 Task: Find connections with filter location Sepatan with filter topic #Interviewingwith filter profile language French with filter current company Urban Company with filter school Jesus & Mary College of Education with filter industry Motor Vehicle Manufacturing with filter service category Financial Accounting with filter keywords title Valet
Action: Mouse moved to (654, 80)
Screenshot: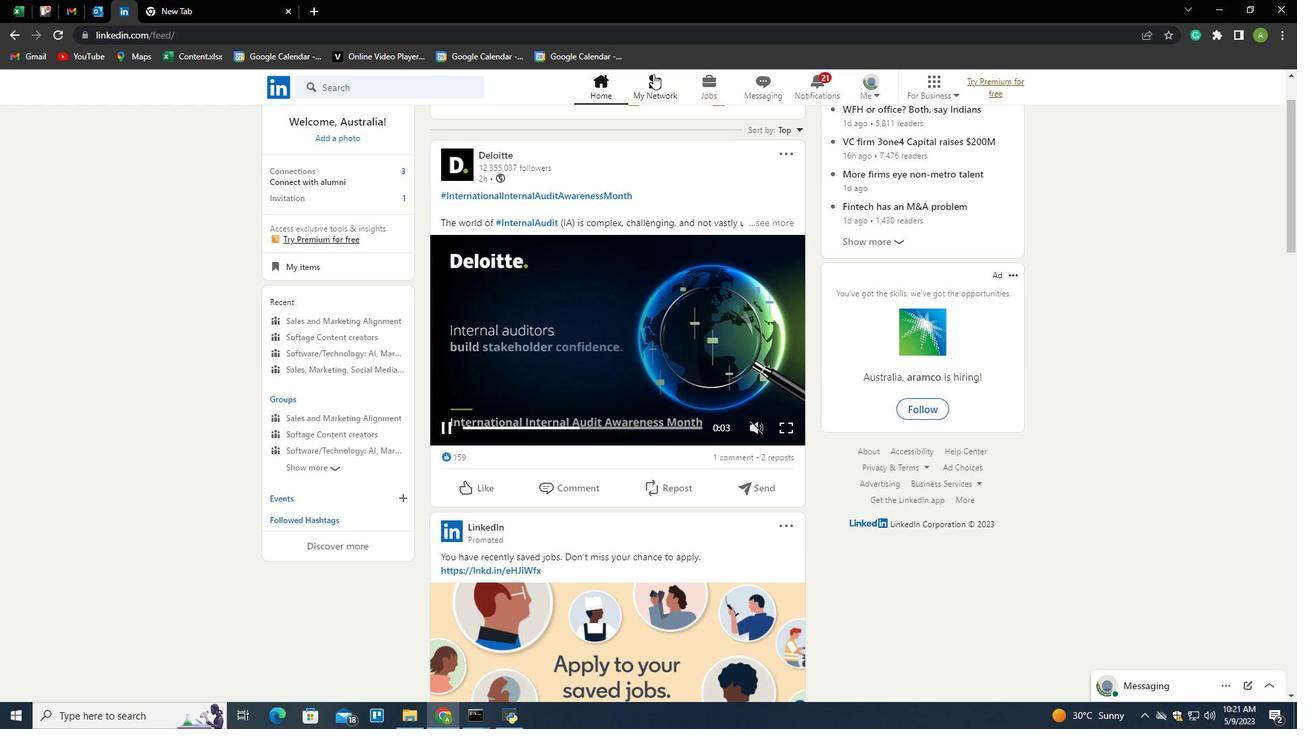 
Action: Mouse pressed left at (654, 80)
Screenshot: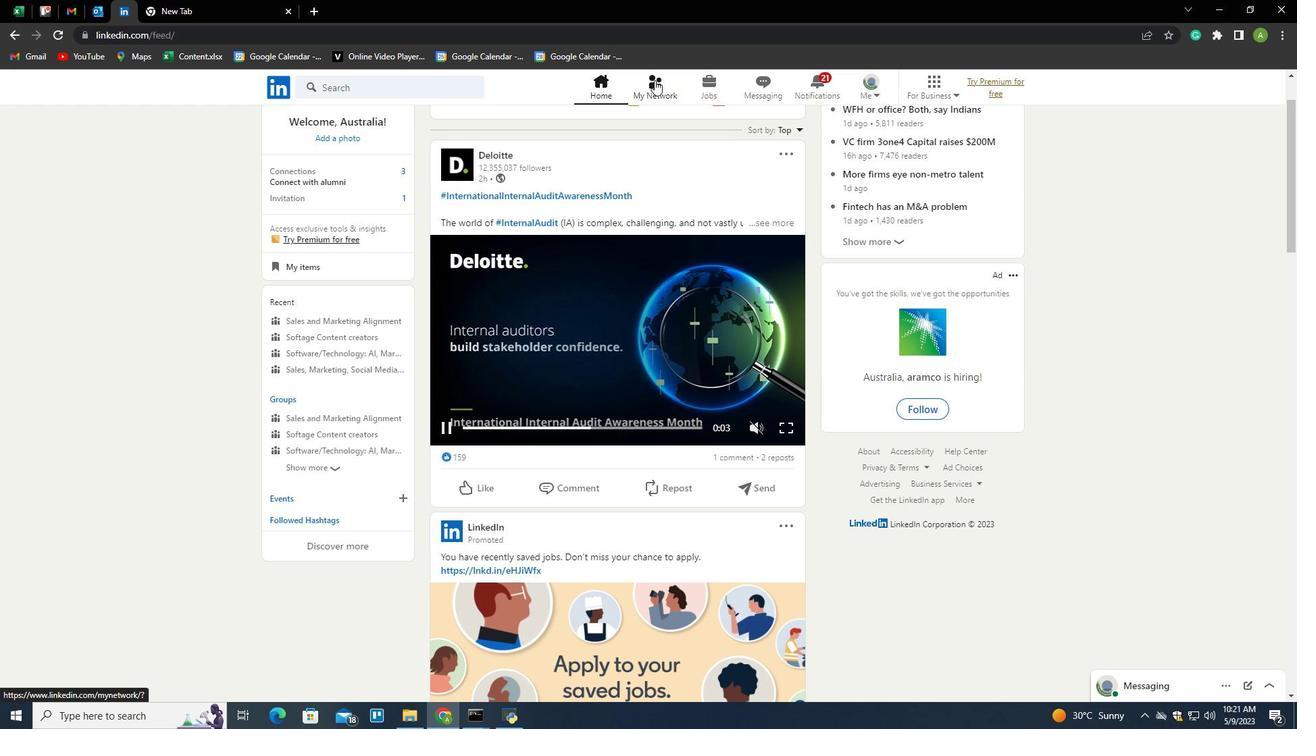 
Action: Mouse moved to (327, 161)
Screenshot: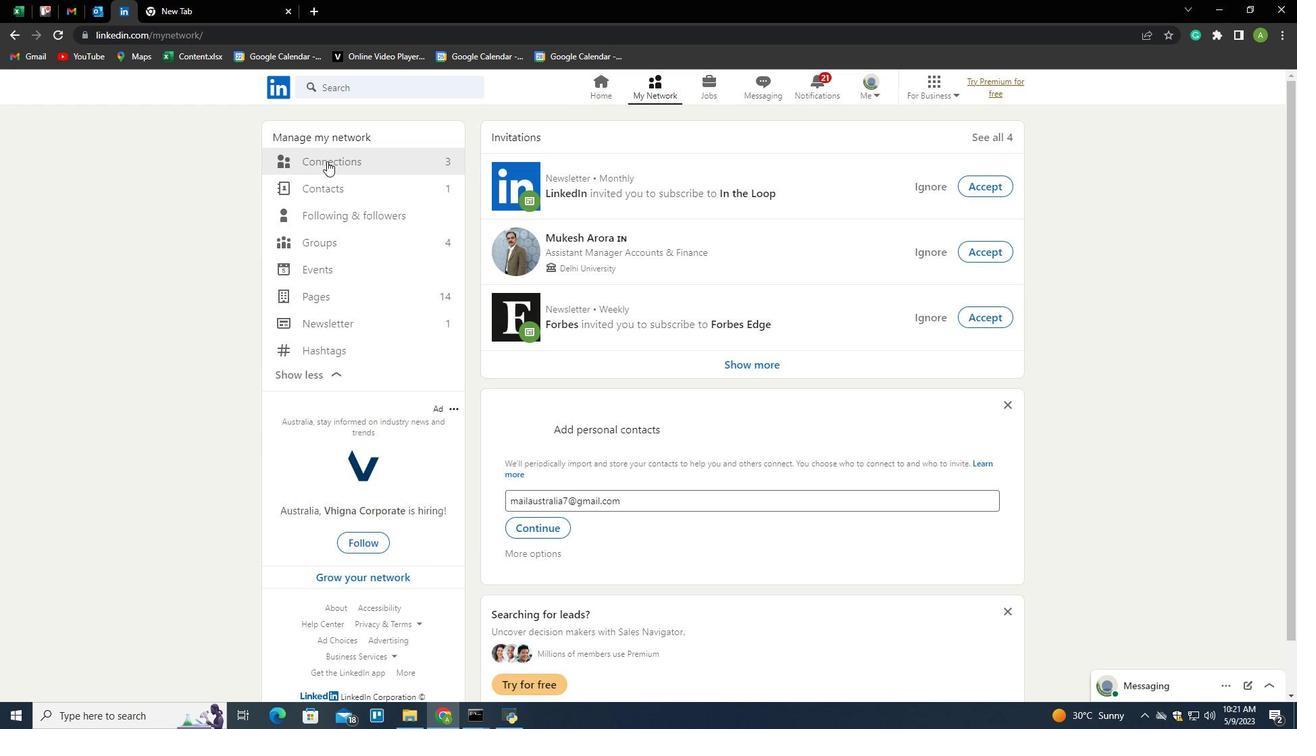 
Action: Mouse pressed left at (327, 161)
Screenshot: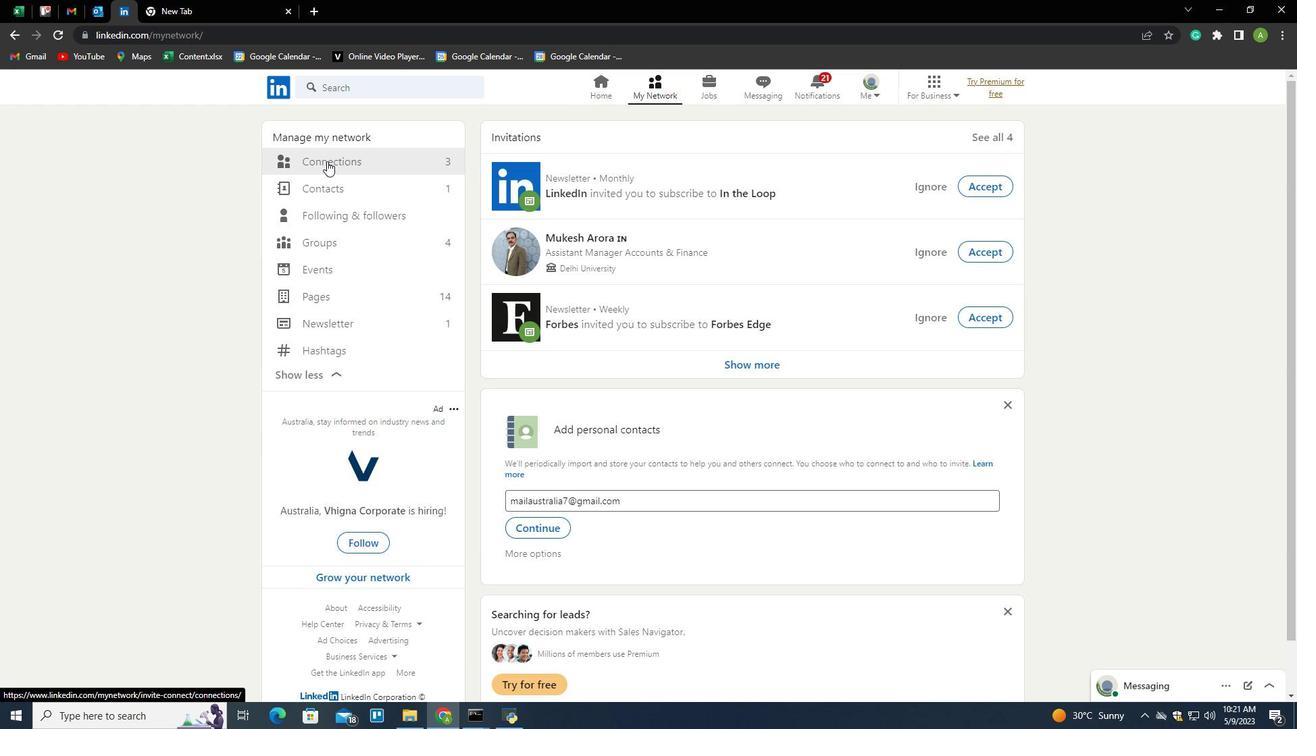 
Action: Mouse moved to (733, 162)
Screenshot: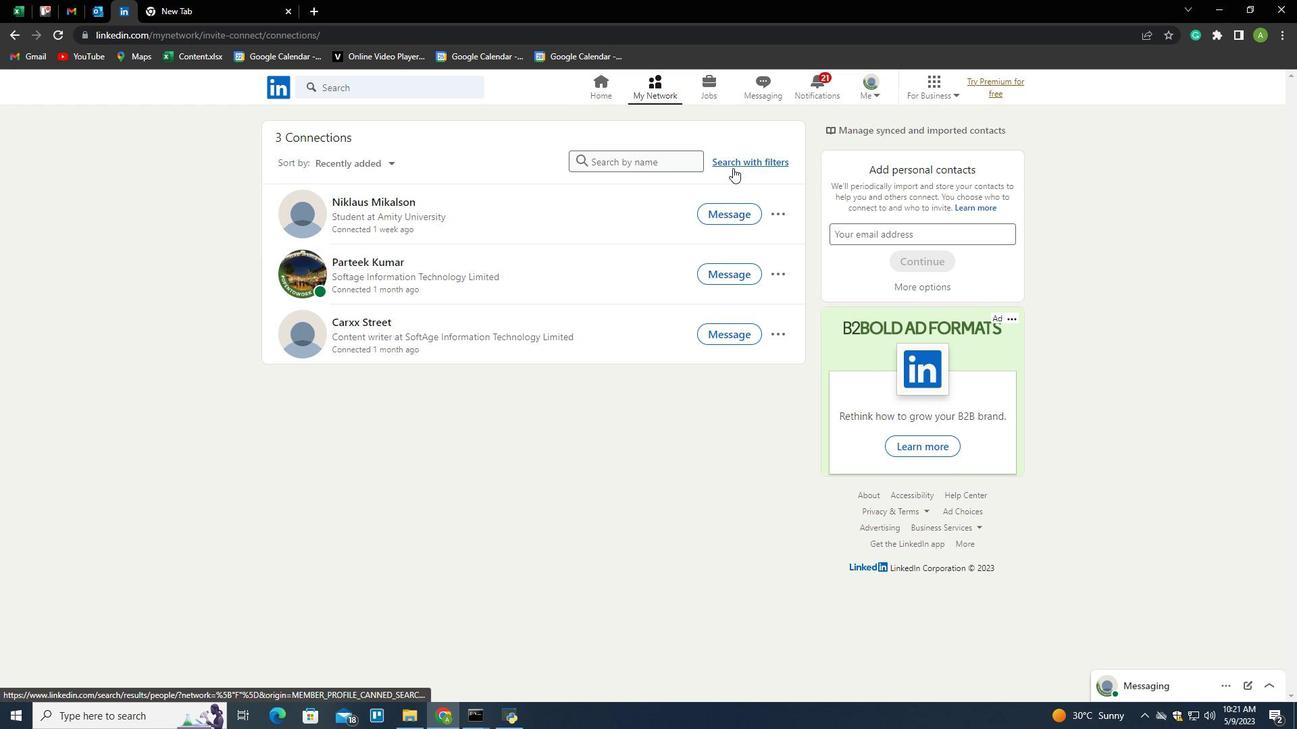 
Action: Mouse pressed left at (733, 162)
Screenshot: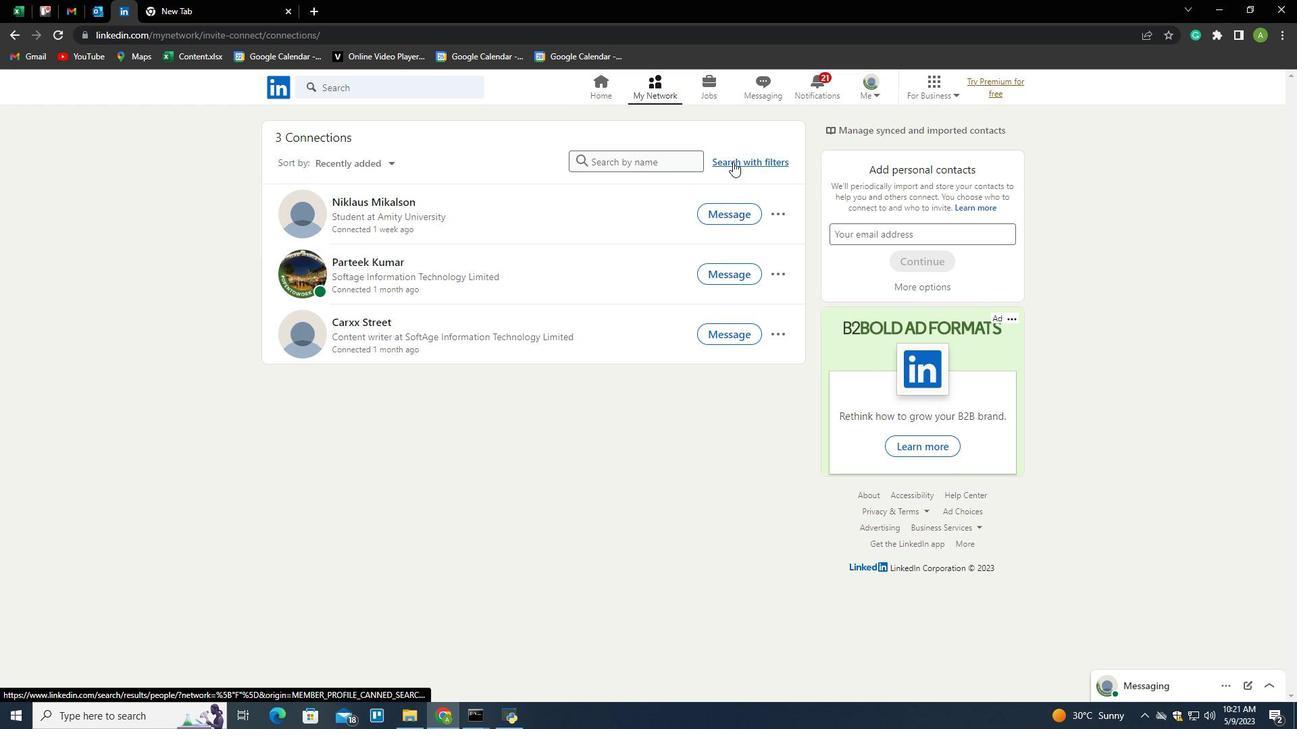 
Action: Mouse moved to (691, 123)
Screenshot: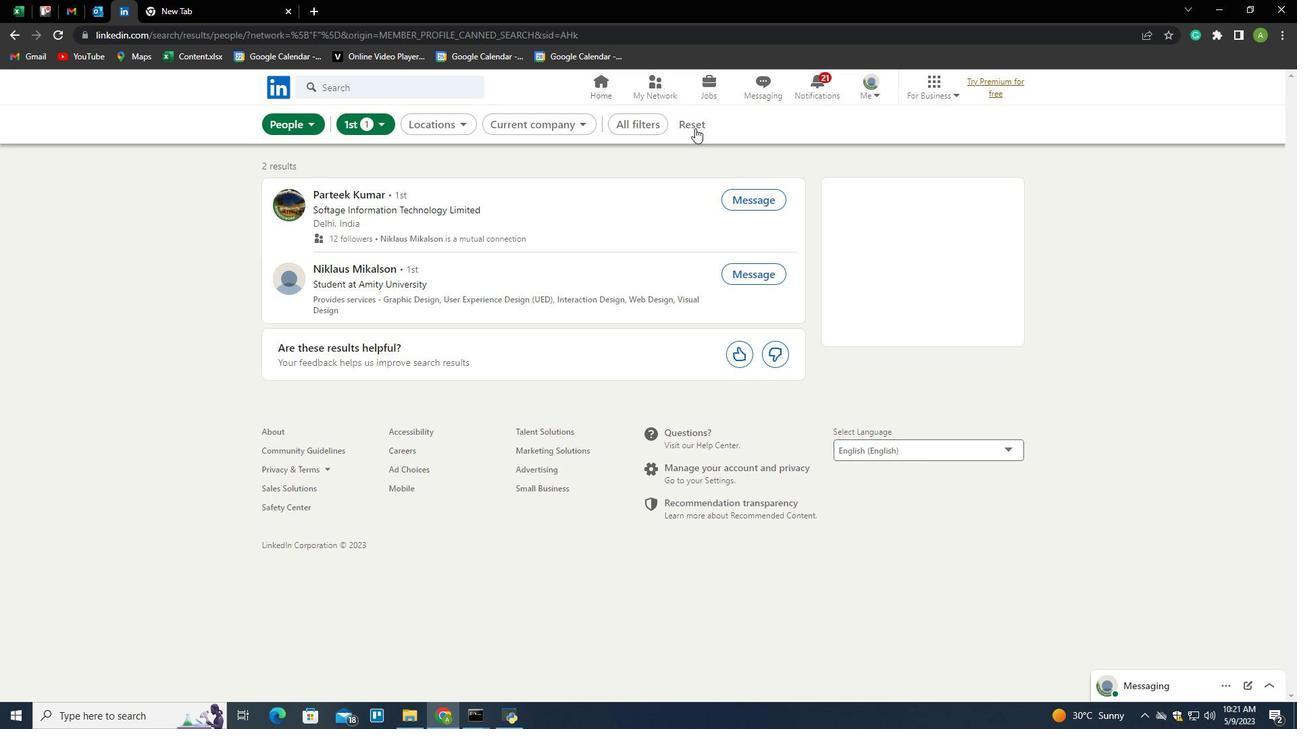 
Action: Mouse pressed left at (691, 123)
Screenshot: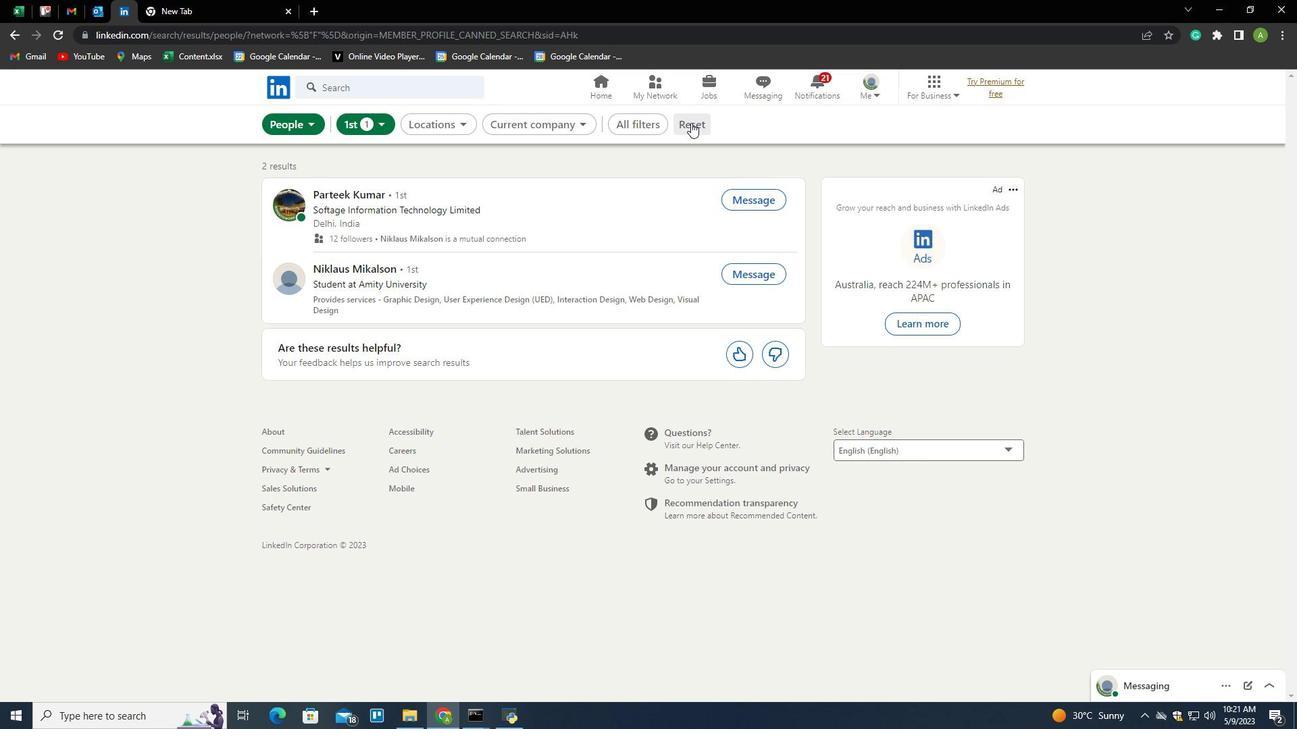 
Action: Mouse moved to (665, 120)
Screenshot: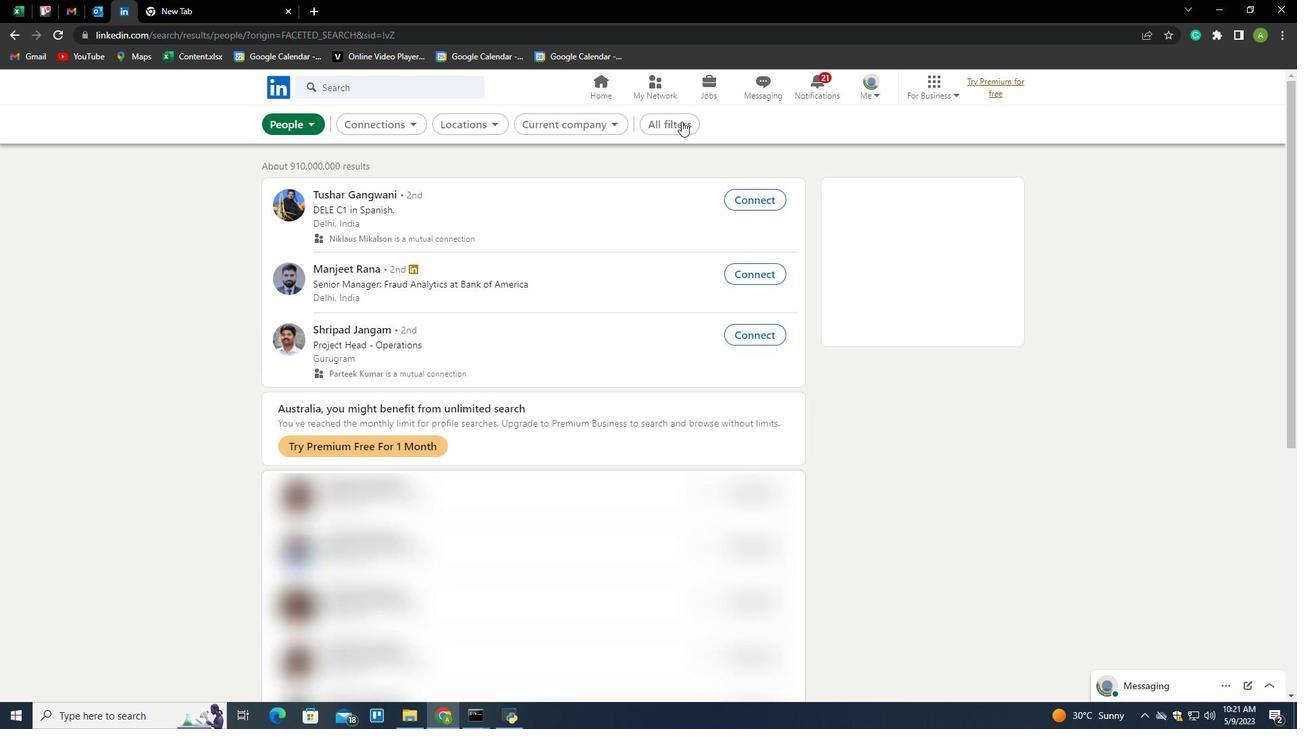 
Action: Mouse pressed left at (665, 120)
Screenshot: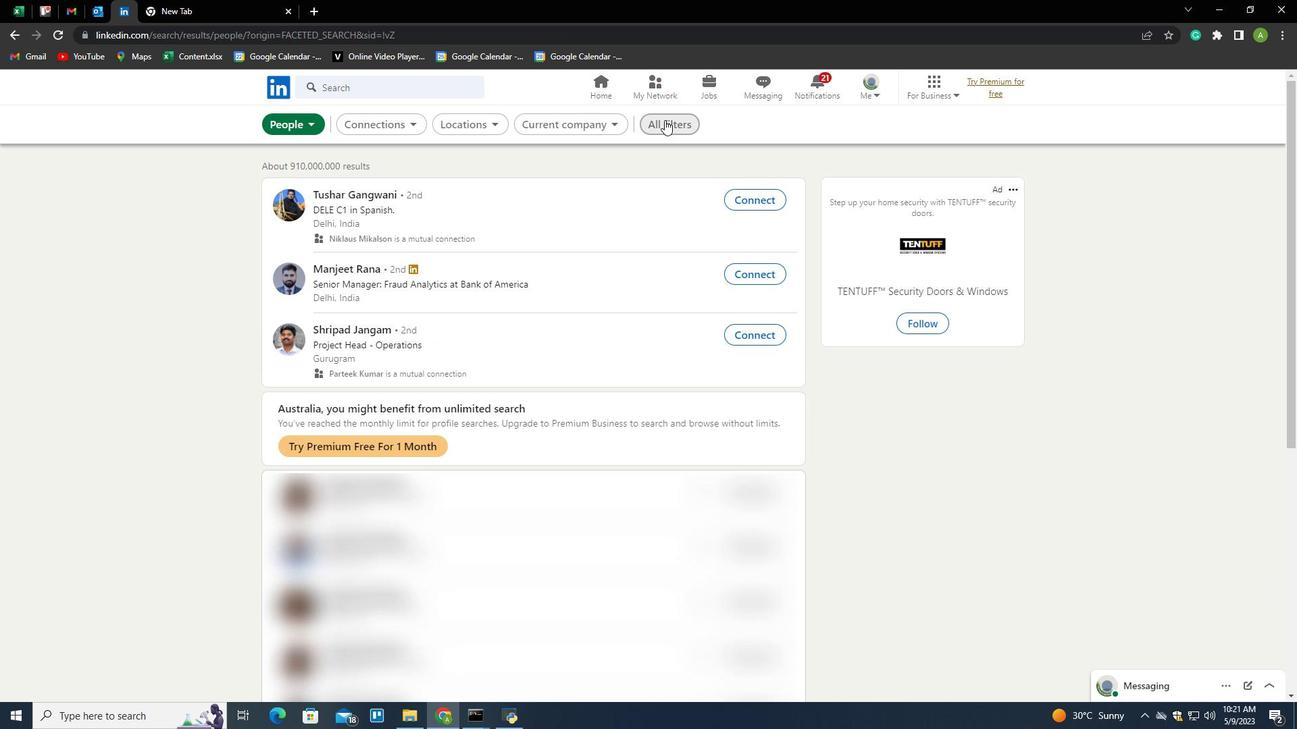 
Action: Mouse moved to (1178, 412)
Screenshot: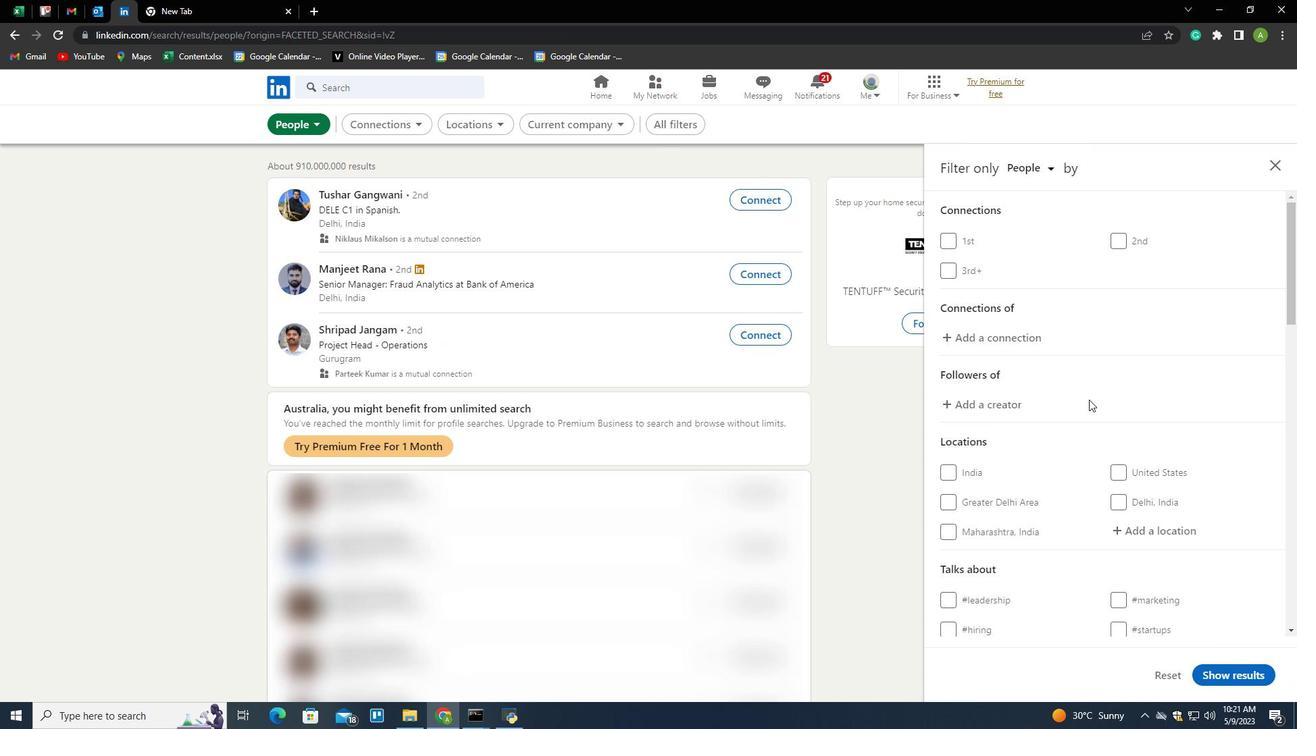 
Action: Mouse scrolled (1178, 411) with delta (0, 0)
Screenshot: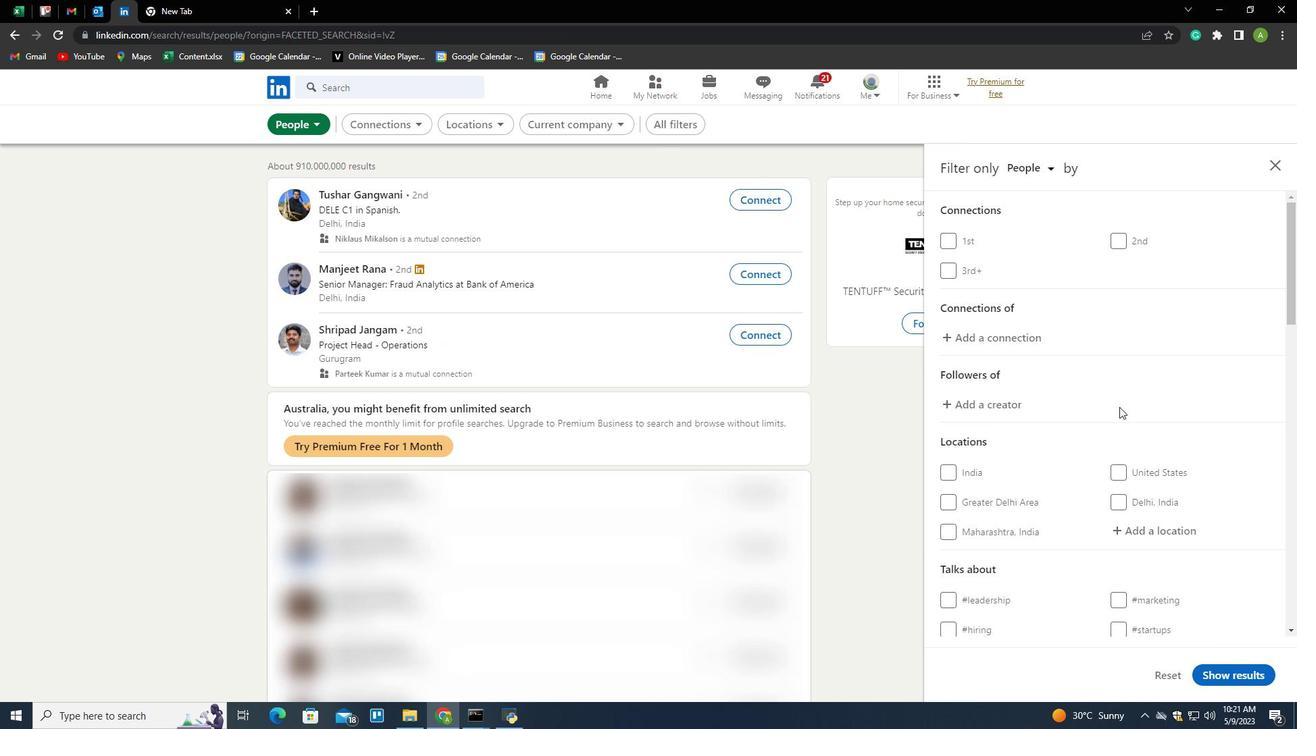 
Action: Mouse scrolled (1178, 411) with delta (0, 0)
Screenshot: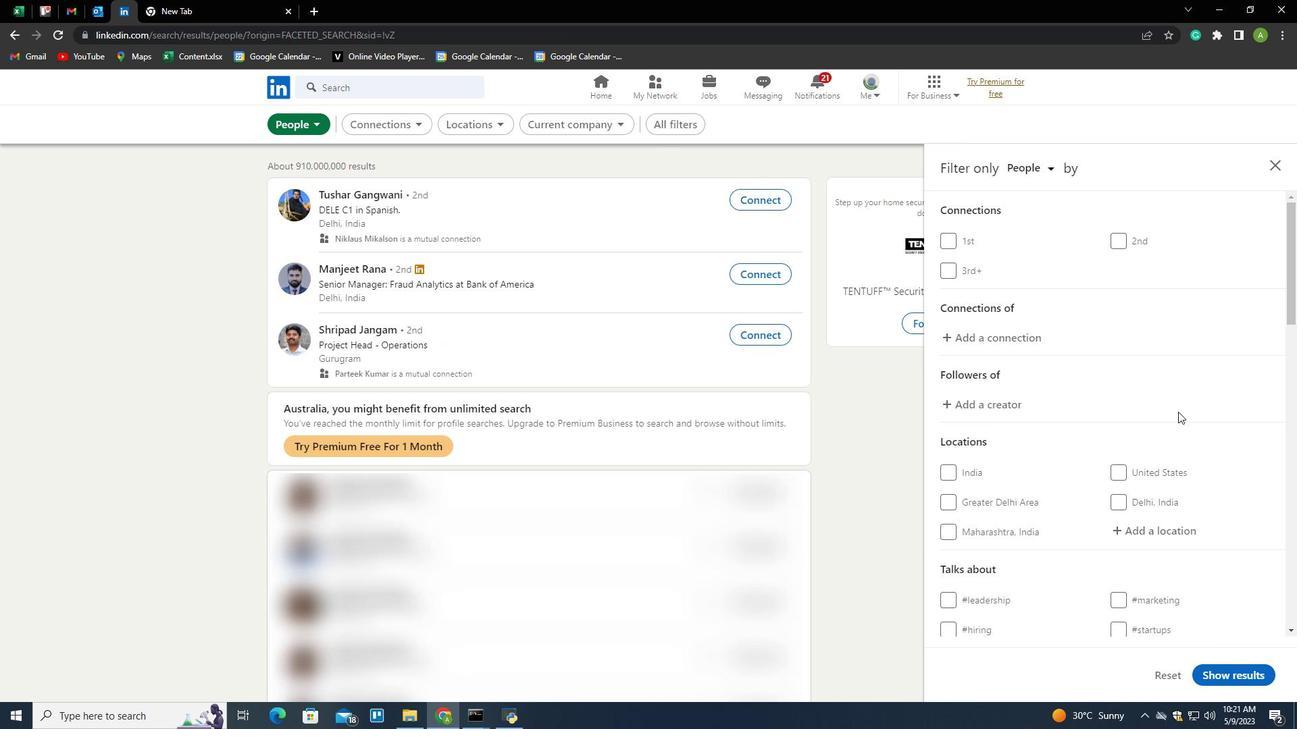 
Action: Mouse scrolled (1178, 411) with delta (0, 0)
Screenshot: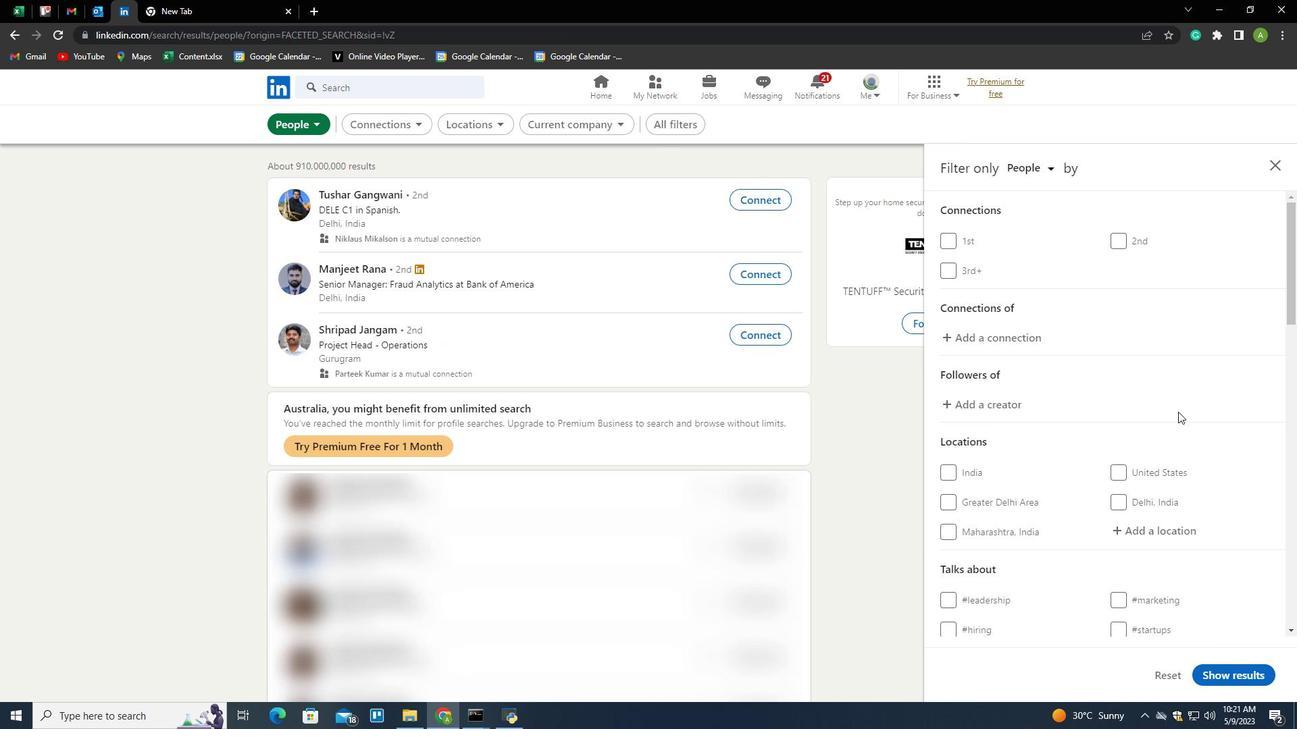 
Action: Mouse moved to (1144, 329)
Screenshot: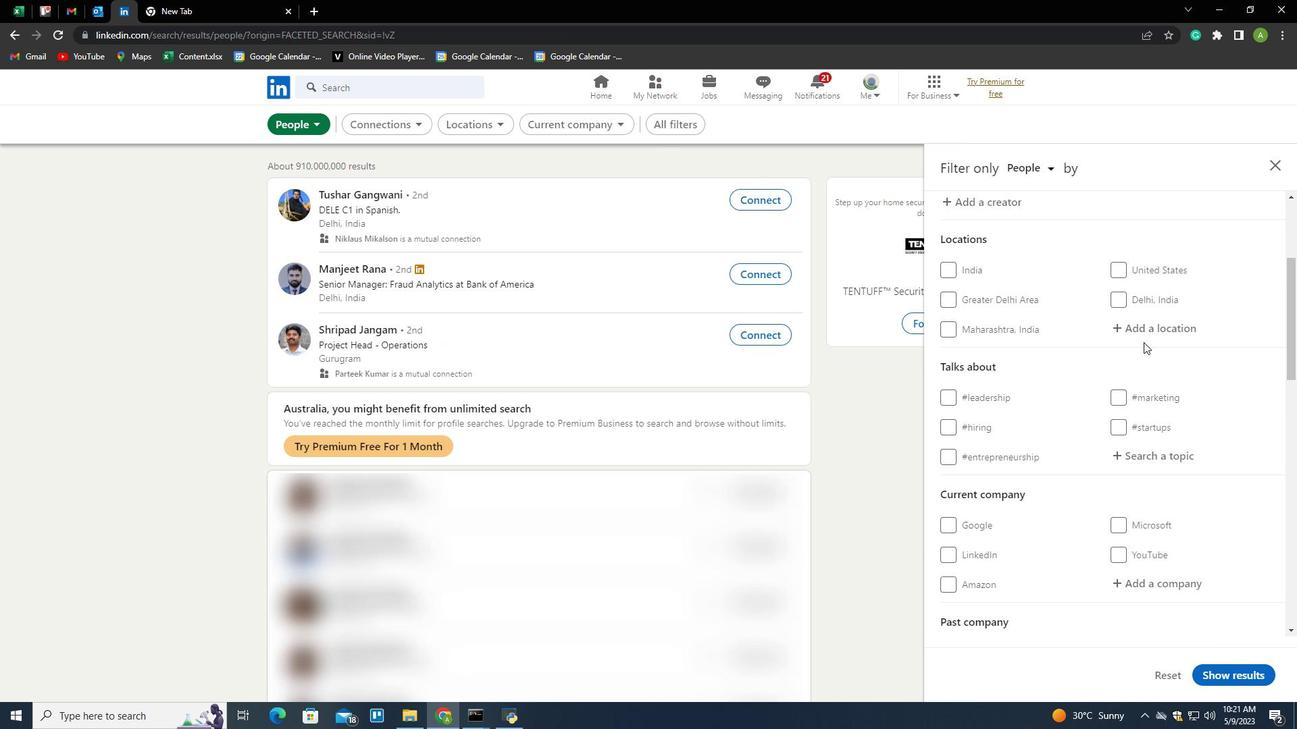
Action: Mouse pressed left at (1144, 329)
Screenshot: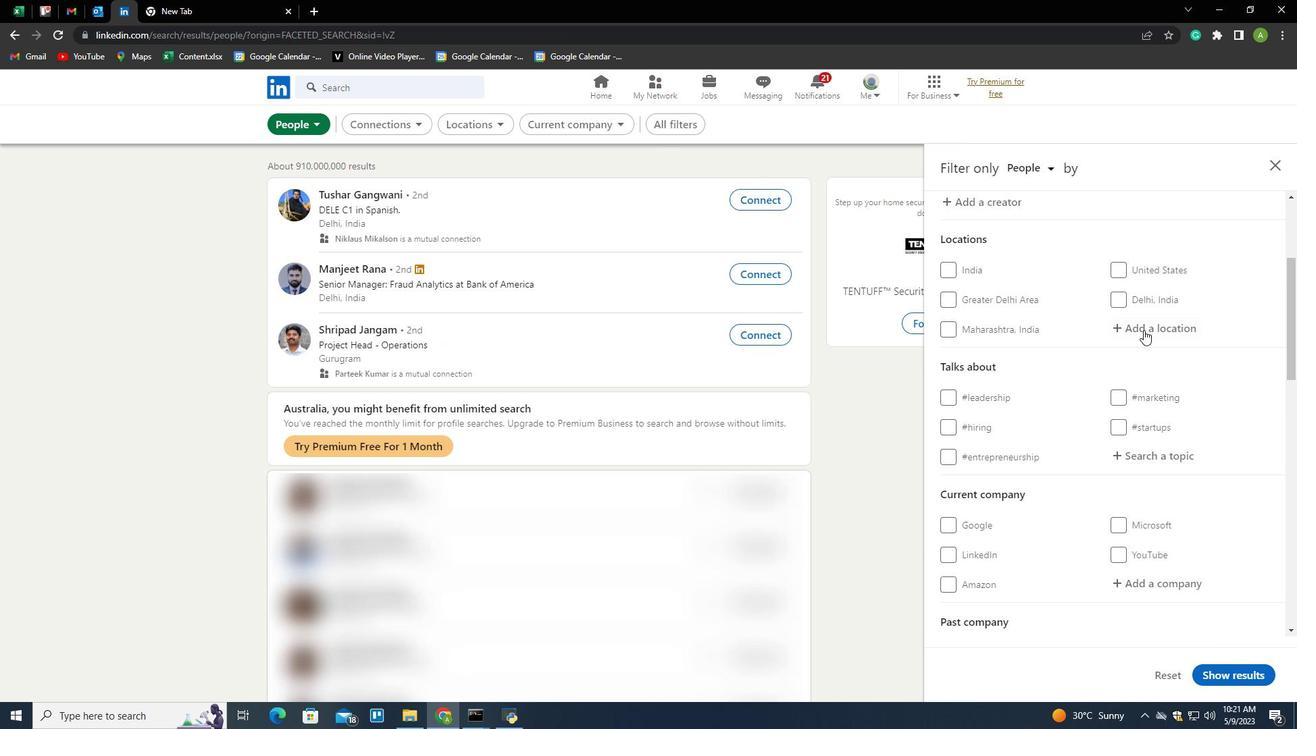
Action: Key pressed <Key.shift>Seoat<Key.backspace><Key.backspace><Key.backspace>patan<Key.down><Key.enter>
Screenshot: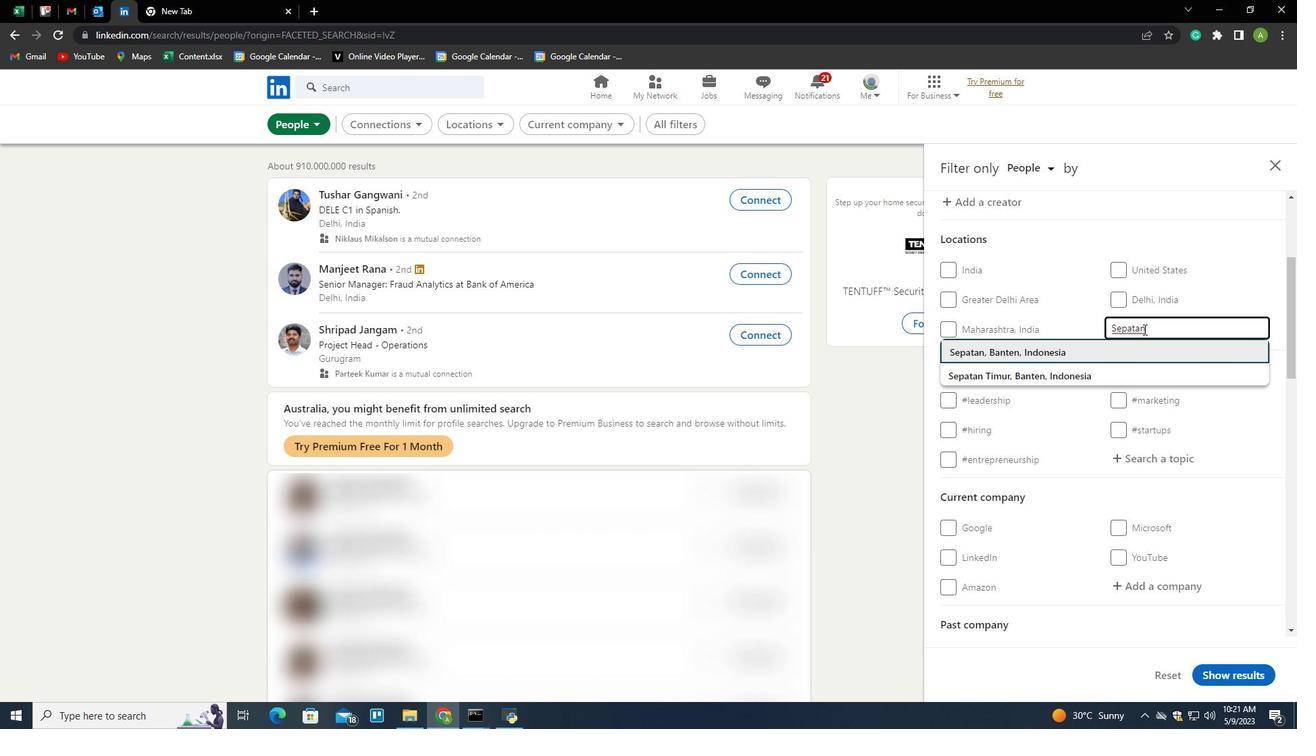 
Action: Mouse scrolled (1144, 329) with delta (0, 0)
Screenshot: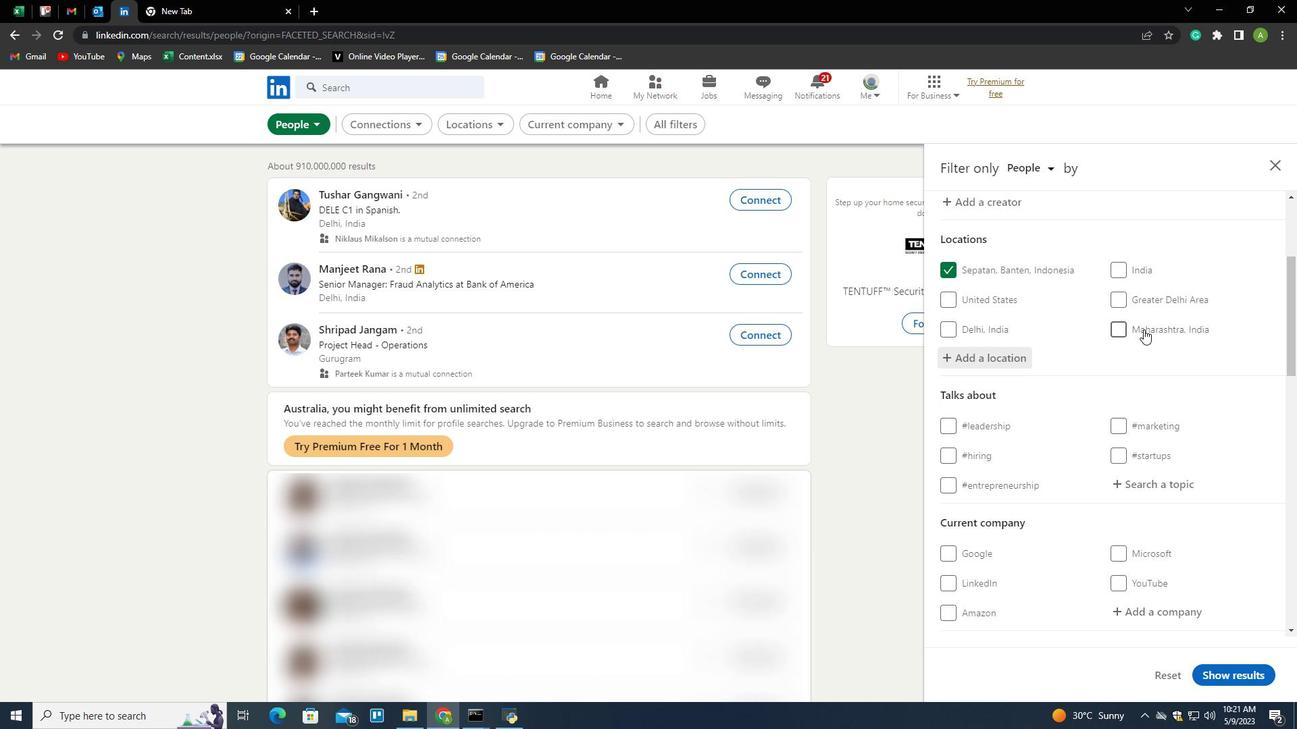 
Action: Mouse scrolled (1144, 329) with delta (0, 0)
Screenshot: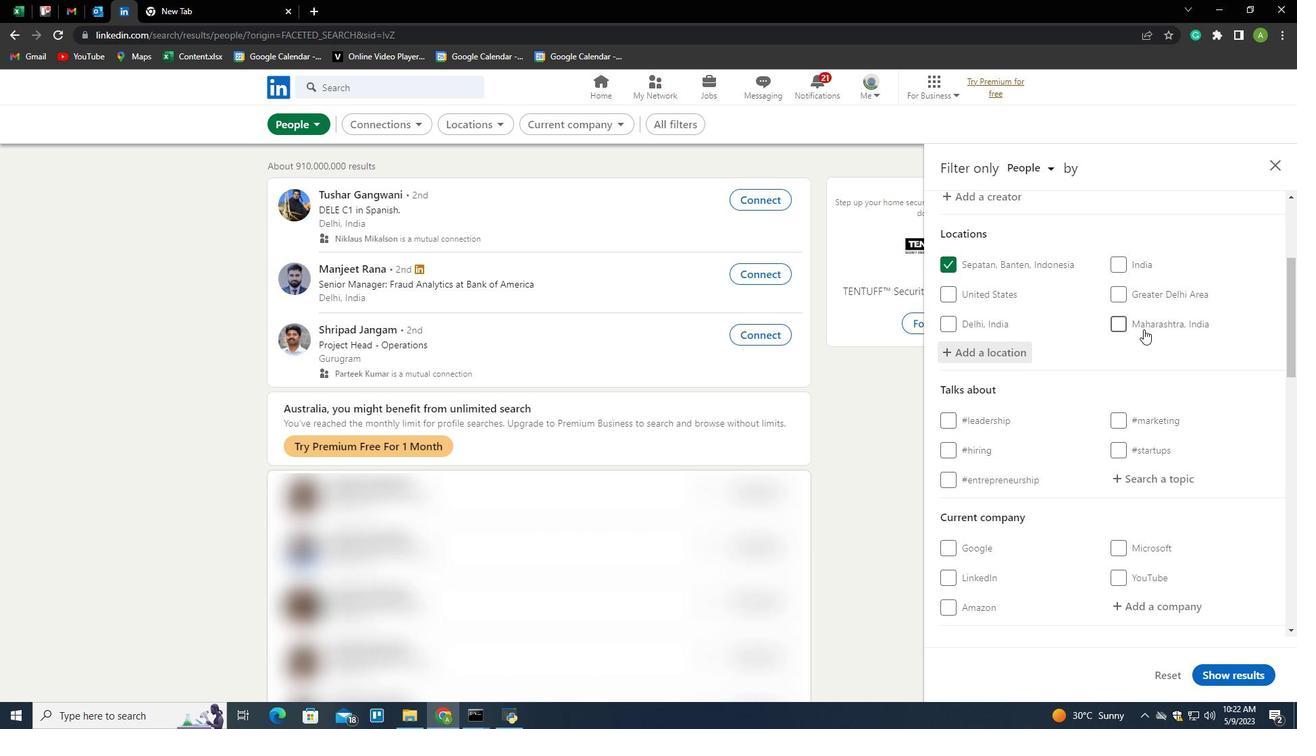 
Action: Mouse scrolled (1144, 329) with delta (0, 0)
Screenshot: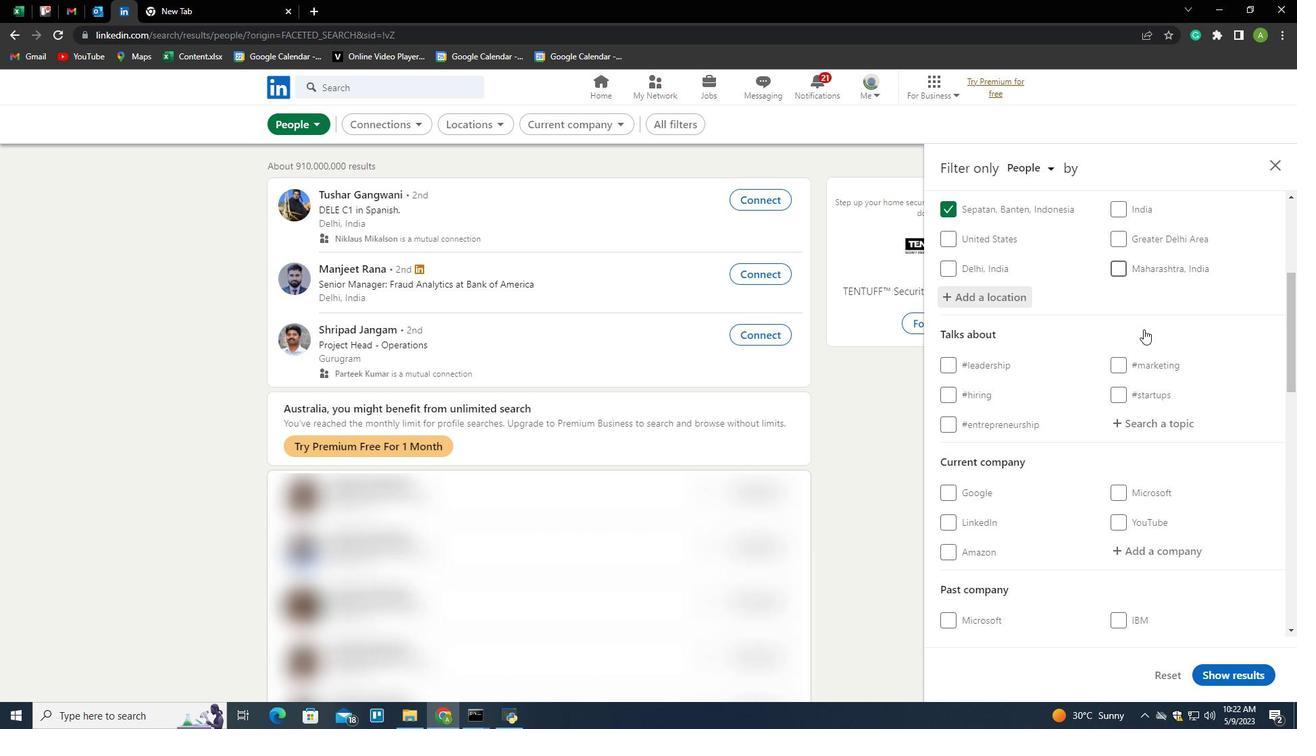
Action: Mouse moved to (1134, 285)
Screenshot: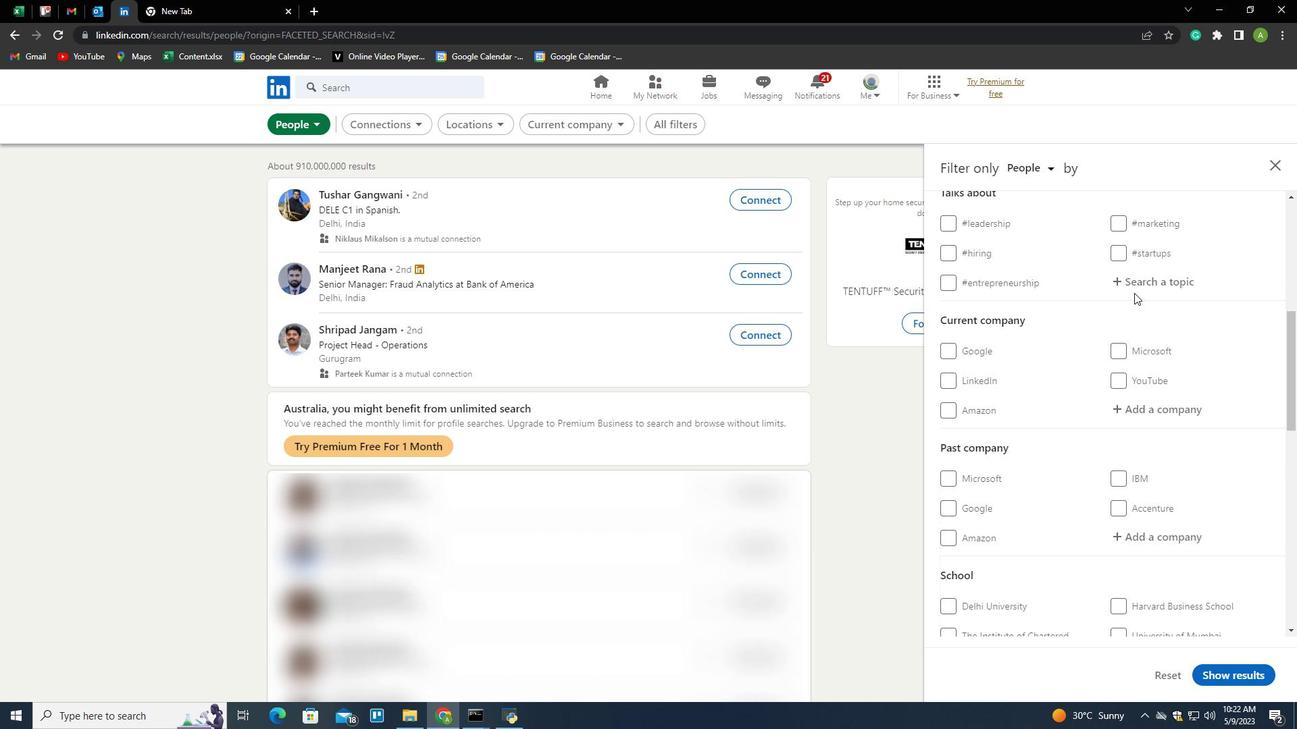 
Action: Mouse pressed left at (1134, 285)
Screenshot: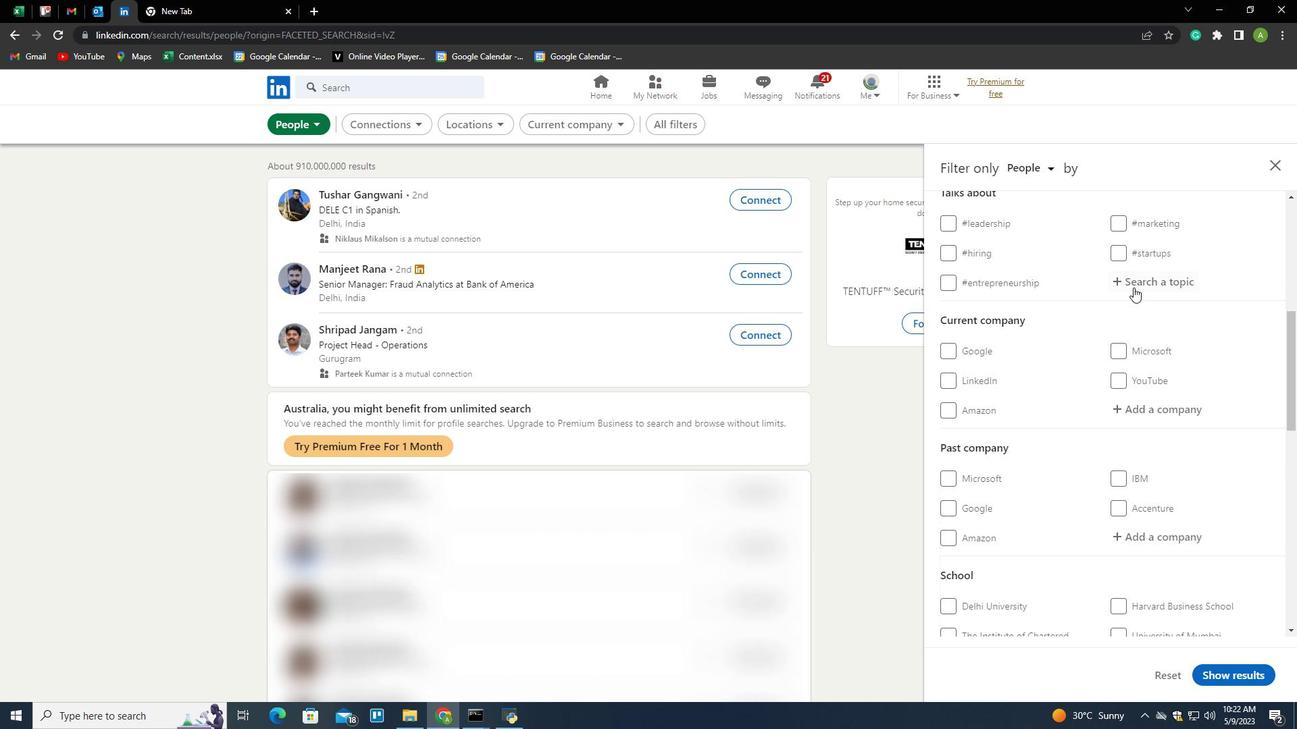 
Action: Key pressed <Key.shift><Key.shift><Key.shift><Key.shift><Key.shift><Key.shift><Key.shift><Key.shift><Key.shift><Key.shift><Key.shift><Key.shift><Key.shift><Key.shift><Key.shift>Interview<Key.down><Key.enter>
Screenshot: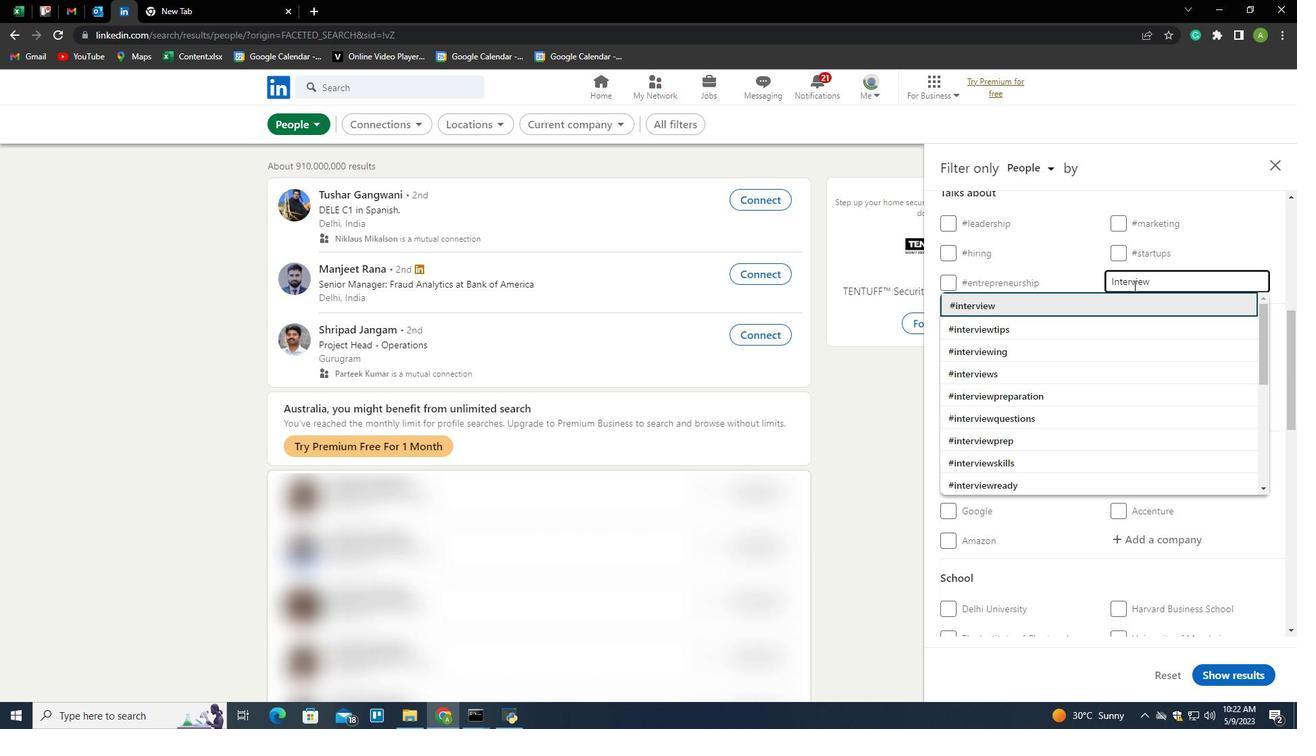 
Action: Mouse scrolled (1134, 285) with delta (0, 0)
Screenshot: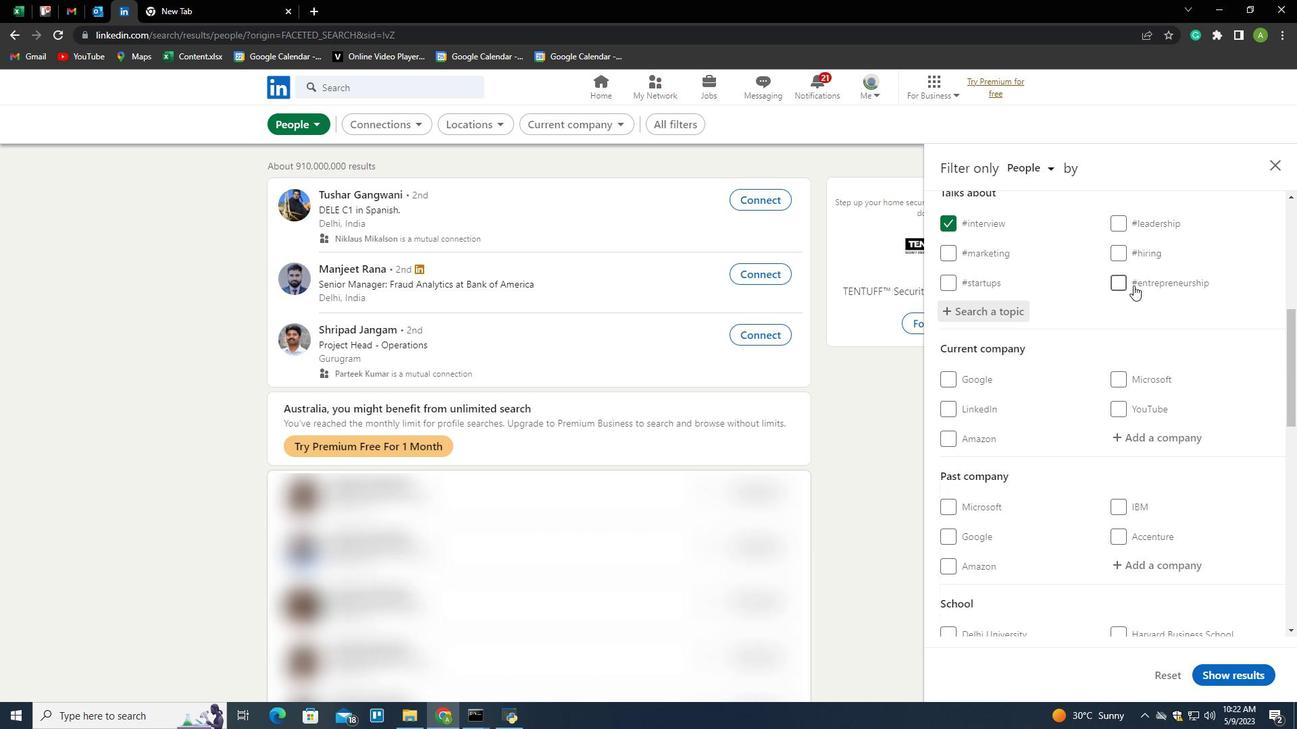 
Action: Mouse scrolled (1134, 285) with delta (0, 0)
Screenshot: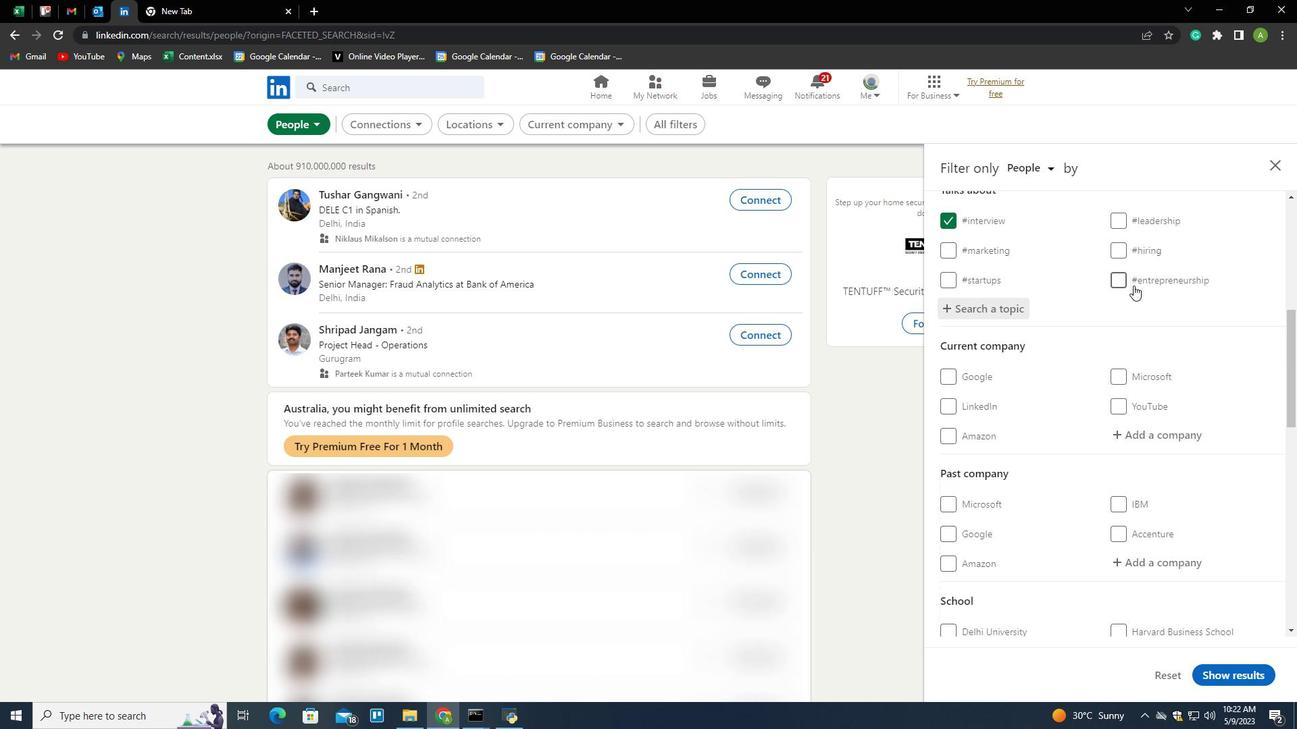 
Action: Mouse scrolled (1134, 285) with delta (0, 0)
Screenshot: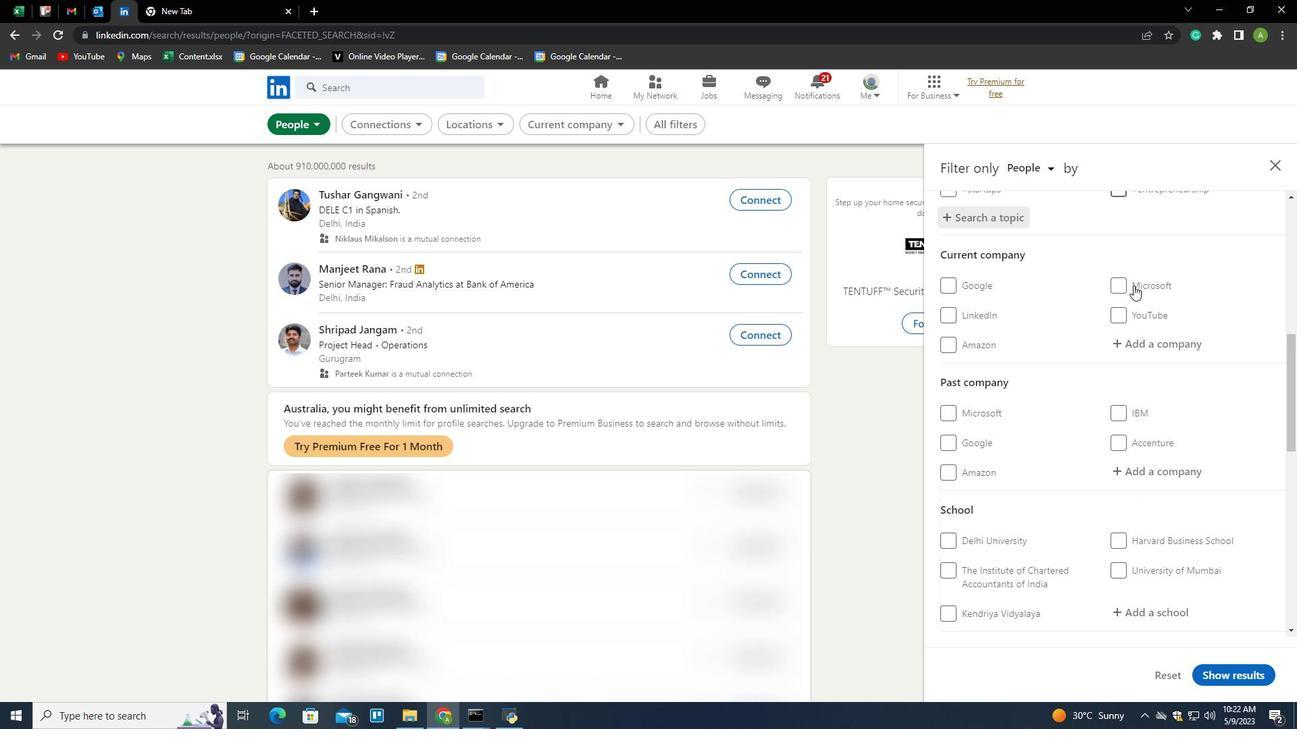 
Action: Mouse scrolled (1134, 285) with delta (0, 0)
Screenshot: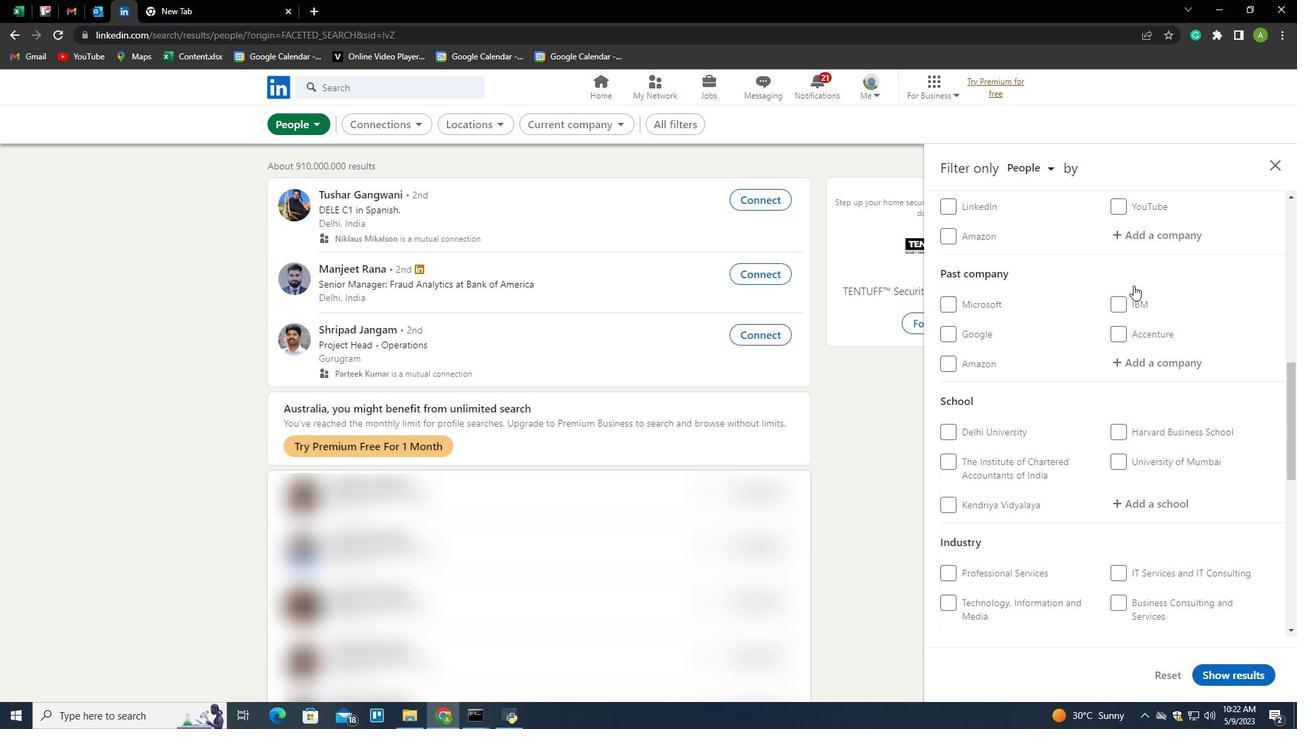 
Action: Mouse scrolled (1134, 285) with delta (0, 0)
Screenshot: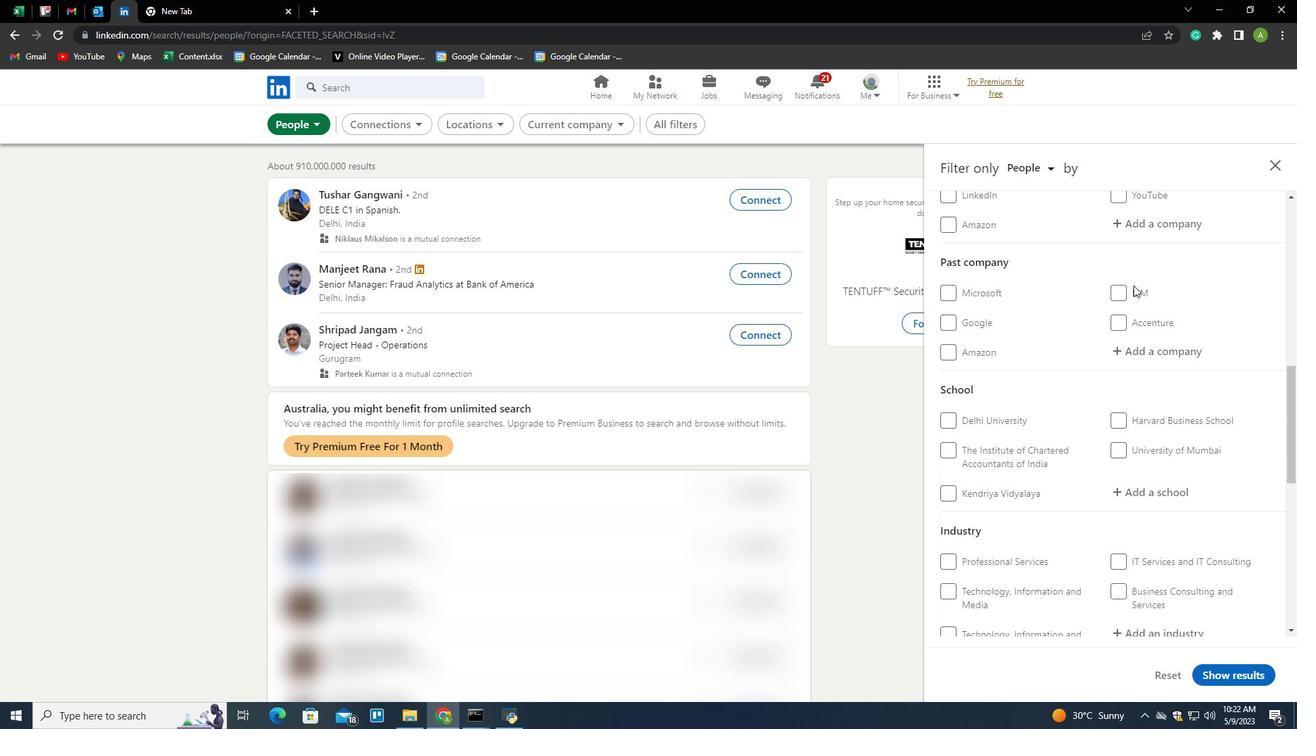 
Action: Mouse scrolled (1134, 285) with delta (0, 0)
Screenshot: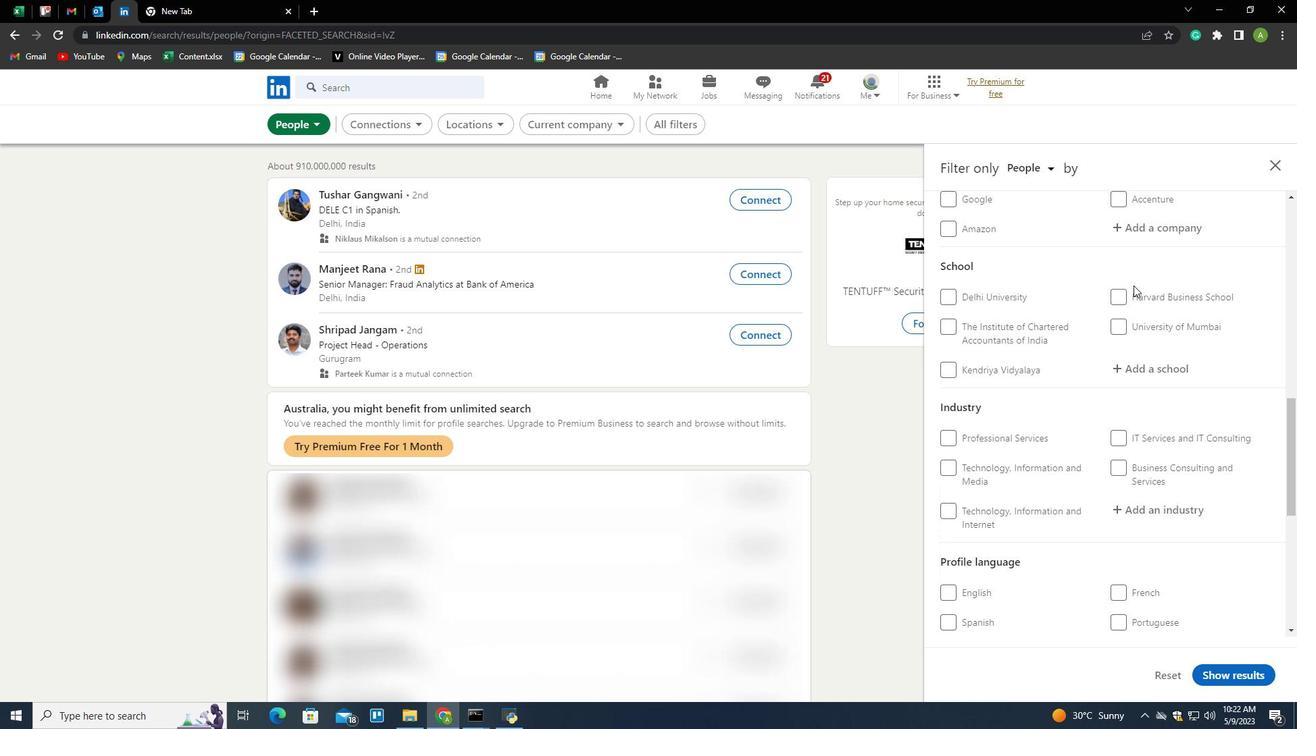
Action: Mouse scrolled (1134, 285) with delta (0, 0)
Screenshot: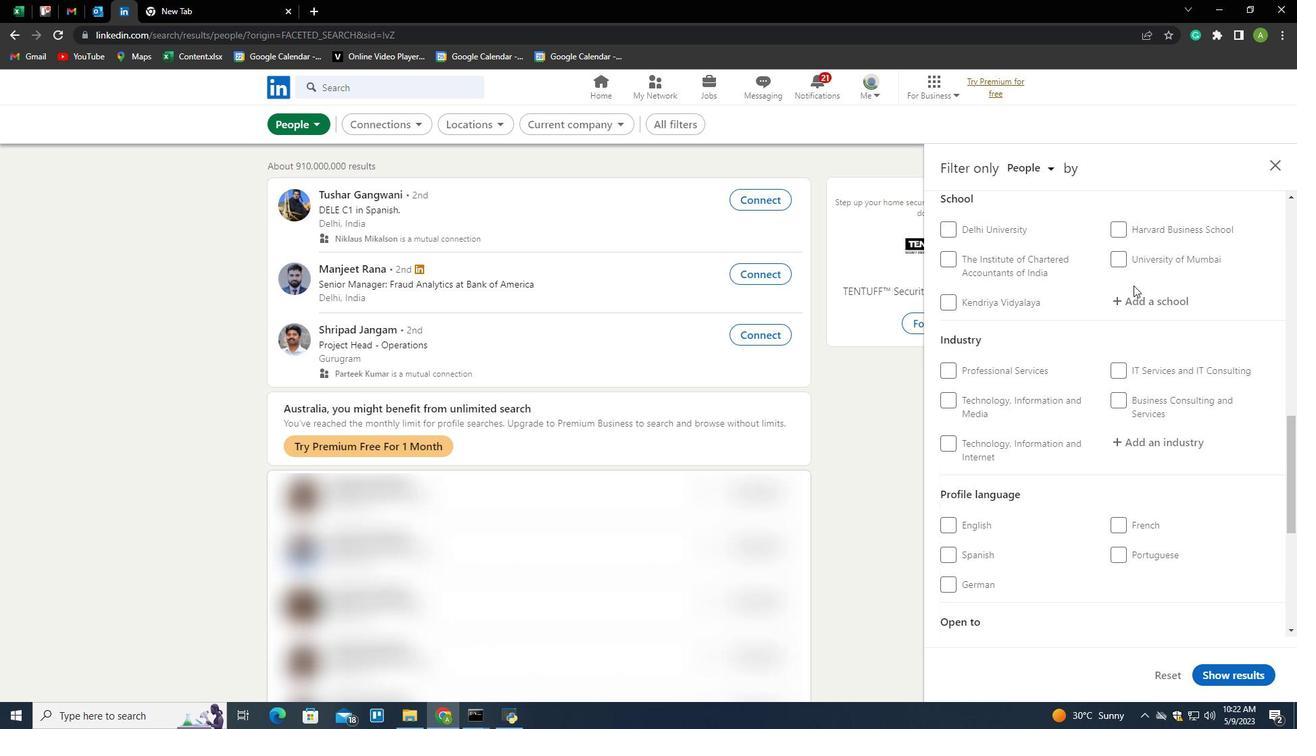 
Action: Mouse scrolled (1134, 285) with delta (0, 0)
Screenshot: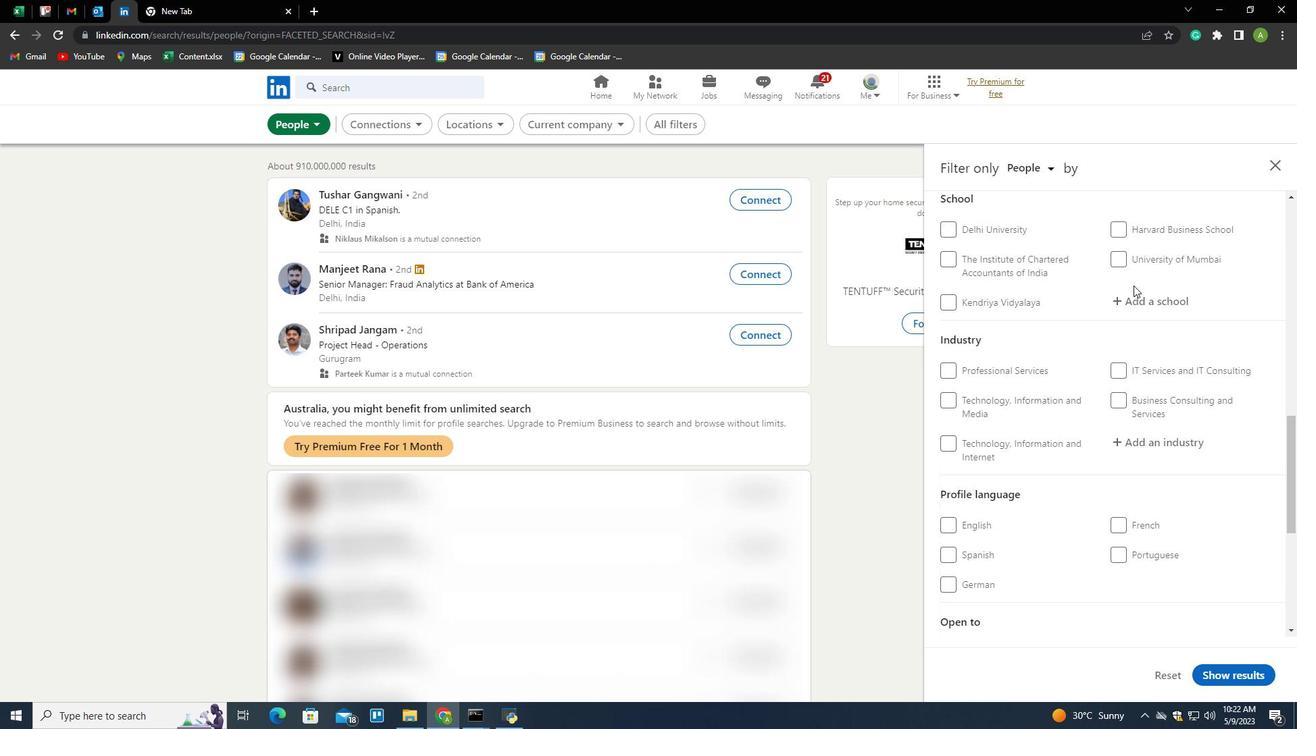 
Action: Mouse scrolled (1134, 285) with delta (0, 0)
Screenshot: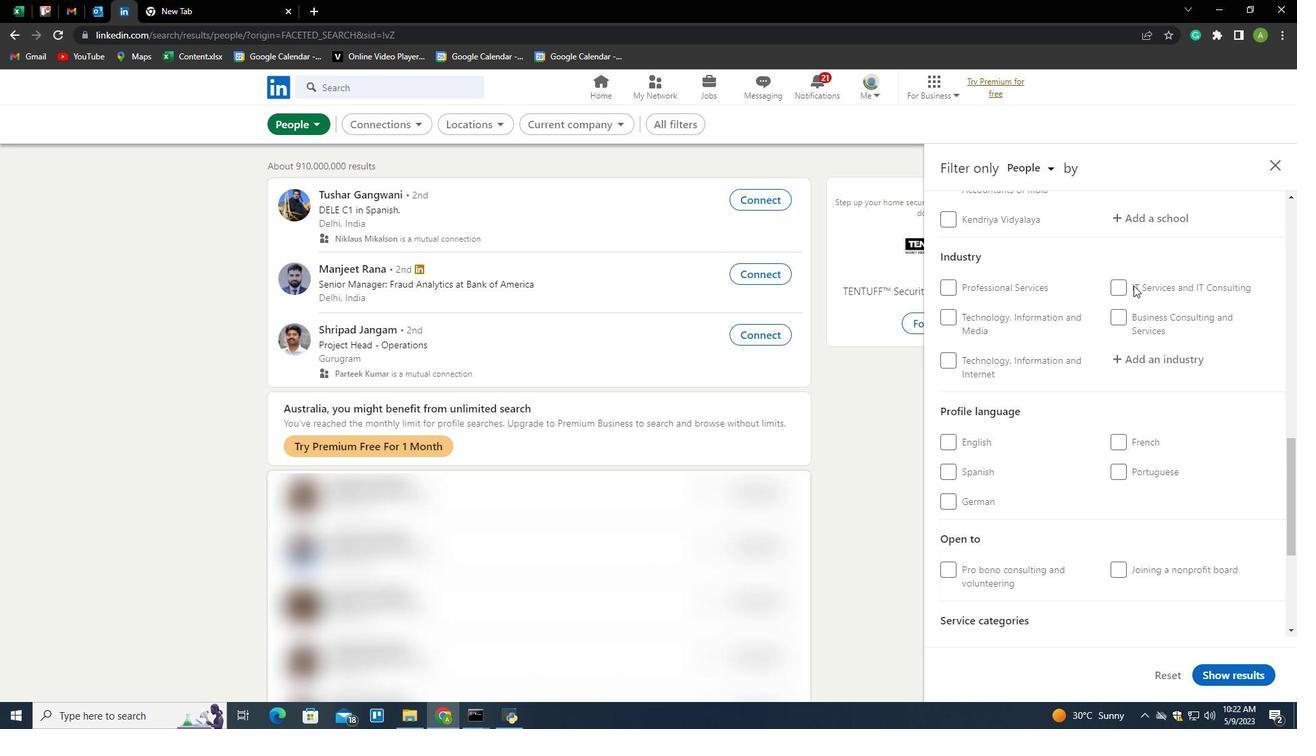 
Action: Mouse moved to (1121, 321)
Screenshot: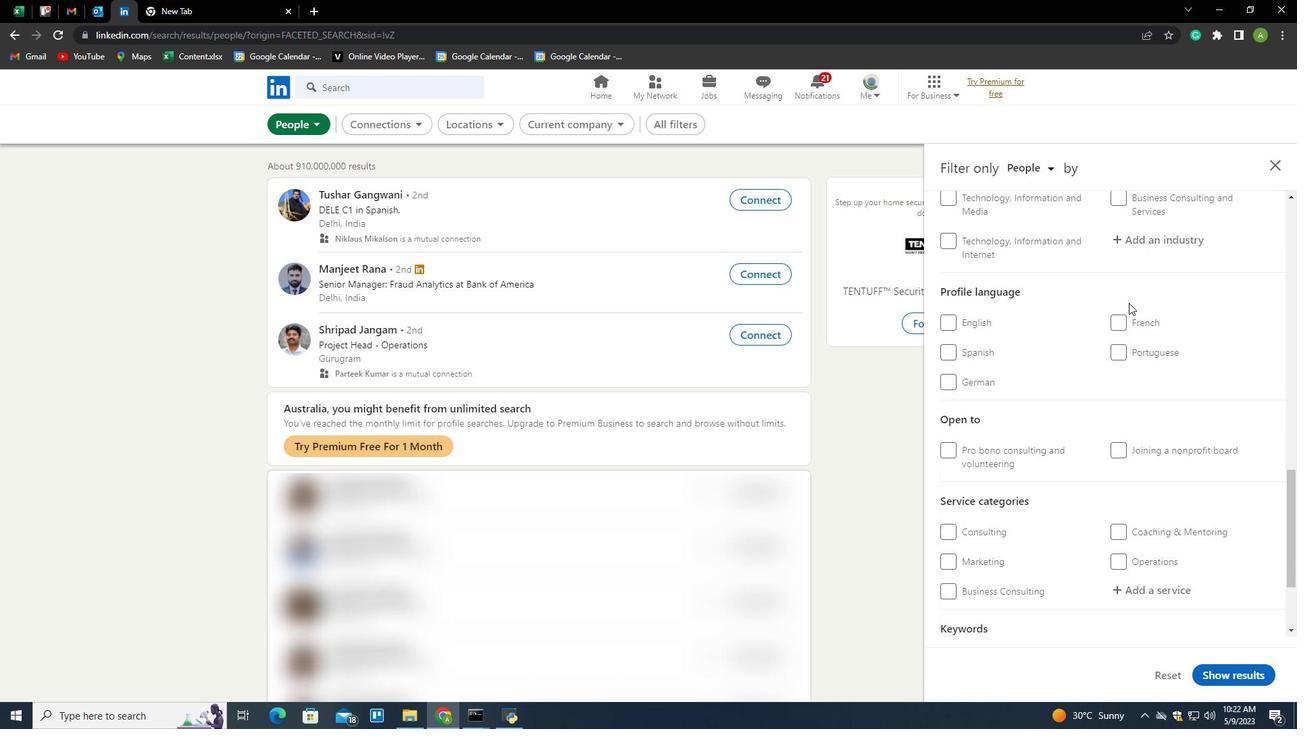 
Action: Mouse pressed left at (1121, 321)
Screenshot: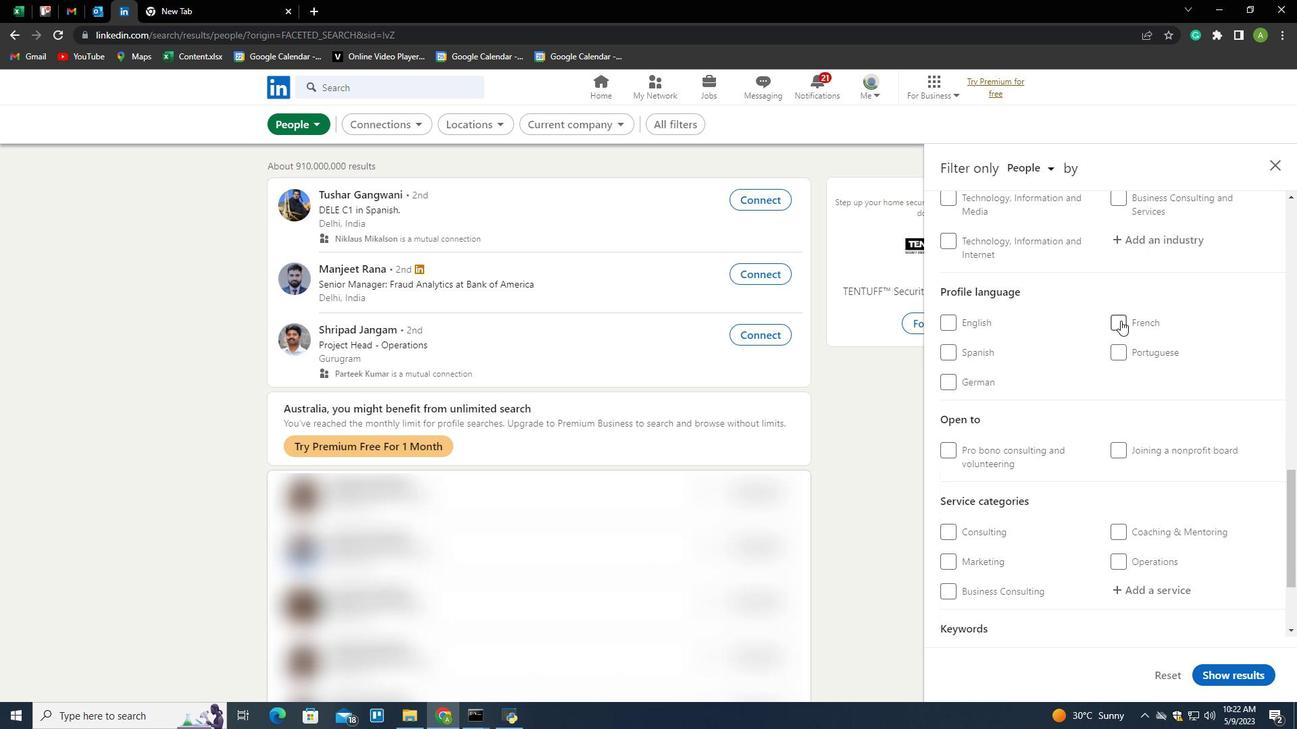 
Action: Mouse moved to (1149, 291)
Screenshot: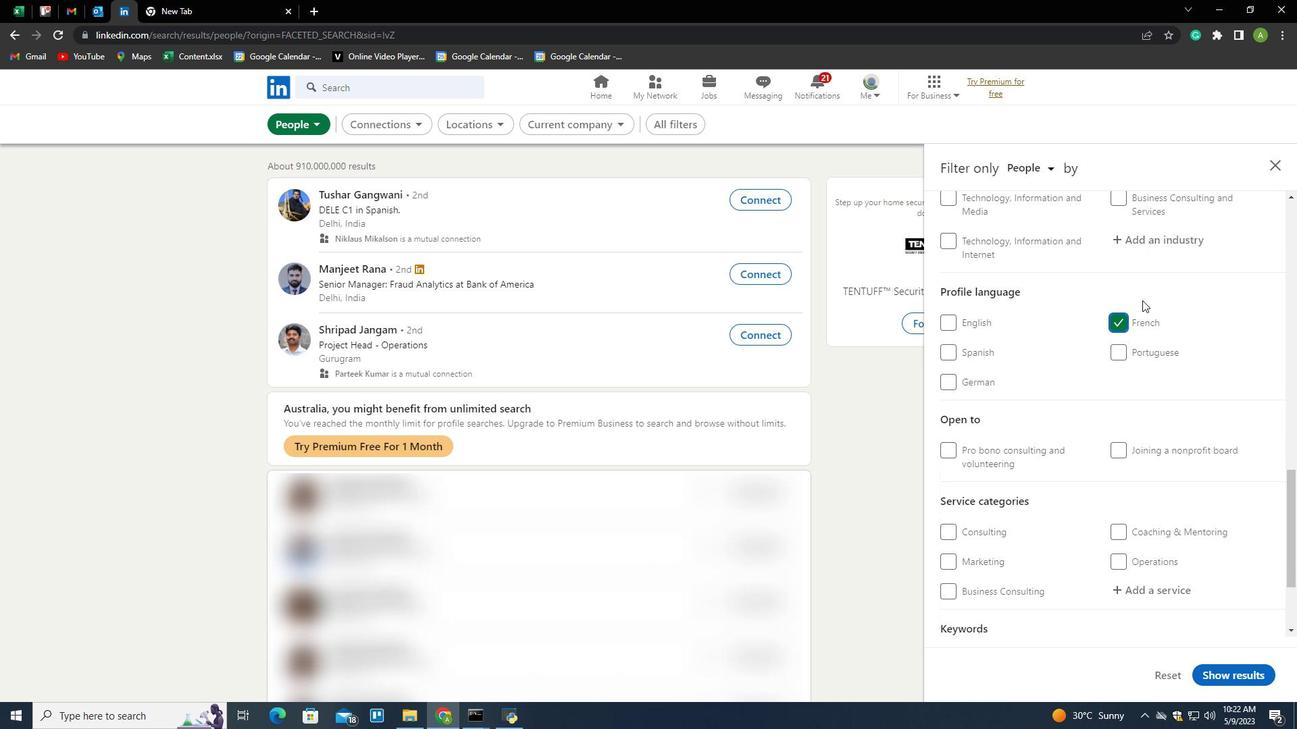 
Action: Mouse scrolled (1149, 292) with delta (0, 0)
Screenshot: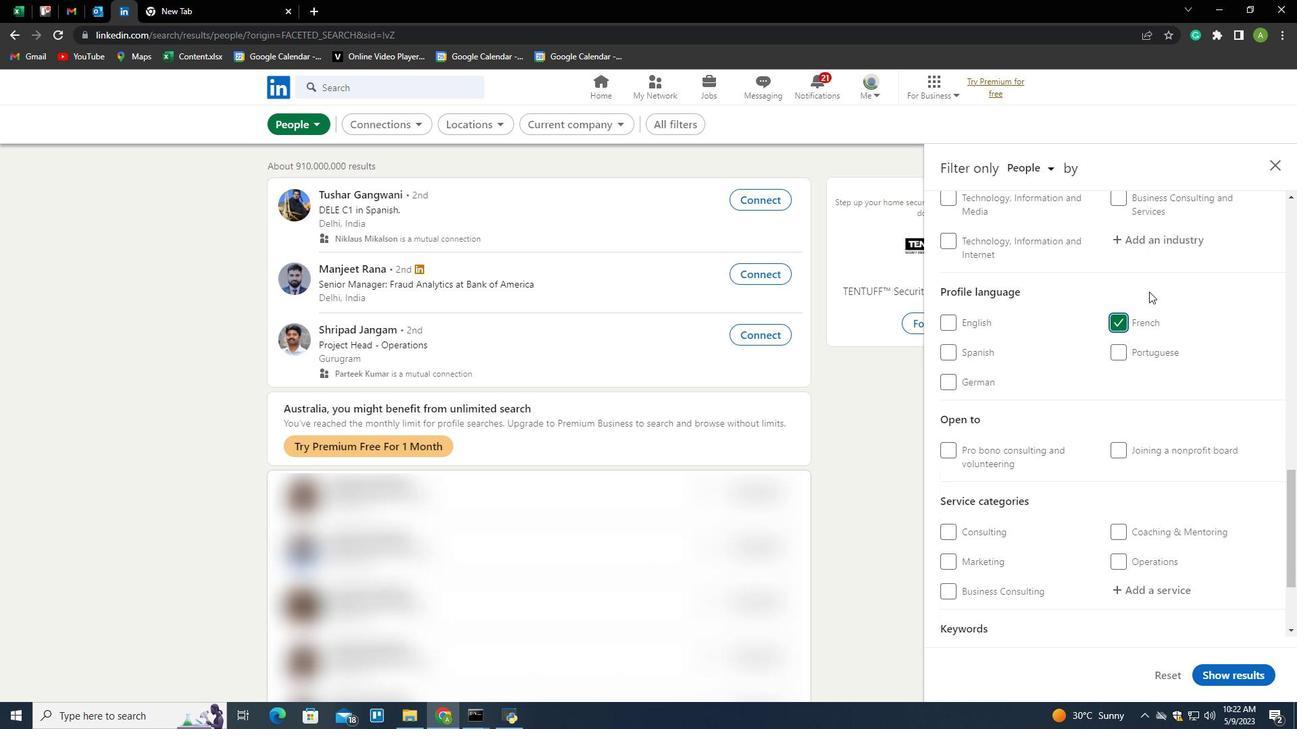 
Action: Mouse scrolled (1149, 292) with delta (0, 0)
Screenshot: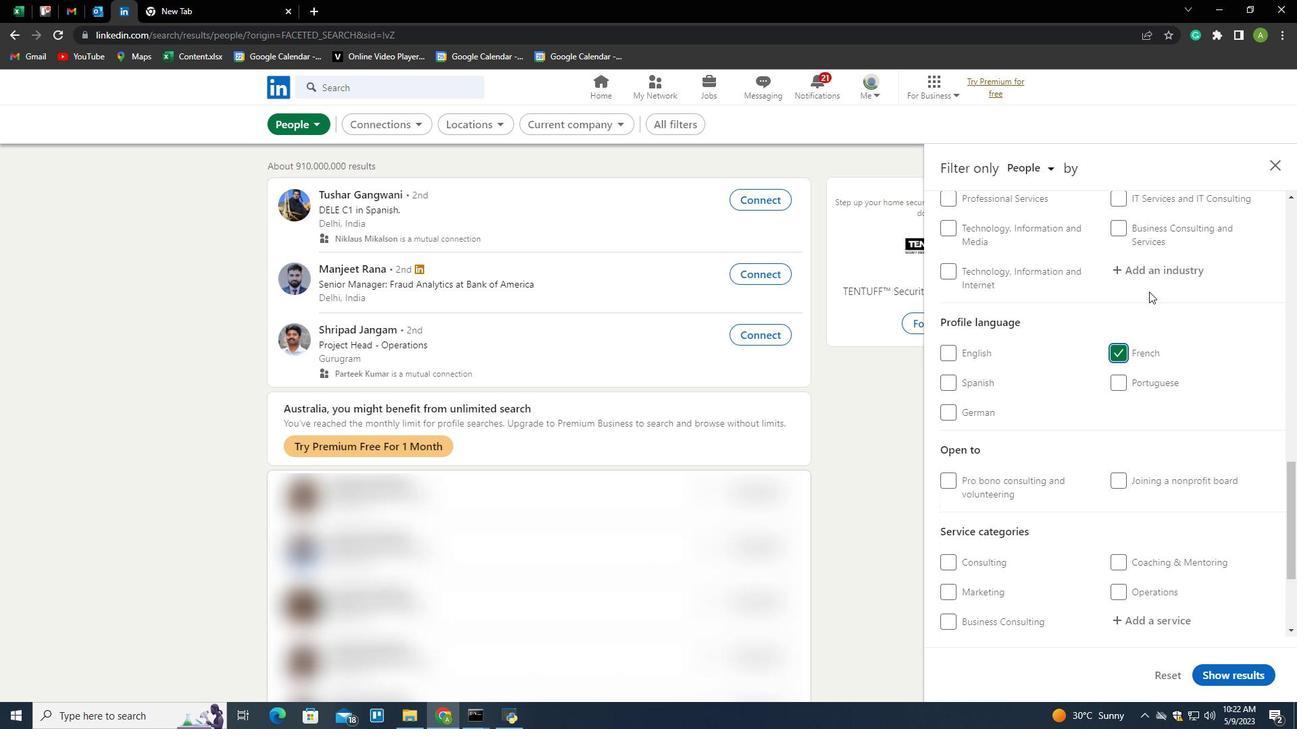 
Action: Mouse scrolled (1149, 292) with delta (0, 0)
Screenshot: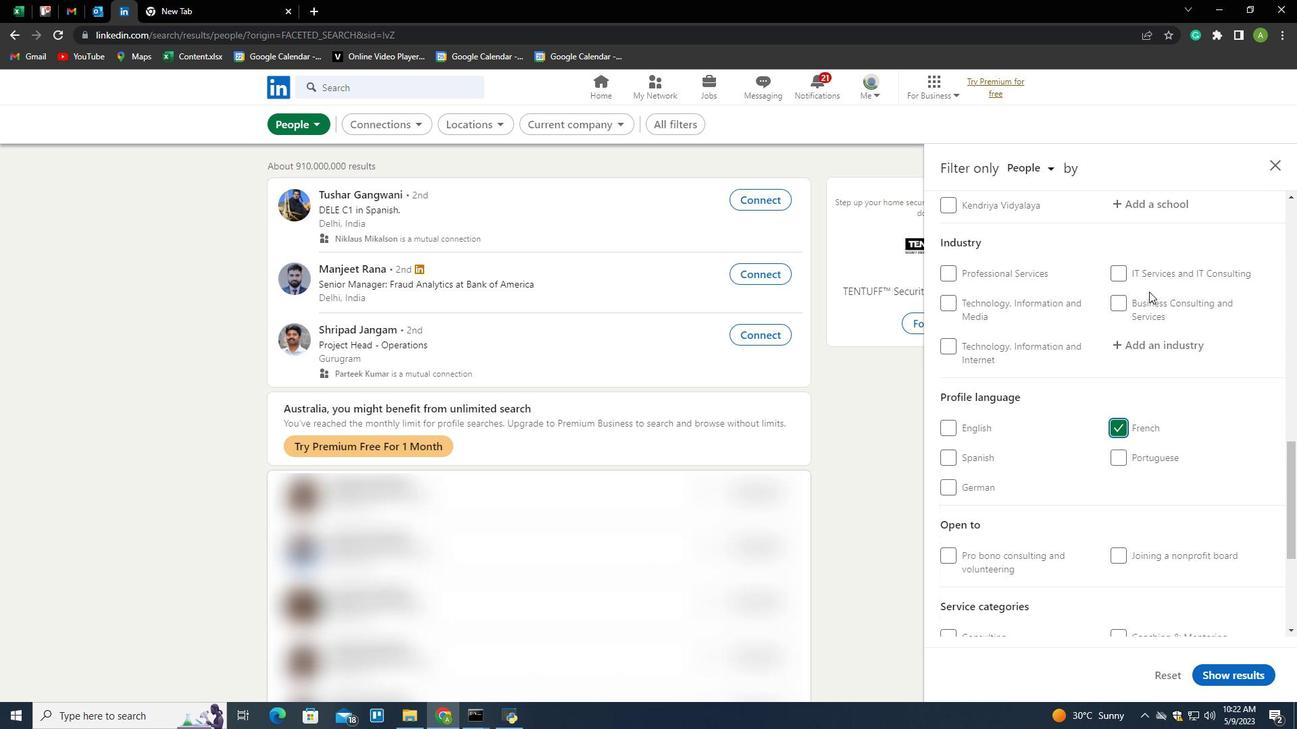 
Action: Mouse scrolled (1149, 292) with delta (0, 0)
Screenshot: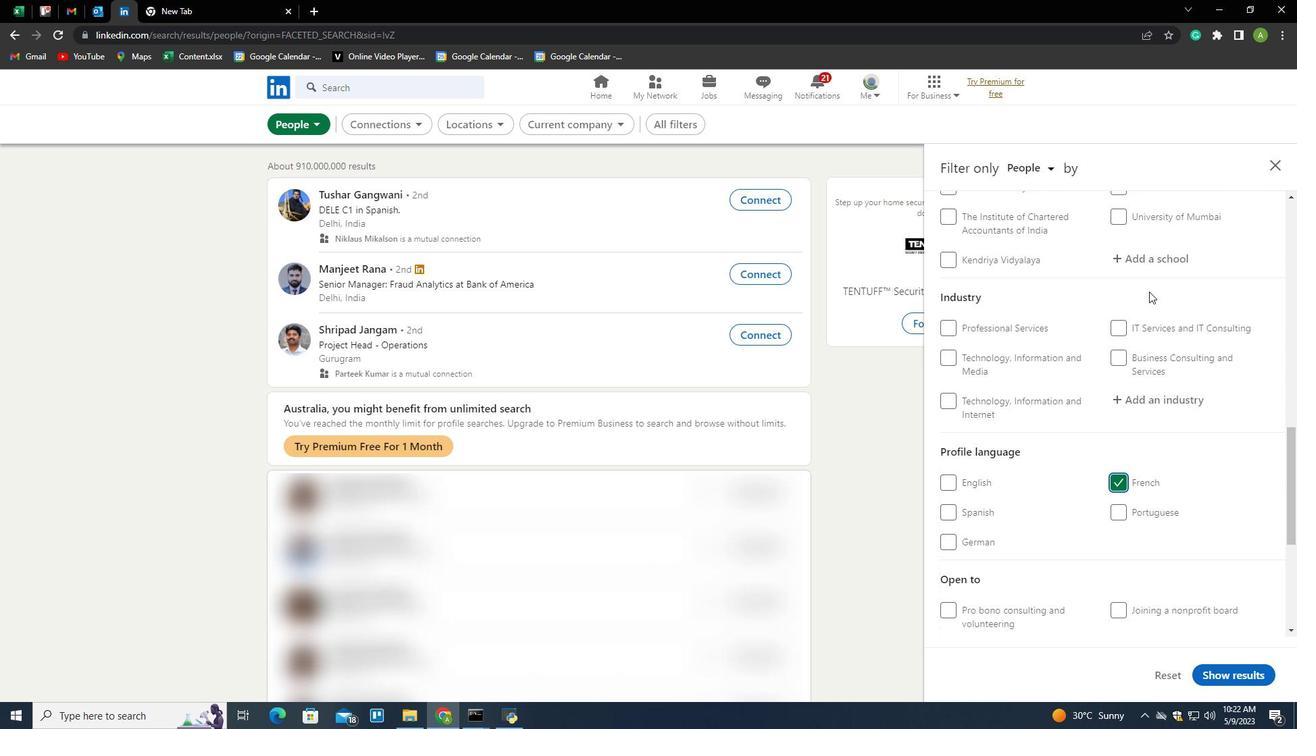 
Action: Mouse scrolled (1149, 292) with delta (0, 0)
Screenshot: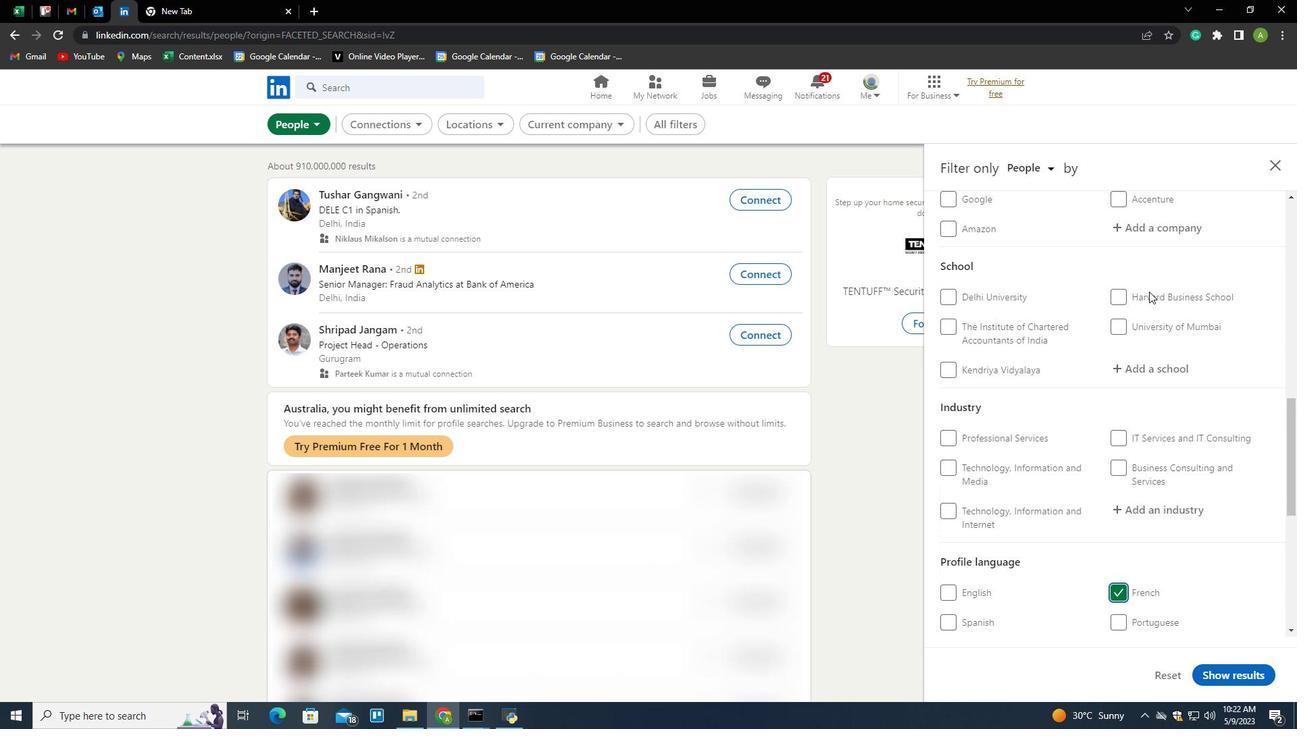 
Action: Mouse moved to (1138, 435)
Screenshot: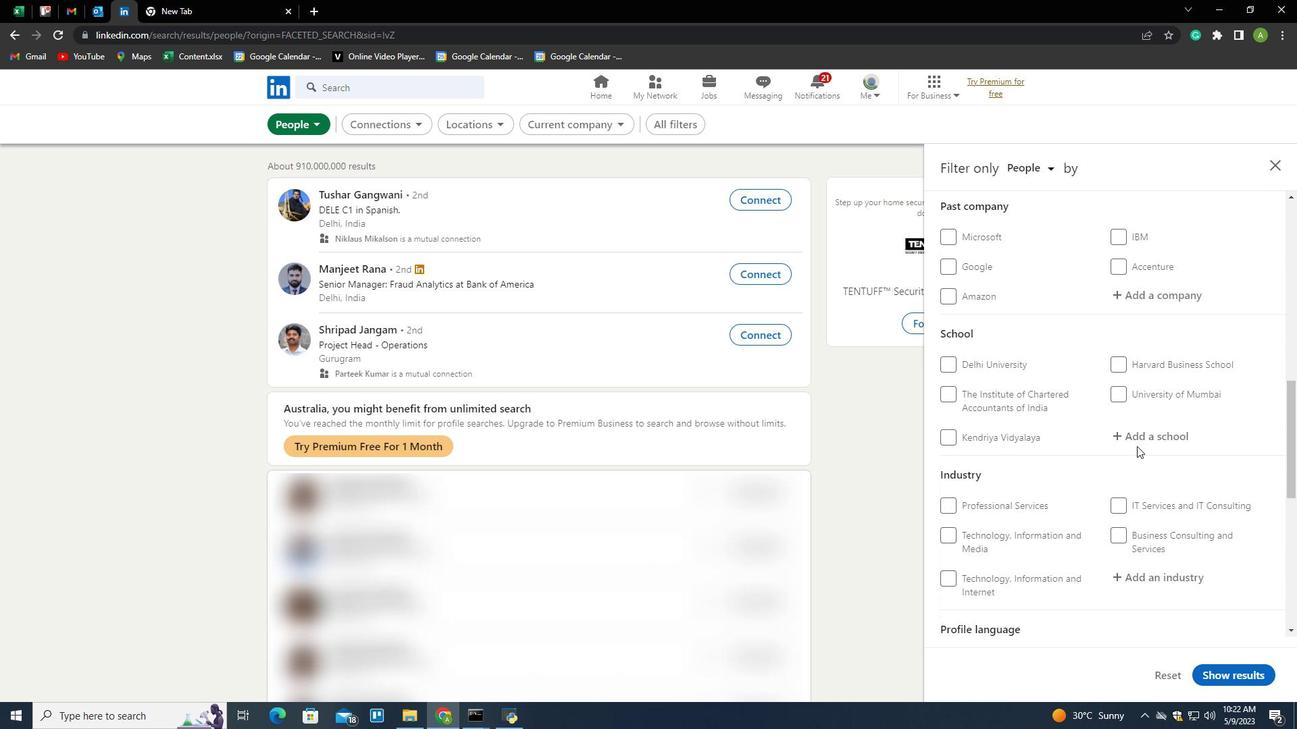 
Action: Mouse pressed left at (1138, 435)
Screenshot: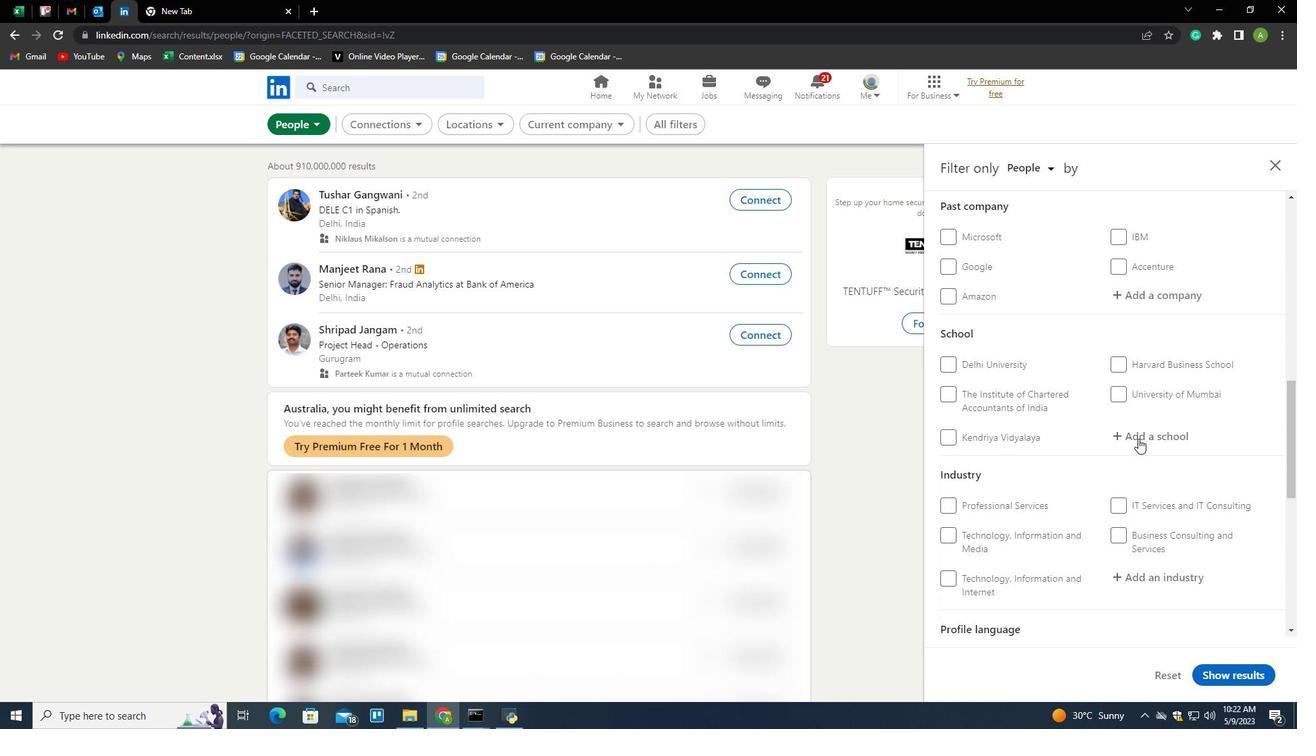 
Action: Key pressed <Key.shift>Jesus<Key.space><Key.shift>&<Key.space><Key.shift>Mary<Key.space><Key.shift>College<Key.space>of<Key.space><Key.shift>Education<Key.down><Key.enter>
Screenshot: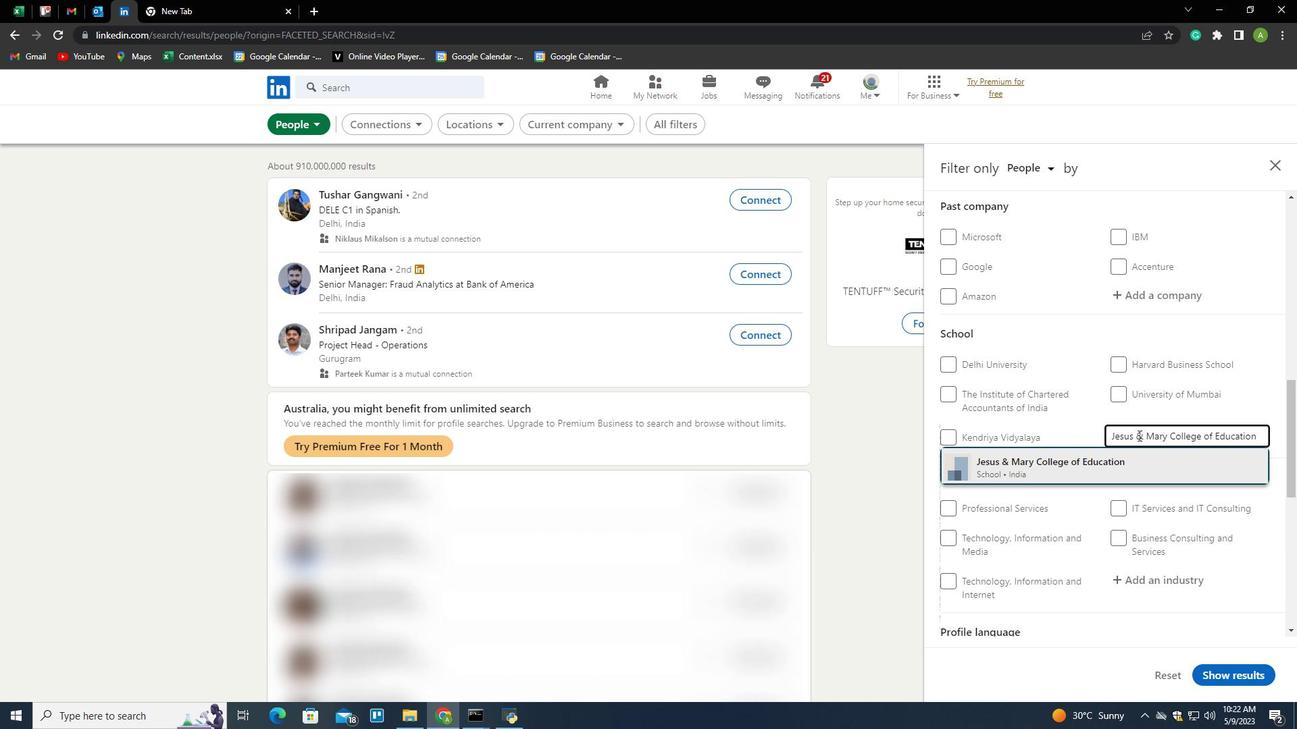 
Action: Mouse moved to (1138, 433)
Screenshot: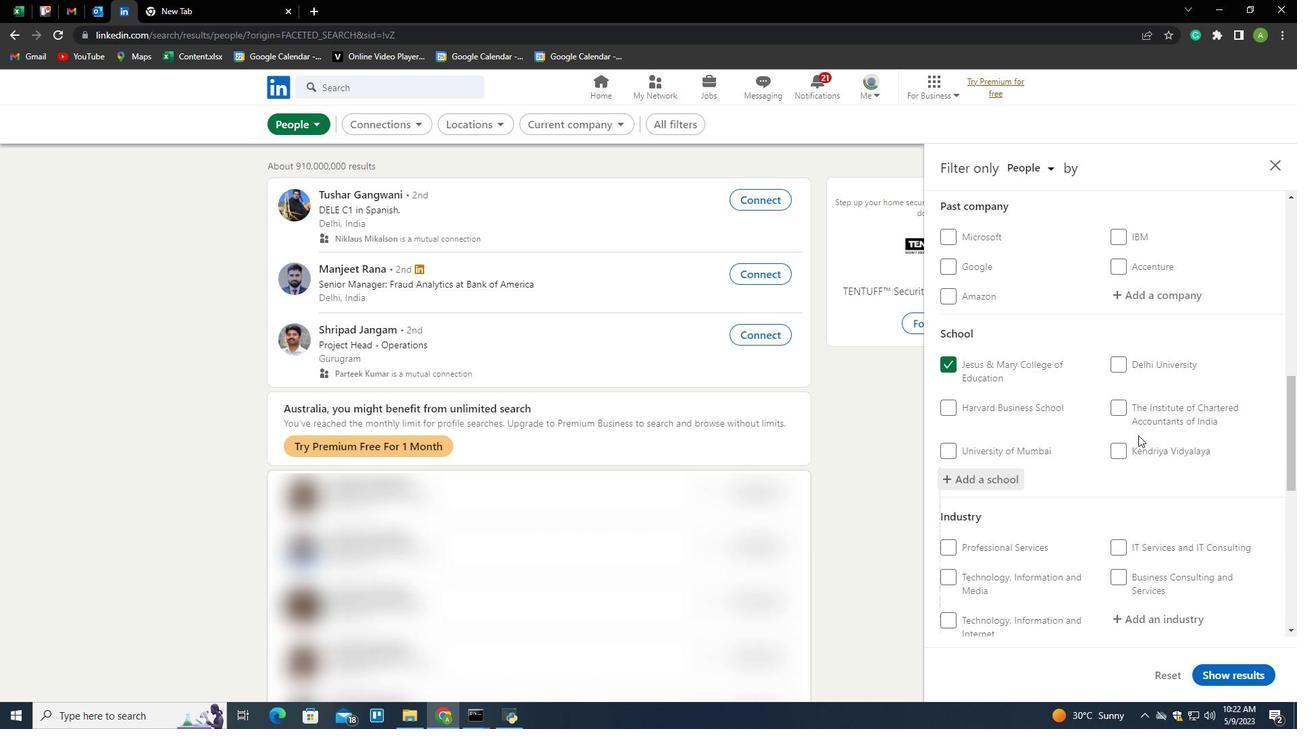 
Action: Mouse scrolled (1138, 432) with delta (0, 0)
Screenshot: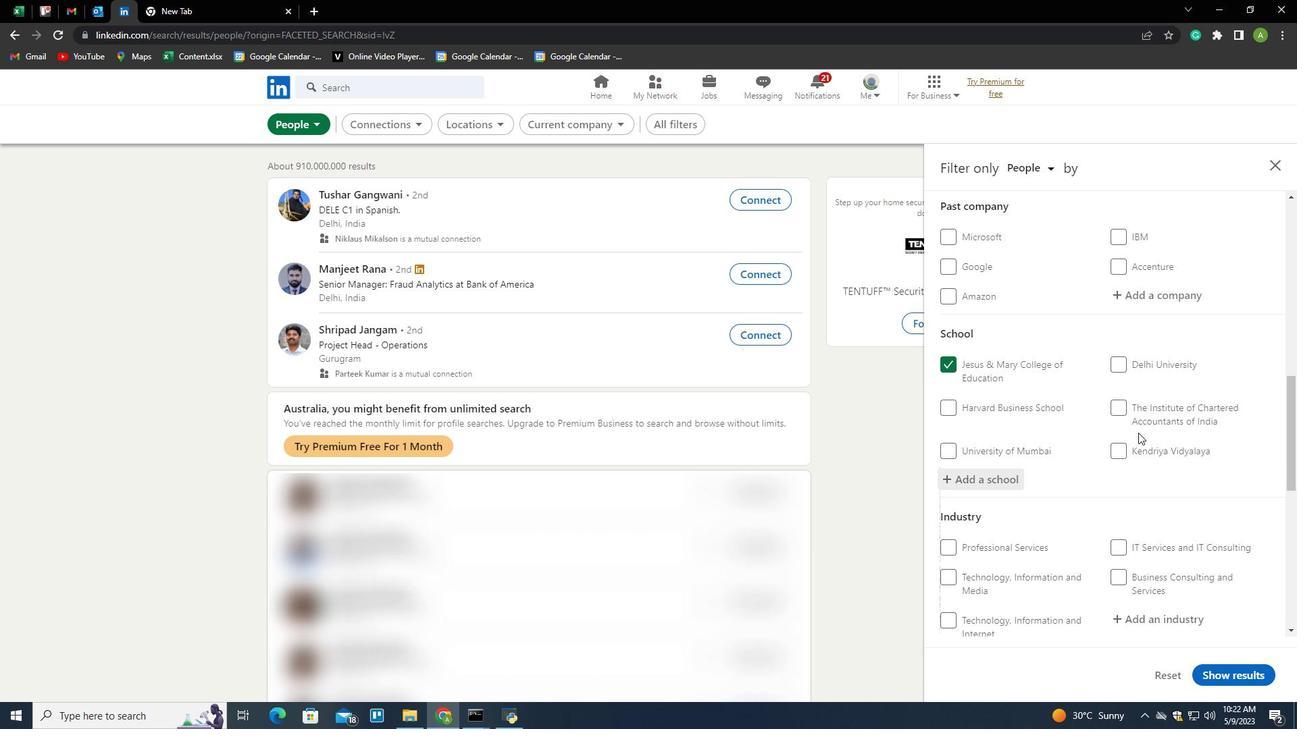 
Action: Mouse scrolled (1138, 432) with delta (0, 0)
Screenshot: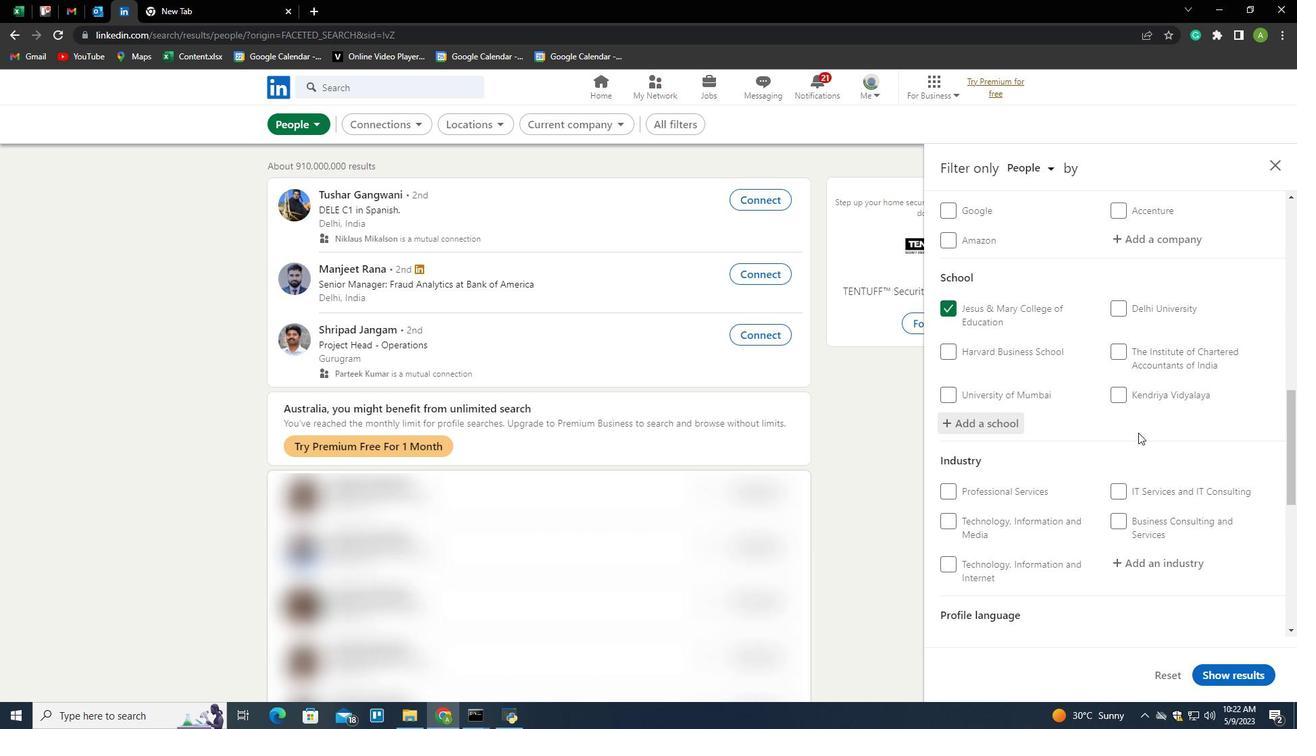 
Action: Mouse scrolled (1138, 432) with delta (0, 0)
Screenshot: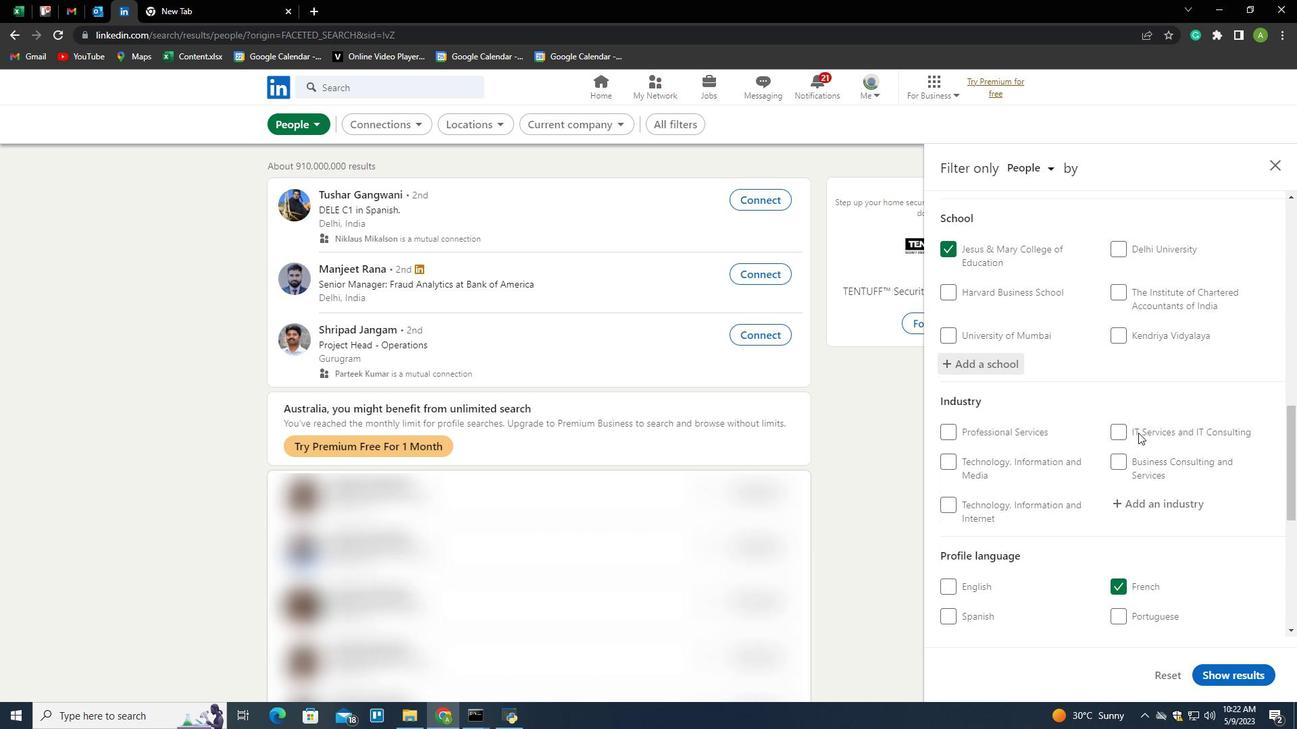 
Action: Mouse moved to (1146, 411)
Screenshot: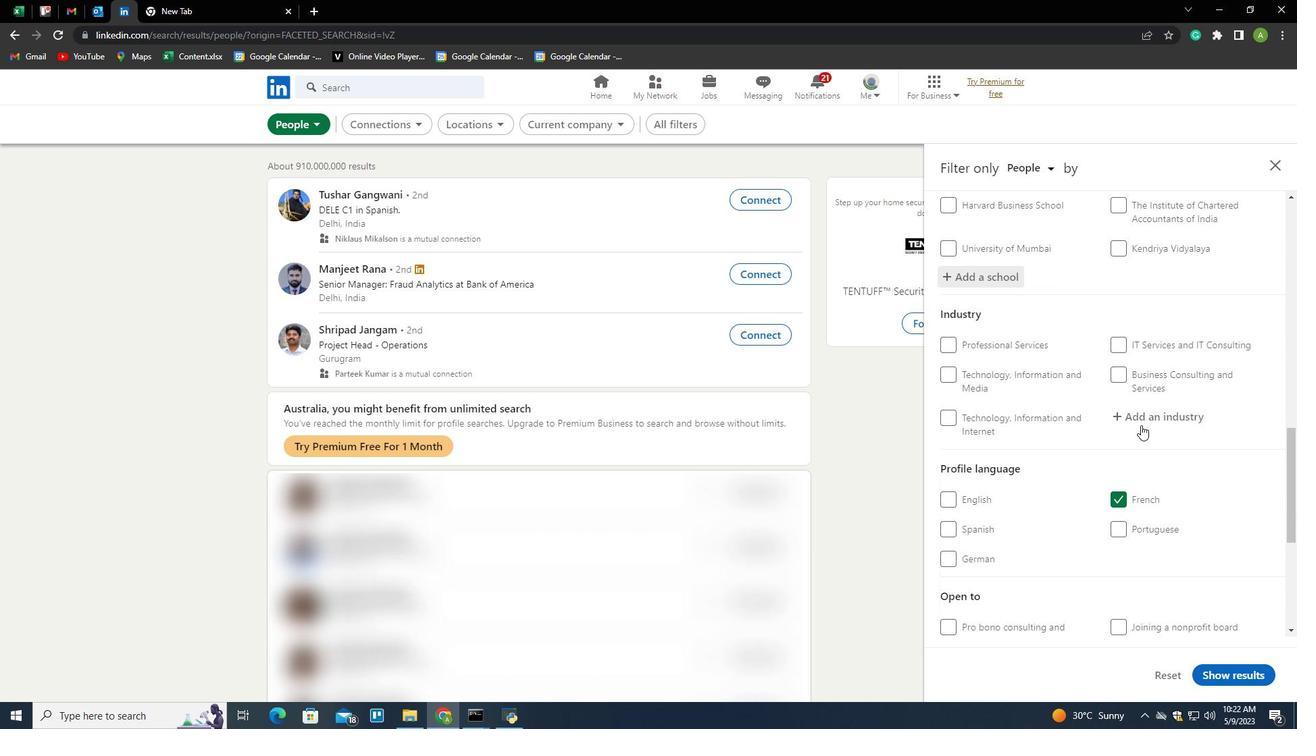 
Action: Mouse pressed left at (1146, 411)
Screenshot: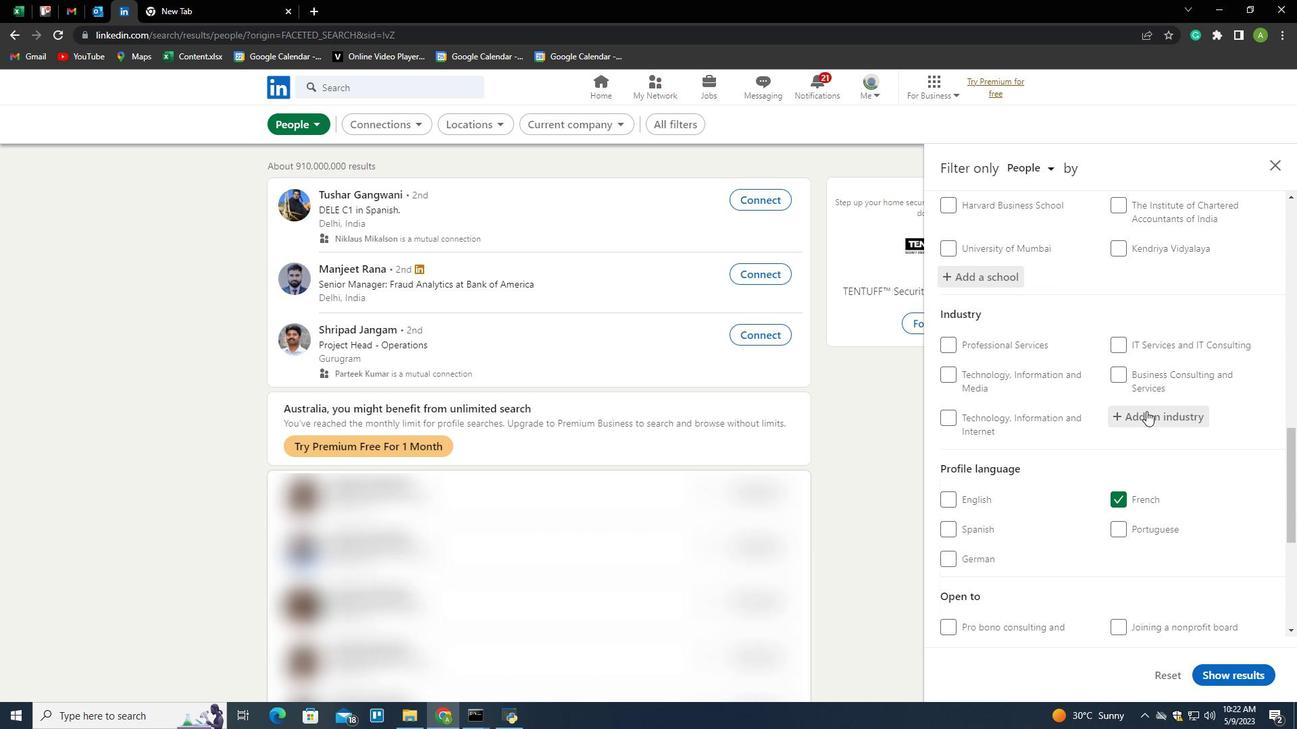 
Action: Key pressed <Key.shift>Moto
Screenshot: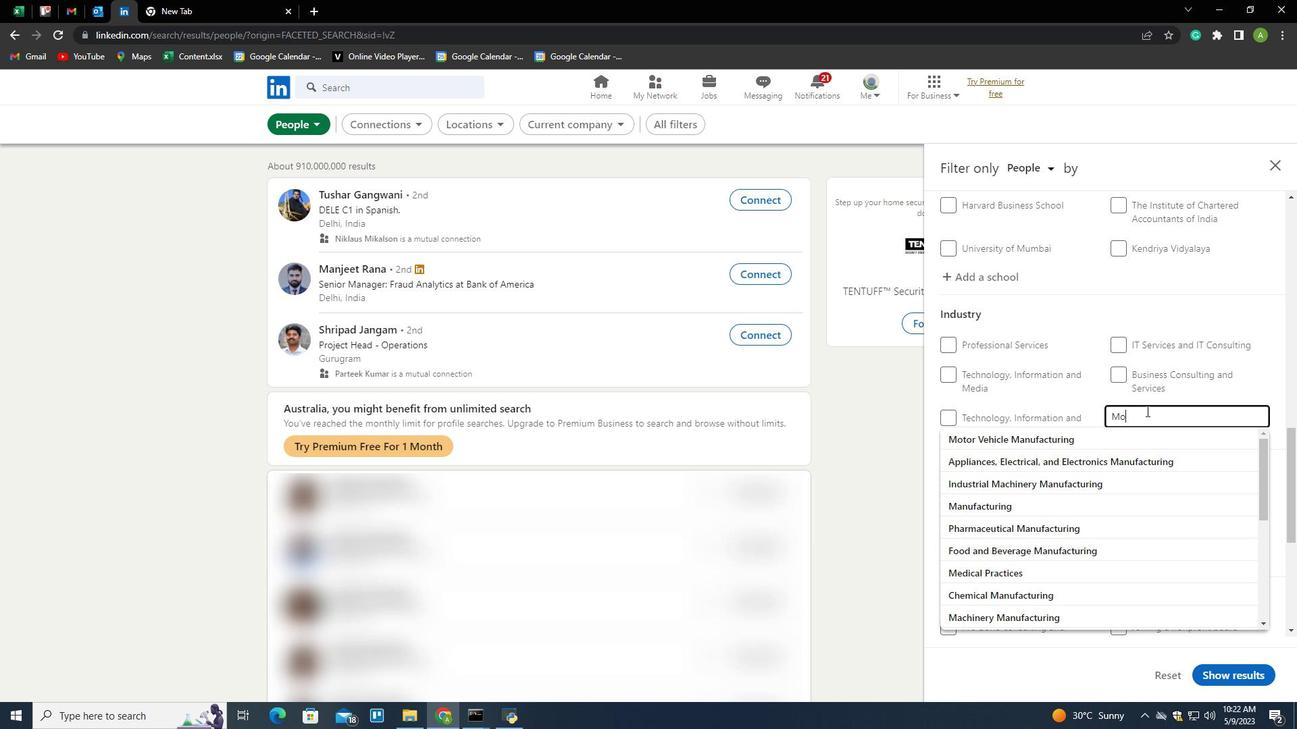 
Action: Mouse moved to (37, 577)
Screenshot: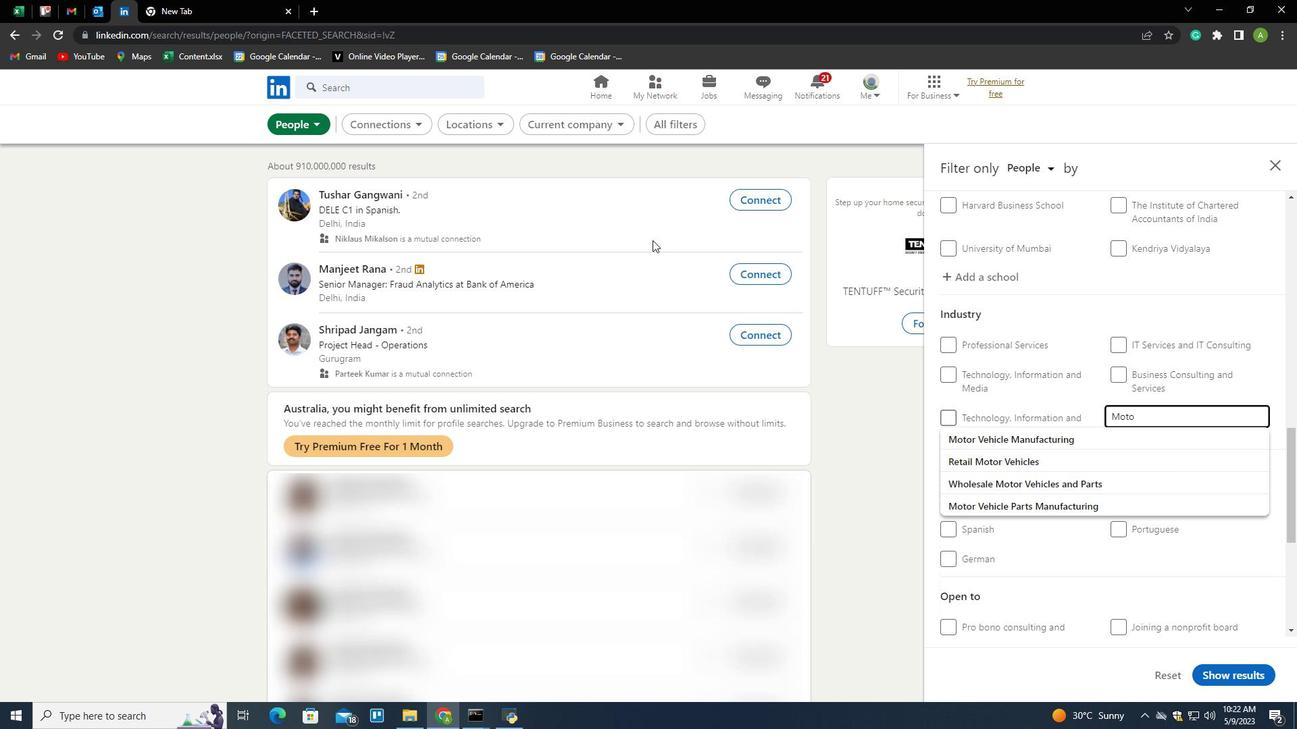 
Action: Key pressed r
Screenshot: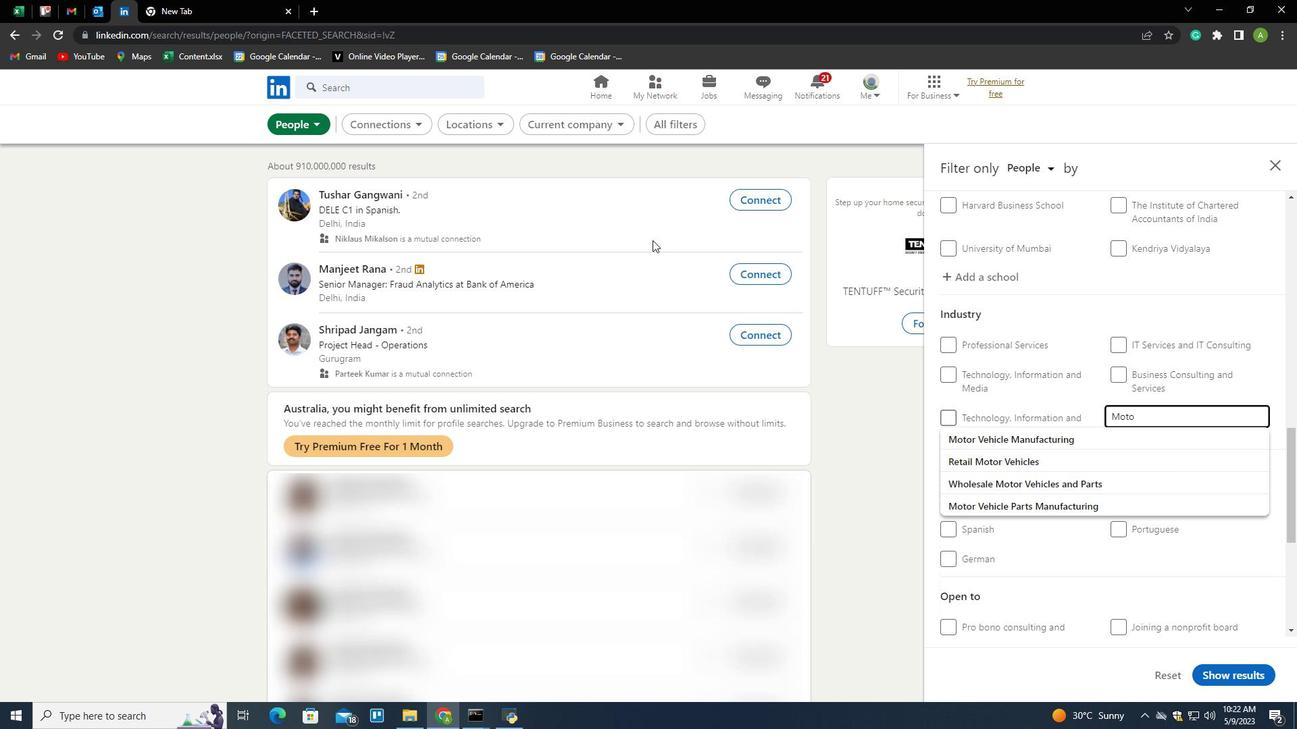 
Action: Mouse moved to (109, 564)
Screenshot: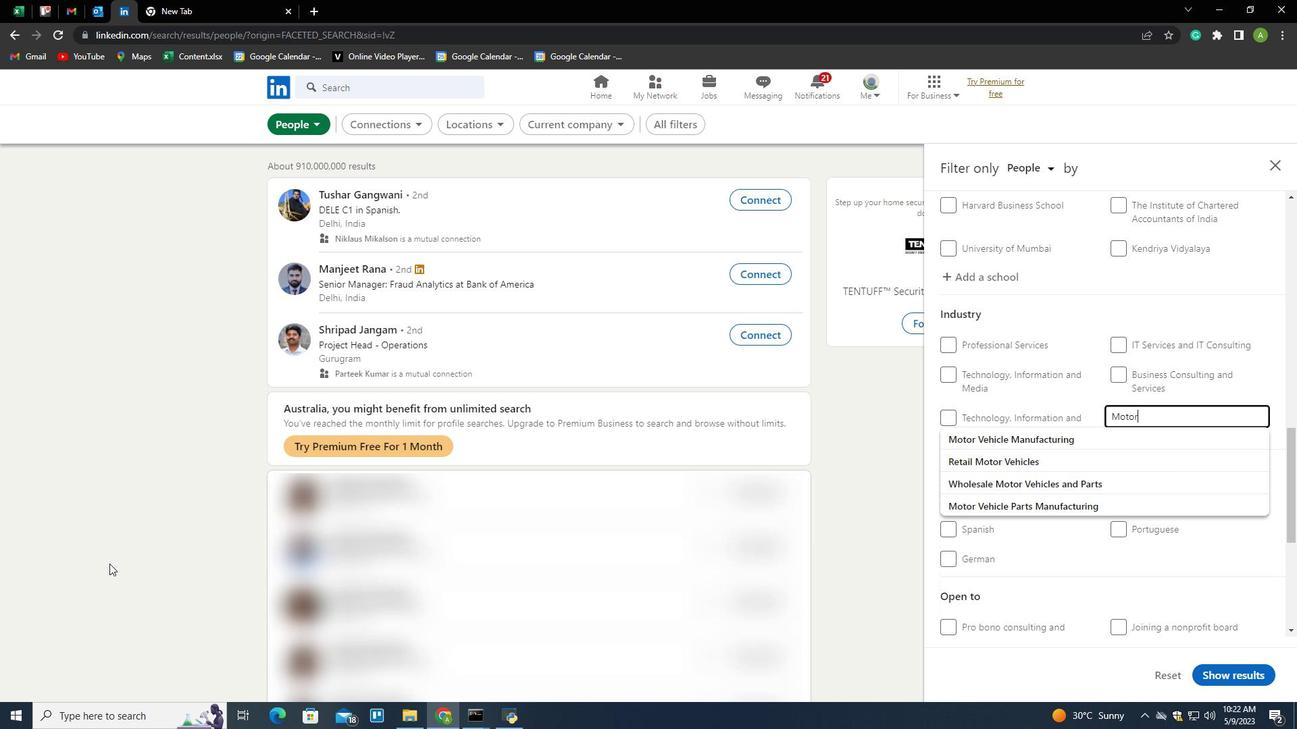 
Action: Key pressed <Key.space><Key.shift>Vi<Key.backspace>ehiv<Key.backspace>cle<Key.space><Key.shift>Manufacturign<Key.backspace><Key.backspace>ng<Key.down><Key.enter>
Screenshot: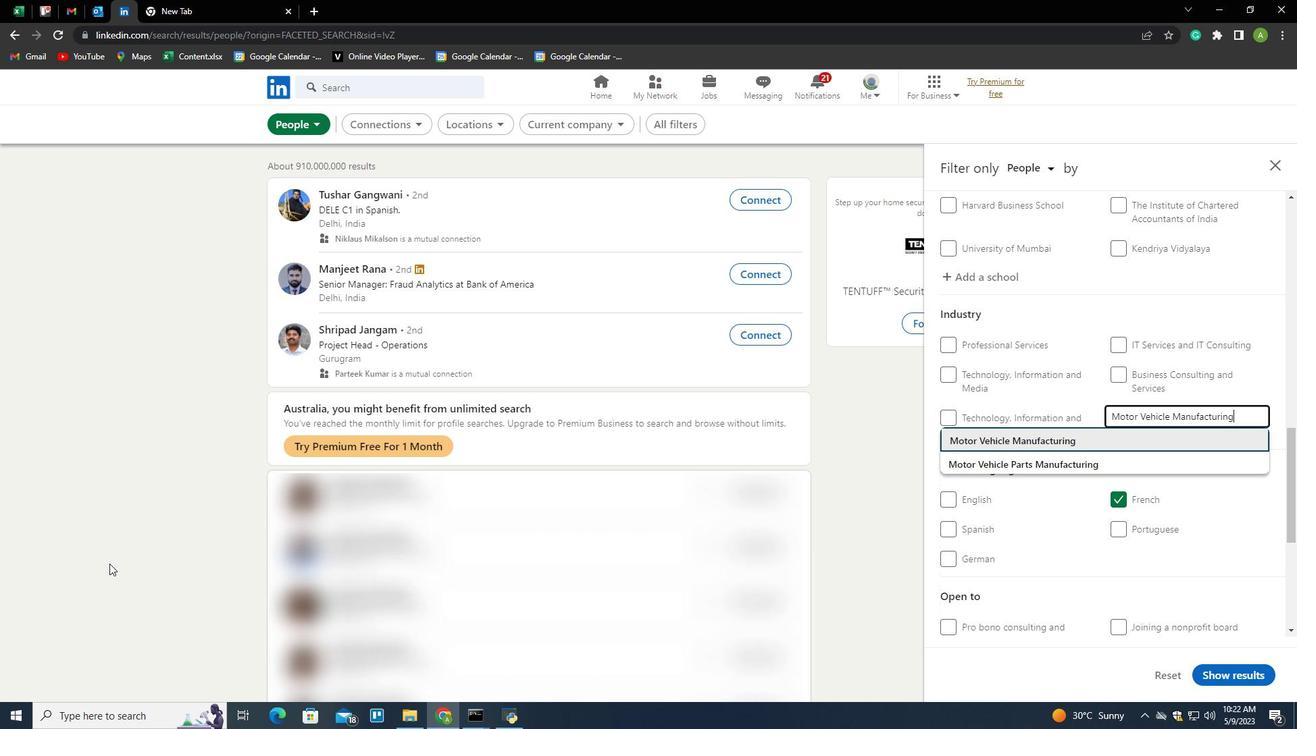 
Action: Mouse moved to (1177, 529)
Screenshot: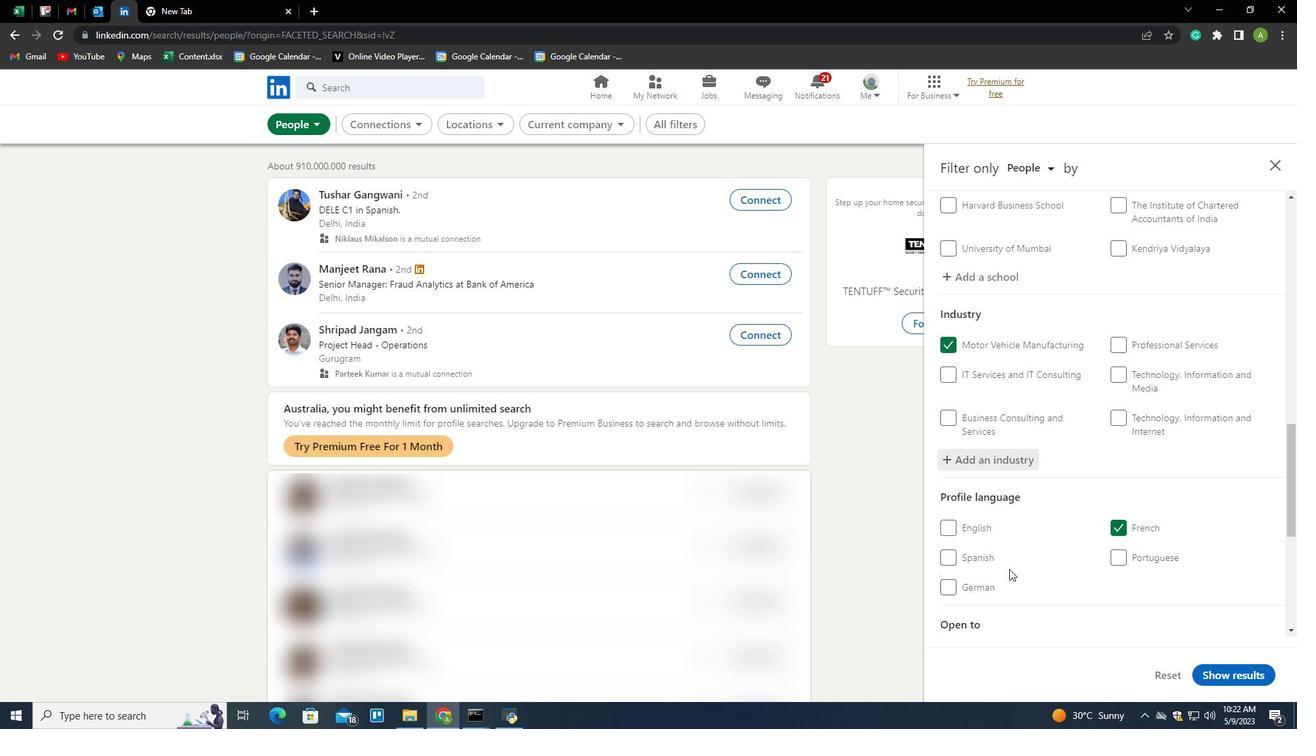 
Action: Mouse scrolled (1177, 529) with delta (0, 0)
Screenshot: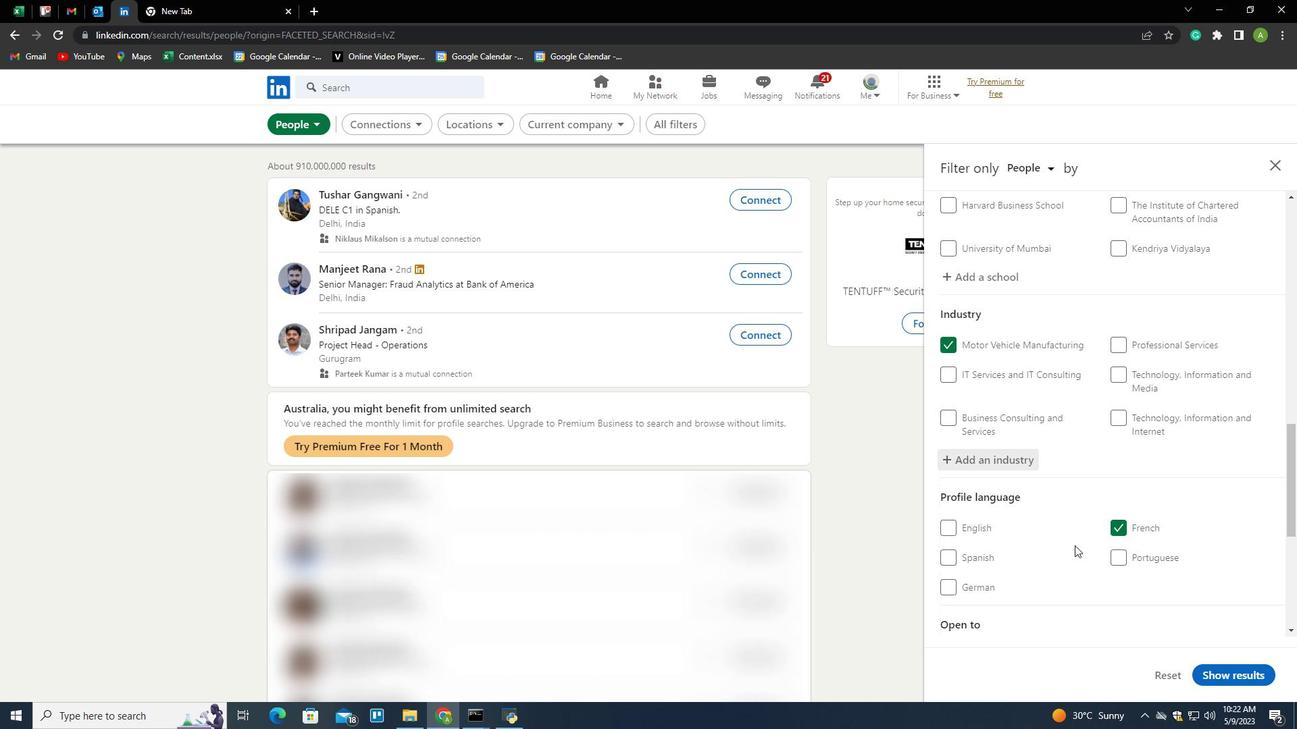 
Action: Mouse scrolled (1177, 529) with delta (0, 0)
Screenshot: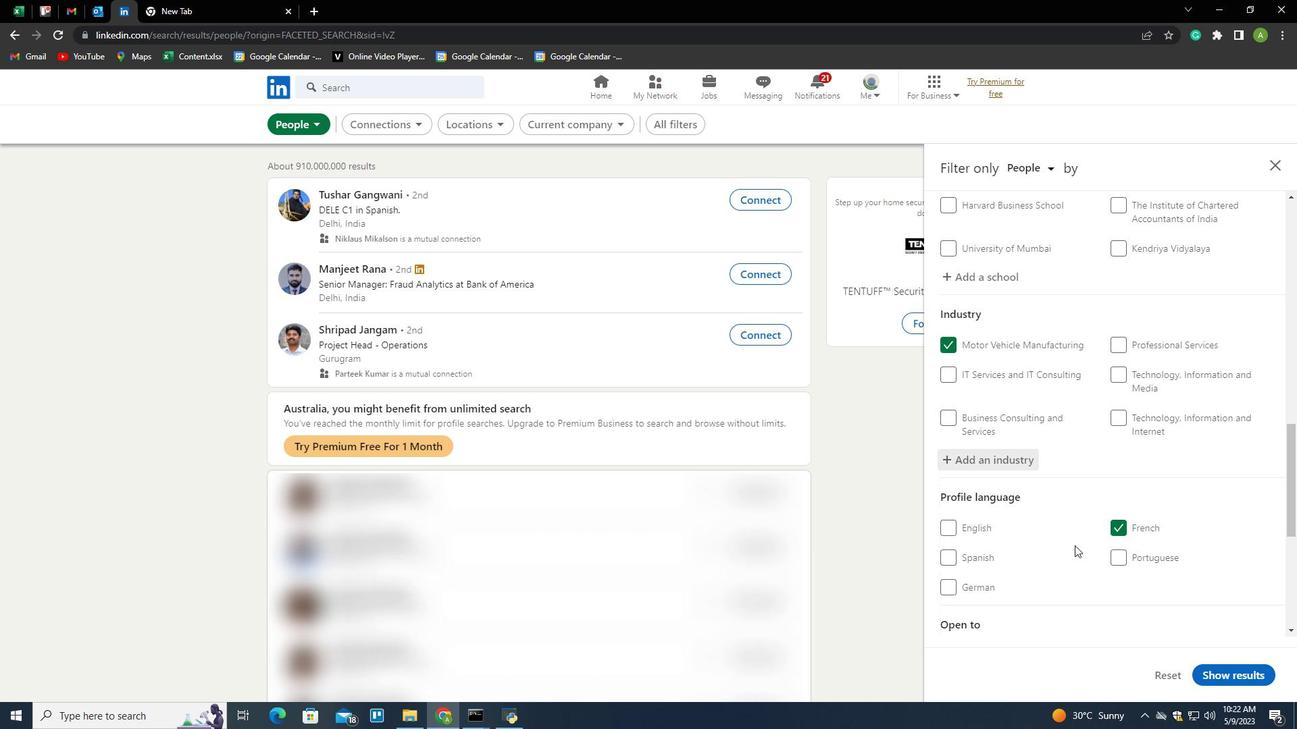 
Action: Mouse scrolled (1177, 529) with delta (0, 0)
Screenshot: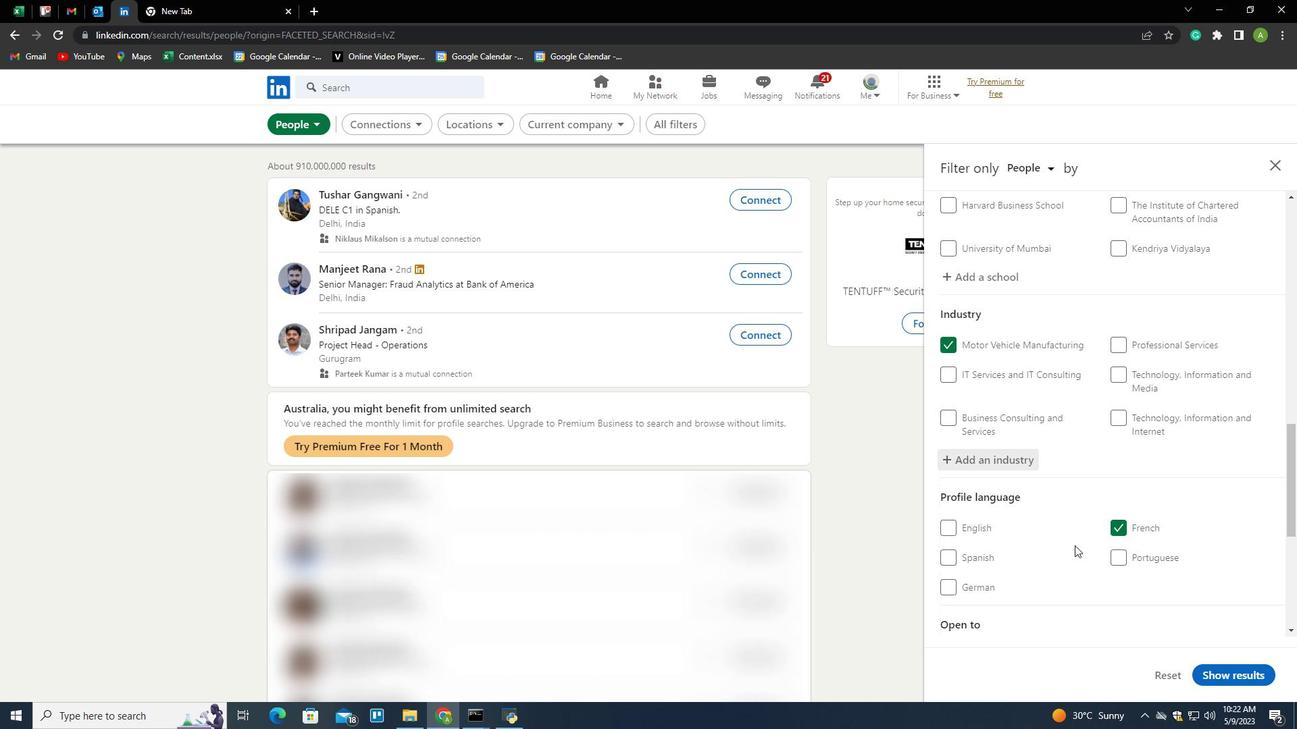 
Action: Mouse scrolled (1177, 529) with delta (0, 0)
Screenshot: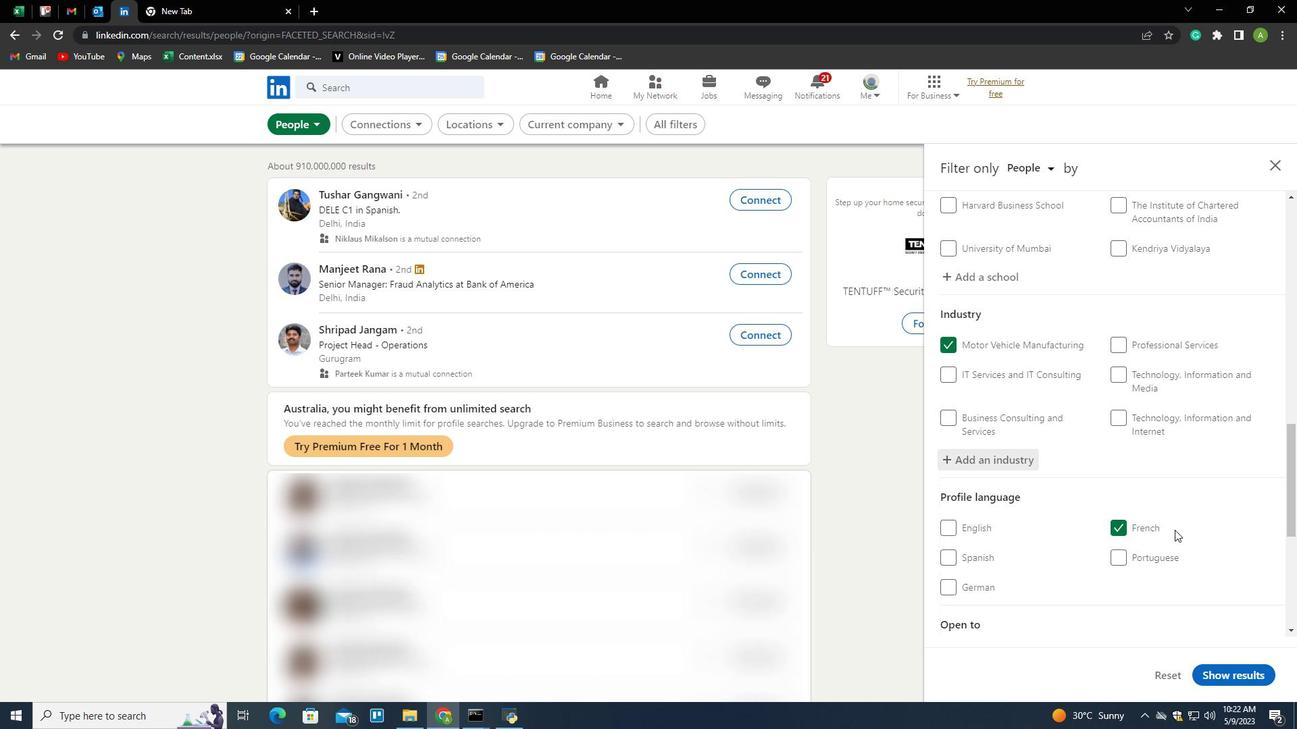 
Action: Mouse scrolled (1177, 529) with delta (0, 0)
Screenshot: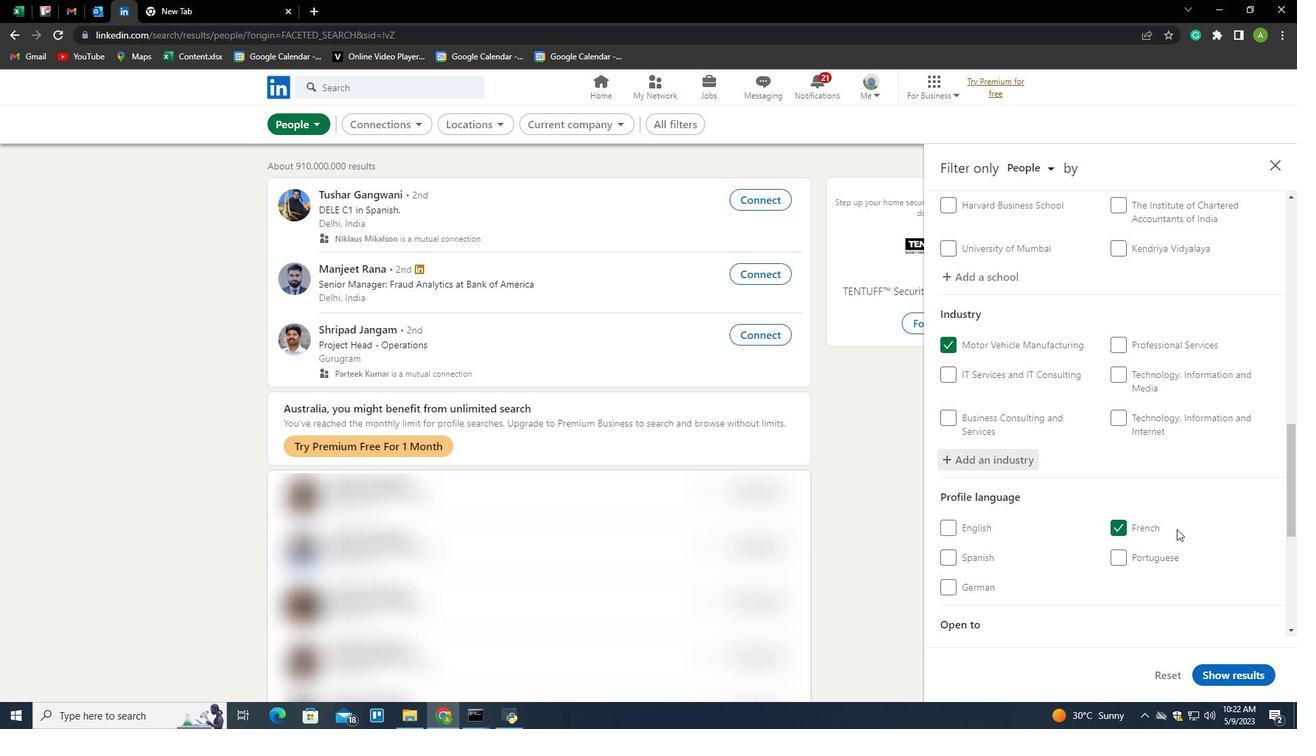 
Action: Mouse moved to (1148, 455)
Screenshot: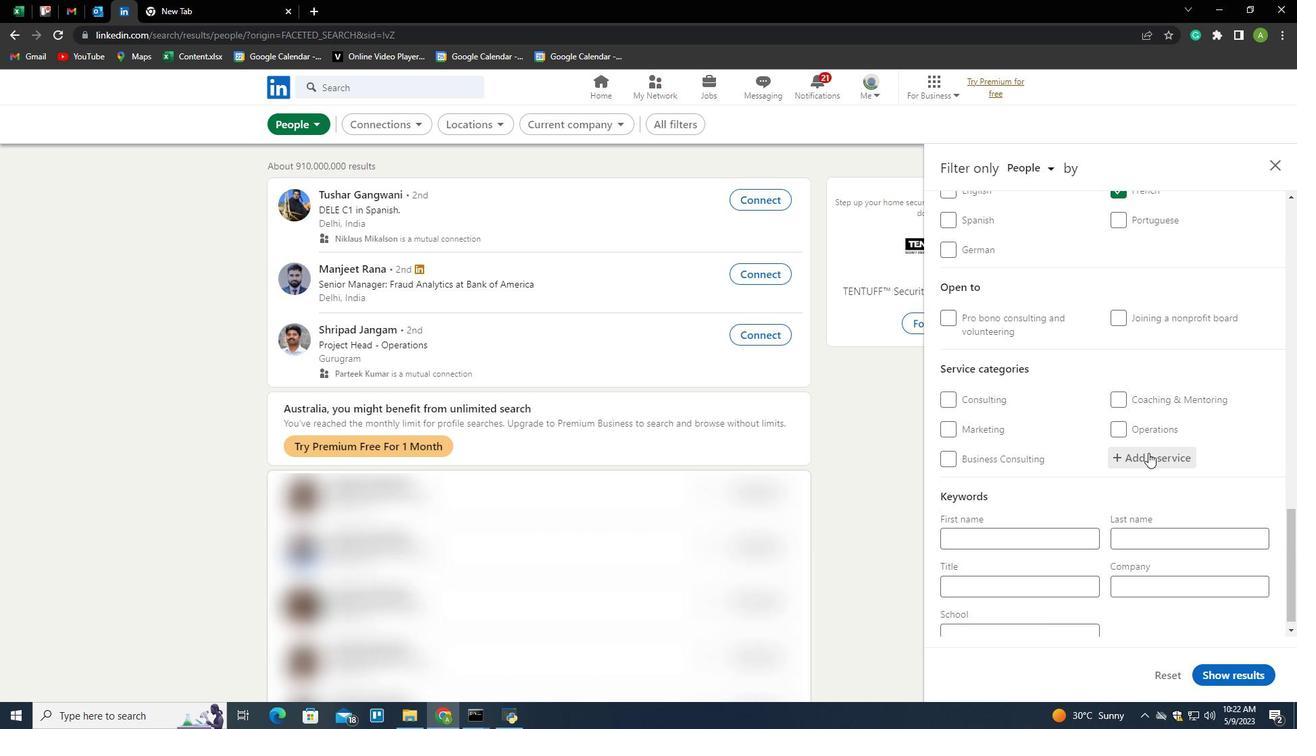 
Action: Mouse pressed left at (1148, 455)
Screenshot: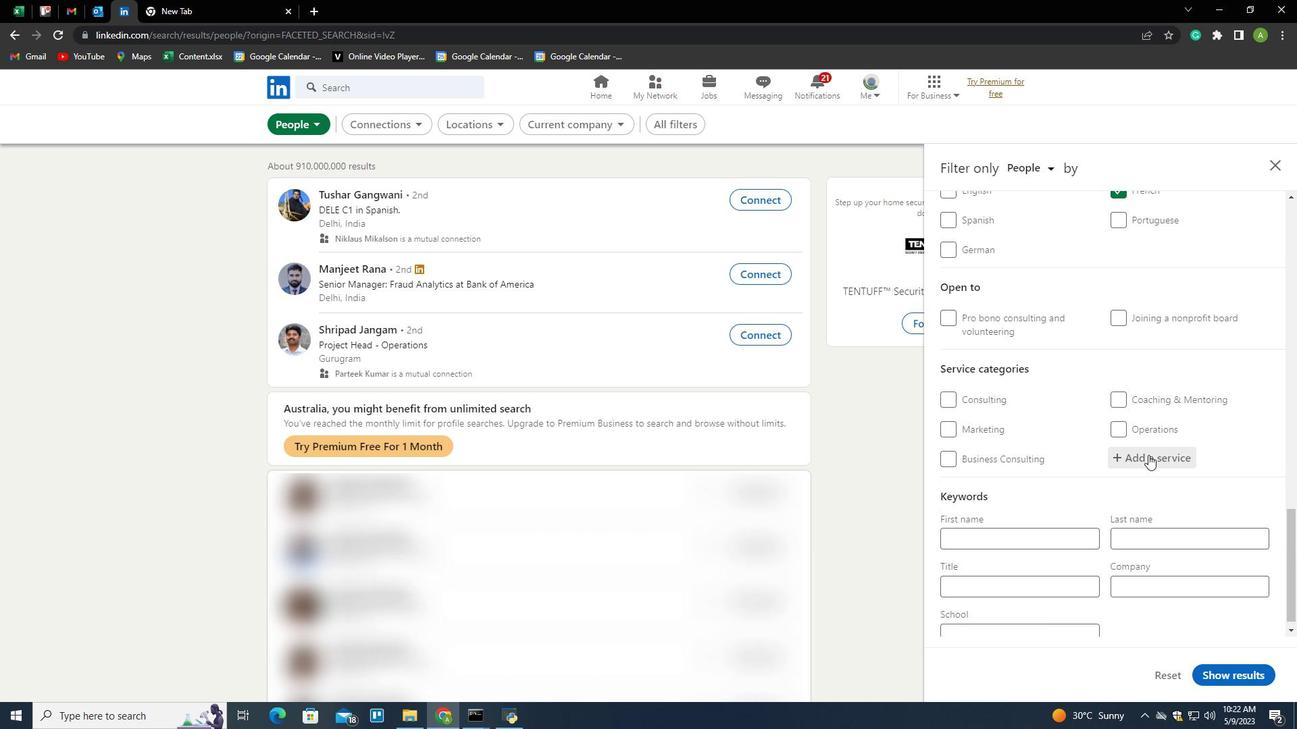 
Action: Key pressed <Key.shift>Financial<Key.space><Key.shift>Accounting<Key.down><Key.enter>
Screenshot: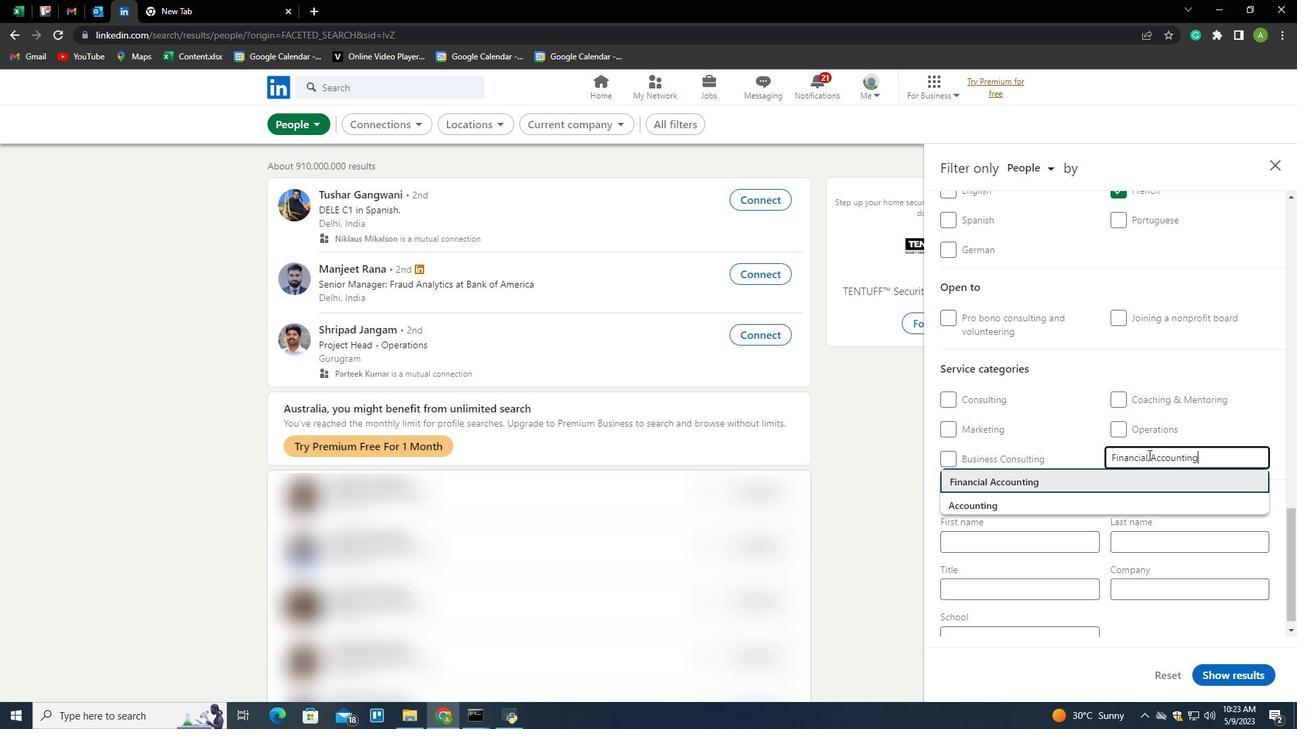
Action: Mouse scrolled (1148, 454) with delta (0, 0)
Screenshot: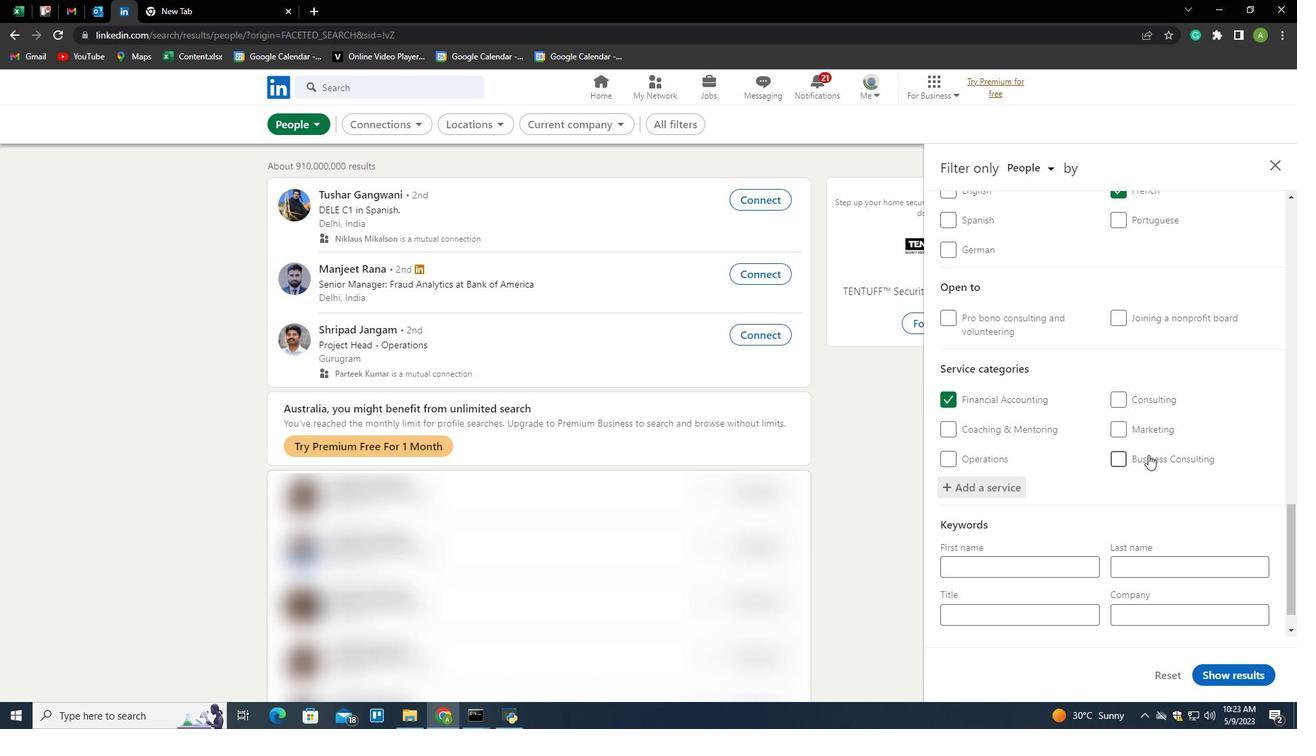 
Action: Mouse scrolled (1148, 454) with delta (0, 0)
Screenshot: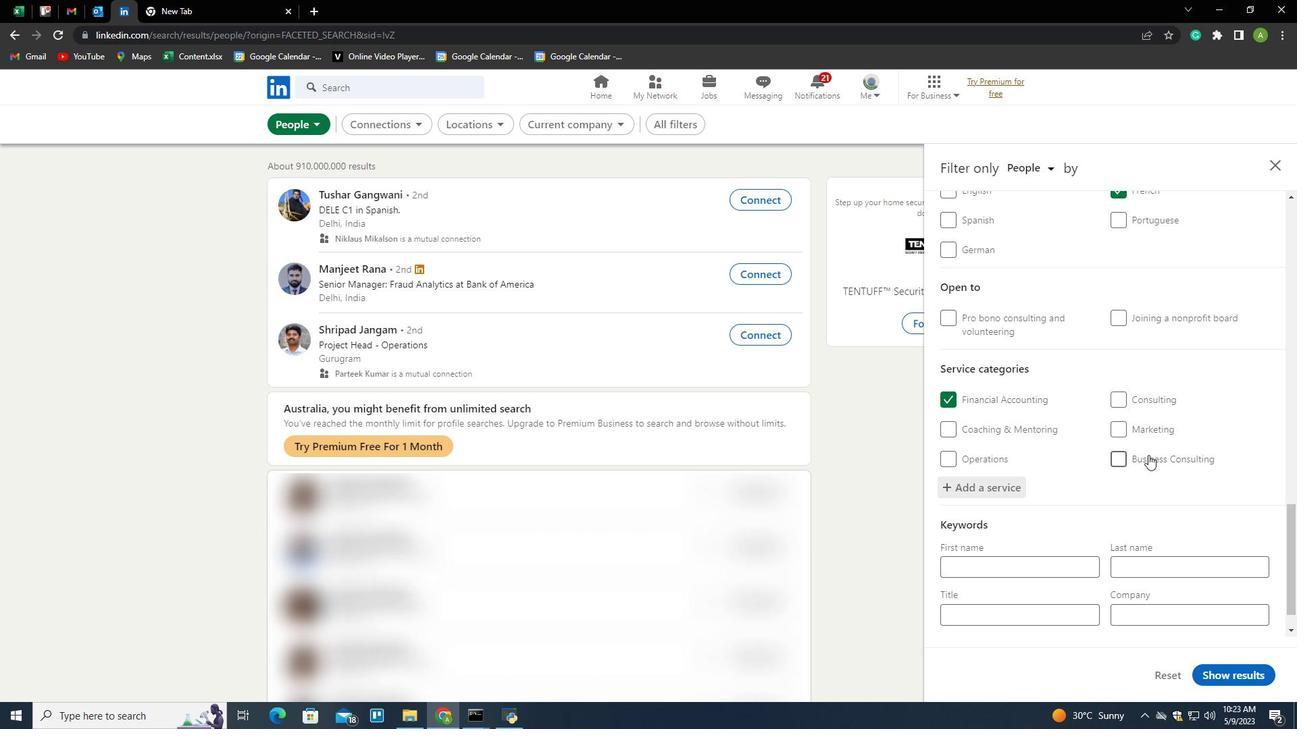 
Action: Mouse scrolled (1148, 454) with delta (0, 0)
Screenshot: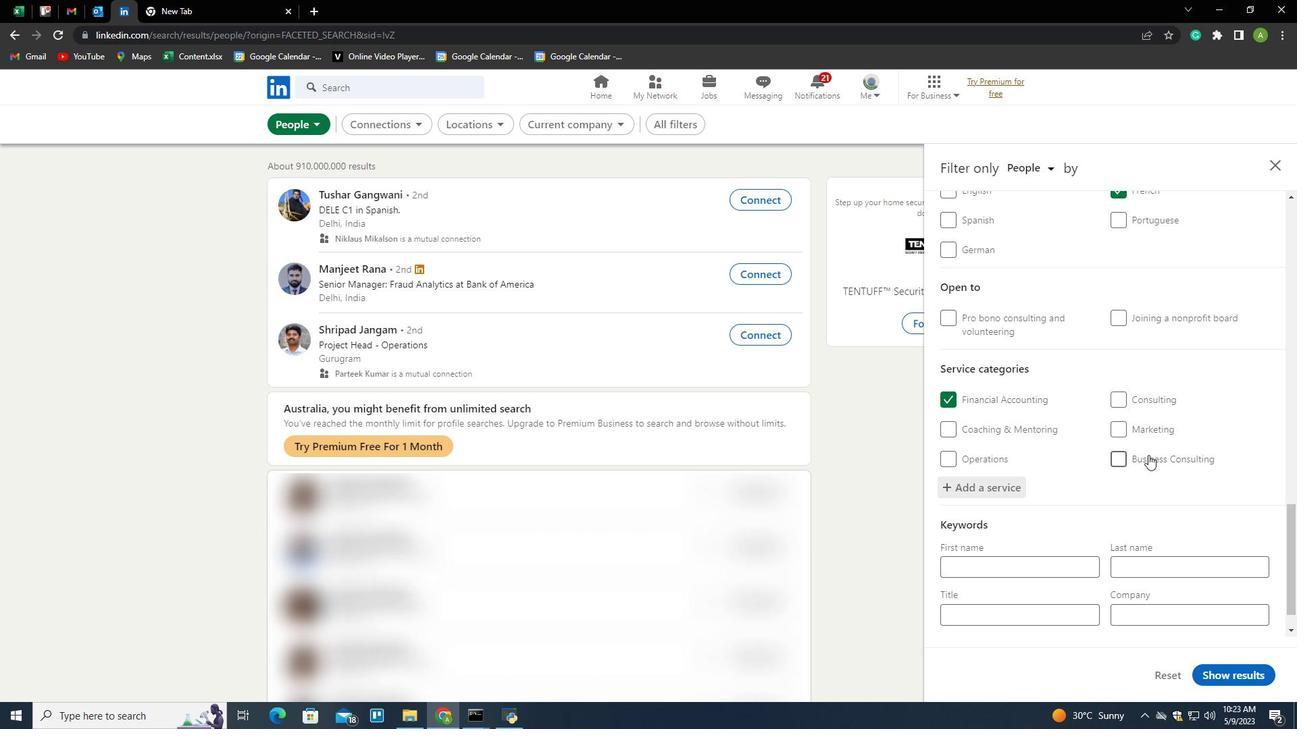 
Action: Mouse scrolled (1148, 454) with delta (0, 0)
Screenshot: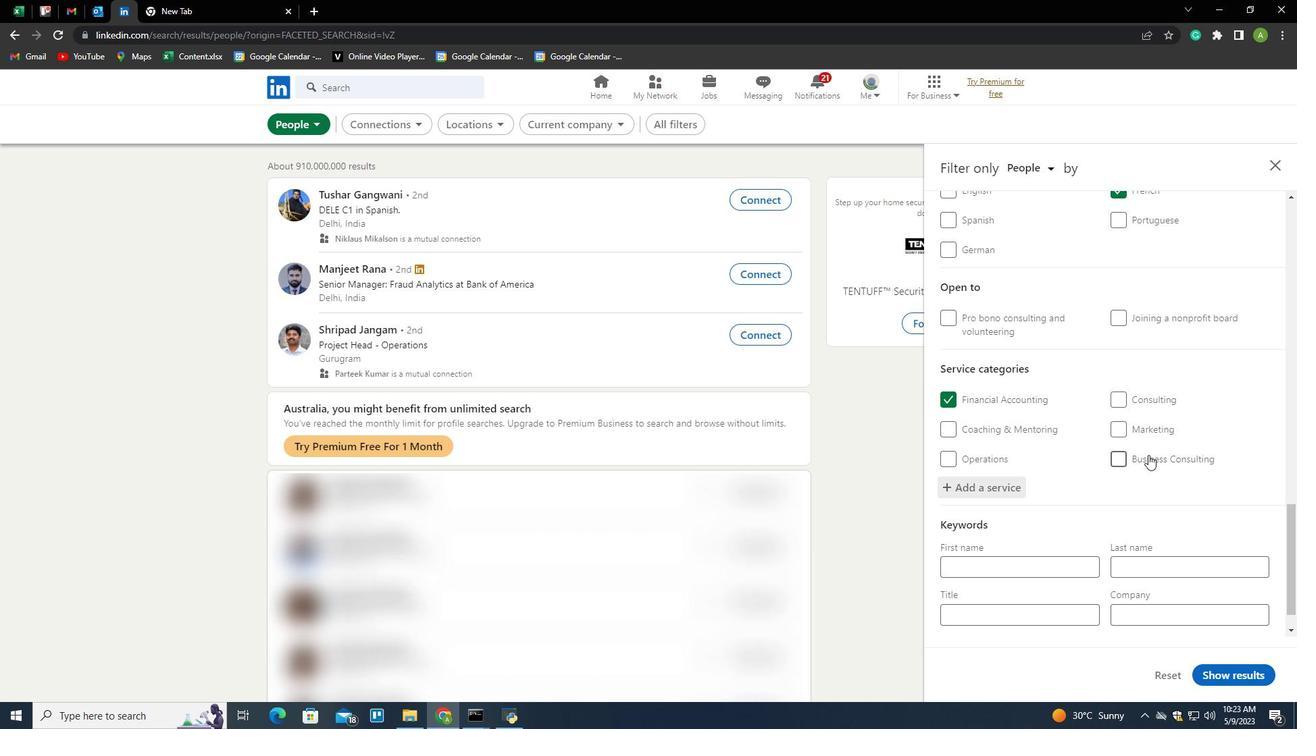 
Action: Mouse moved to (1055, 571)
Screenshot: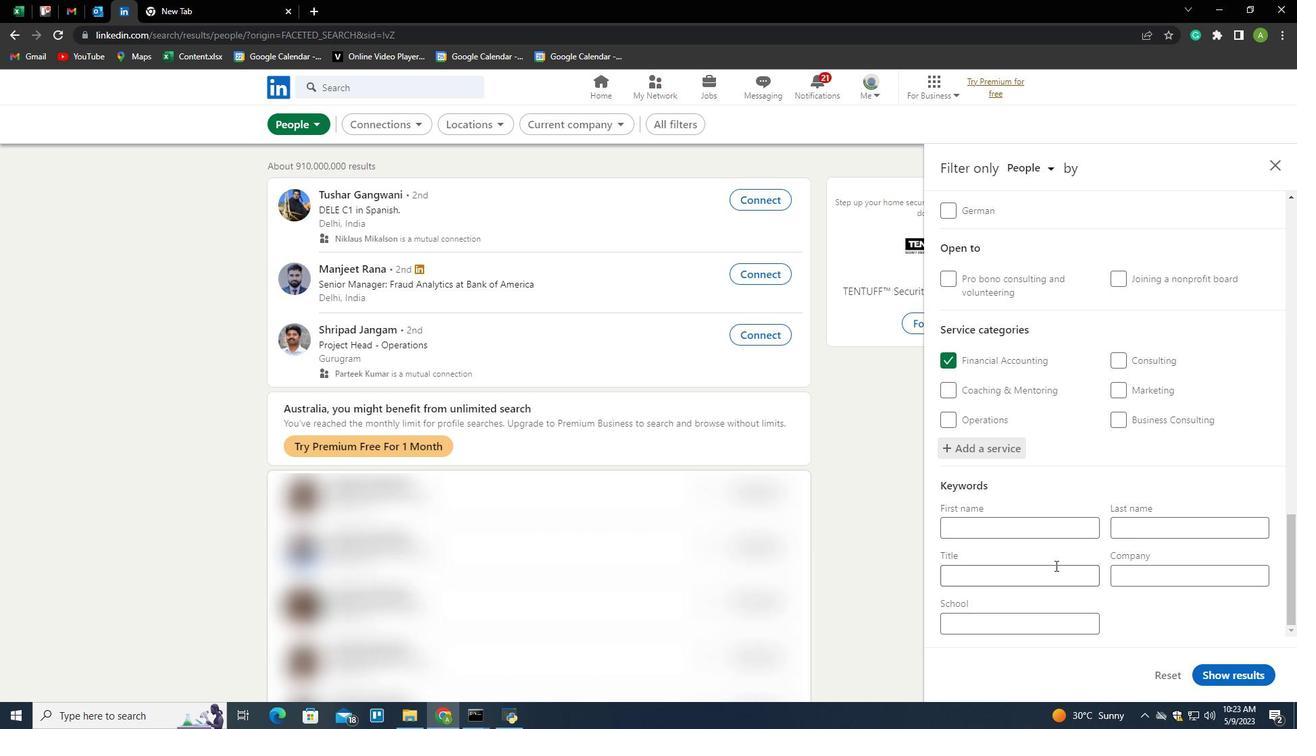 
Action: Mouse pressed left at (1055, 571)
Screenshot: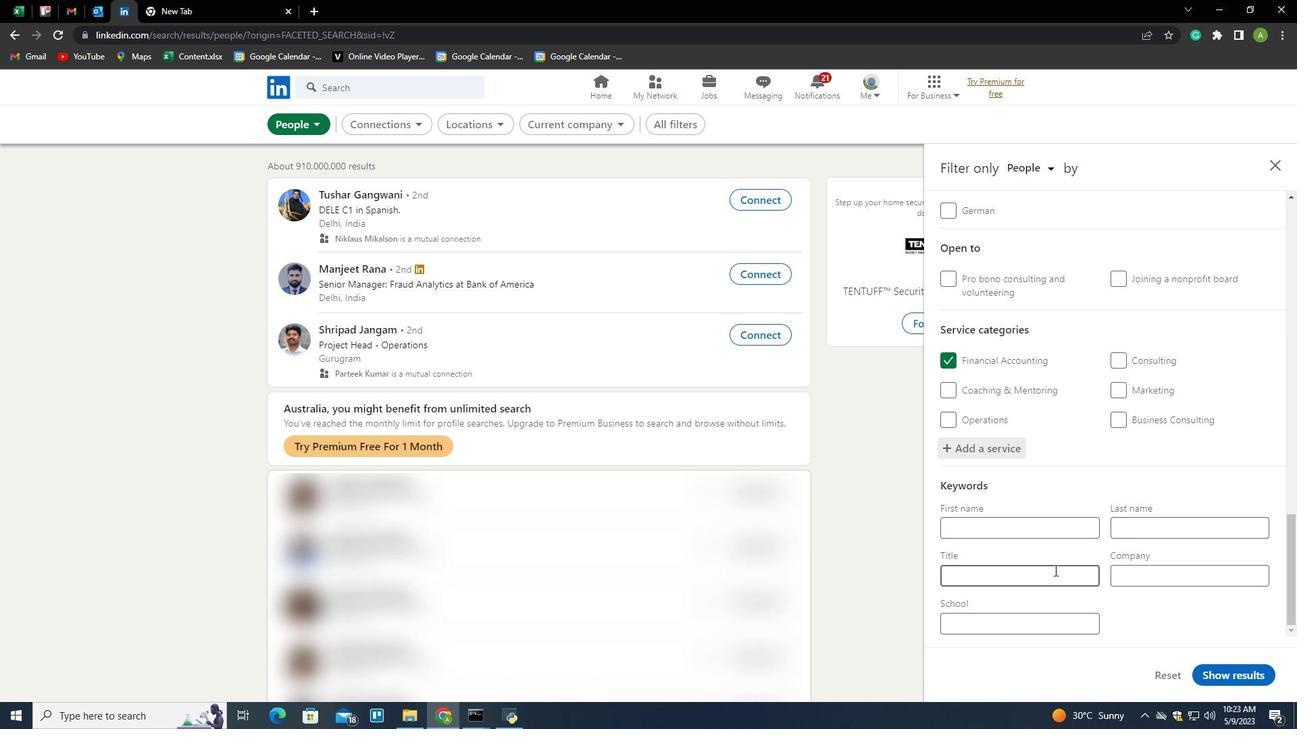 
Action: Key pressed <Key.shift>Valet
Screenshot: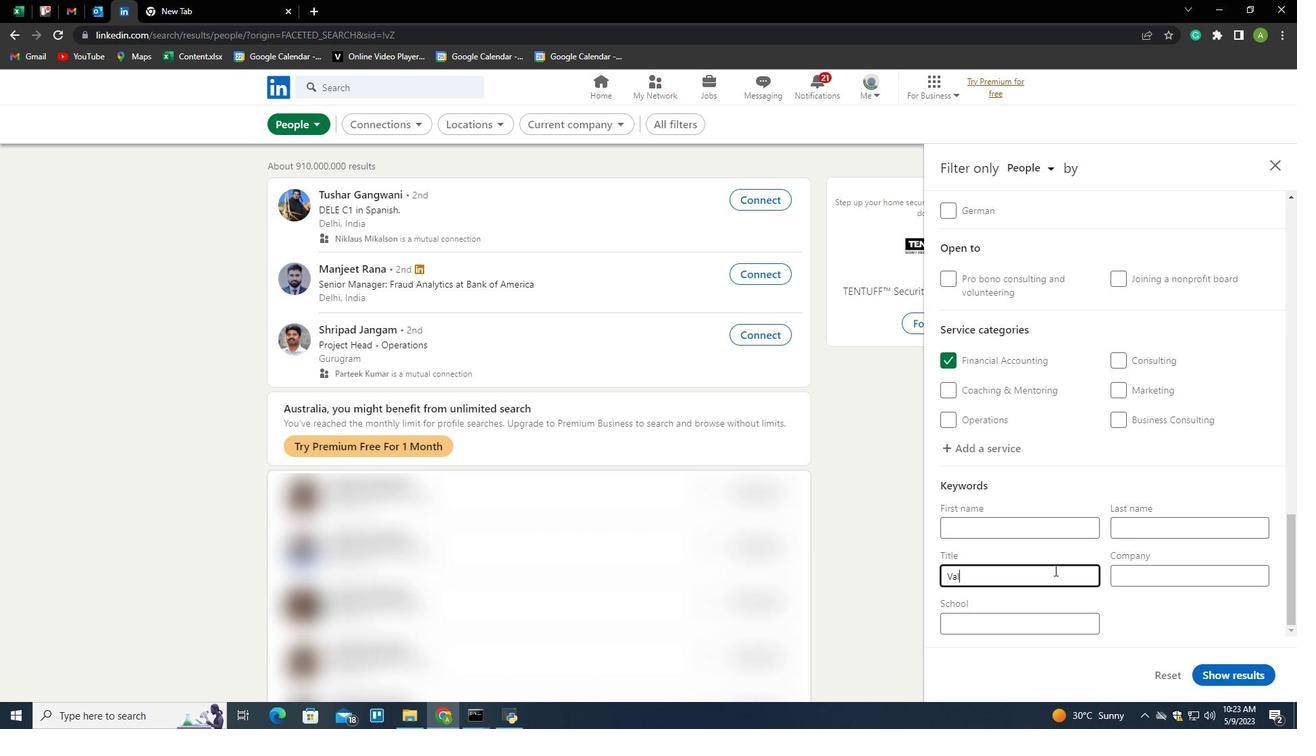 
Action: Mouse moved to (1201, 600)
Screenshot: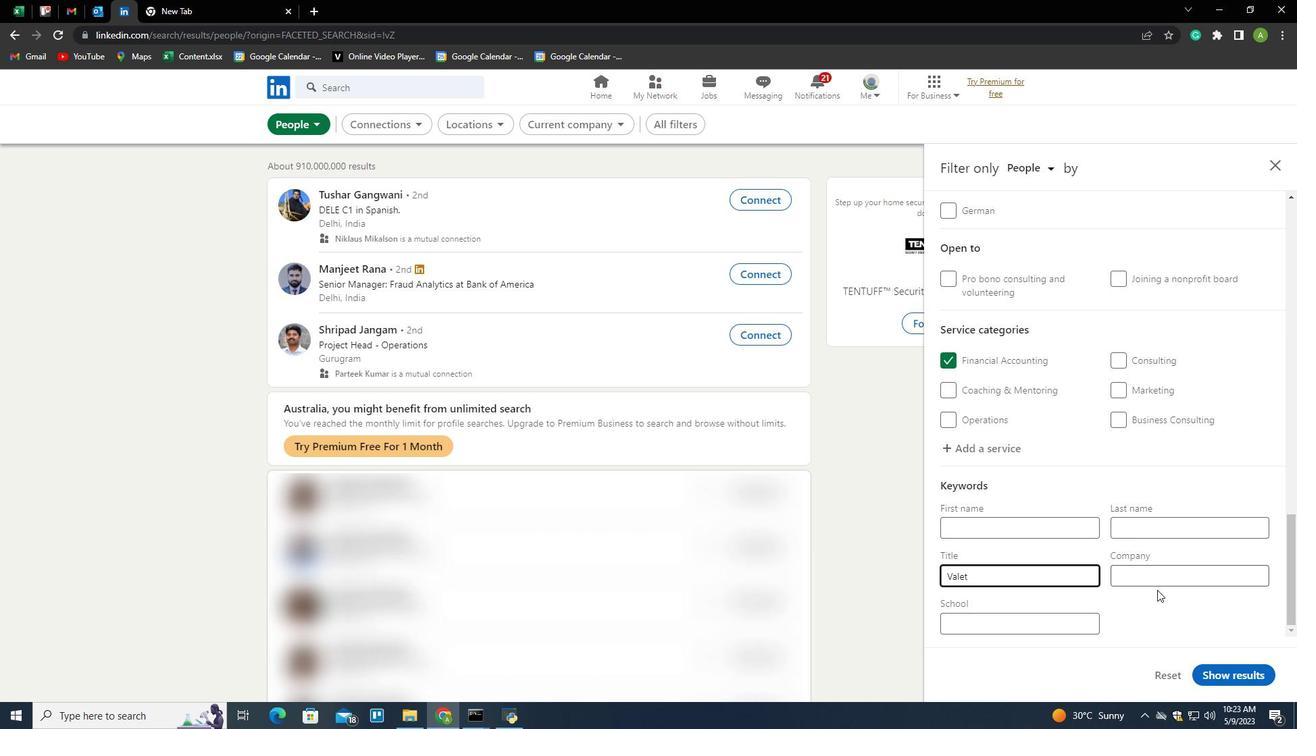 
Action: Mouse pressed left at (1201, 600)
Screenshot: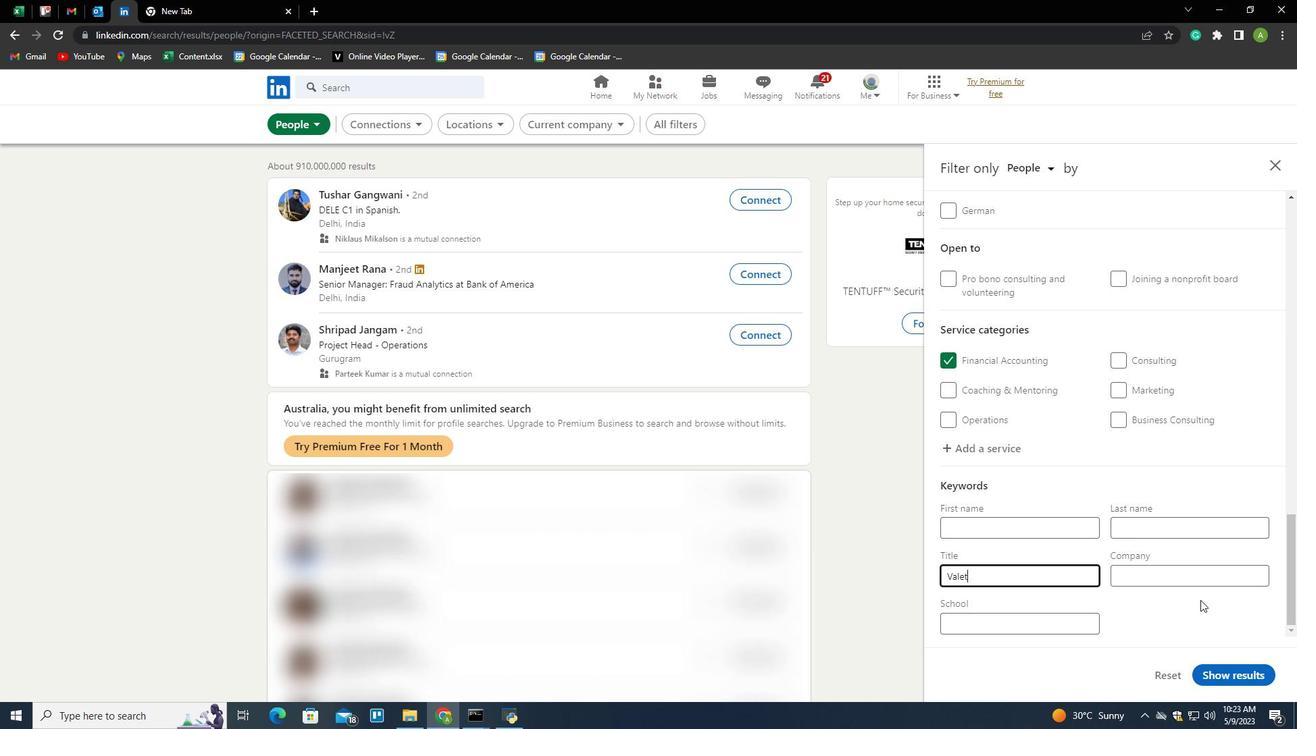 
Action: Mouse moved to (1238, 675)
Screenshot: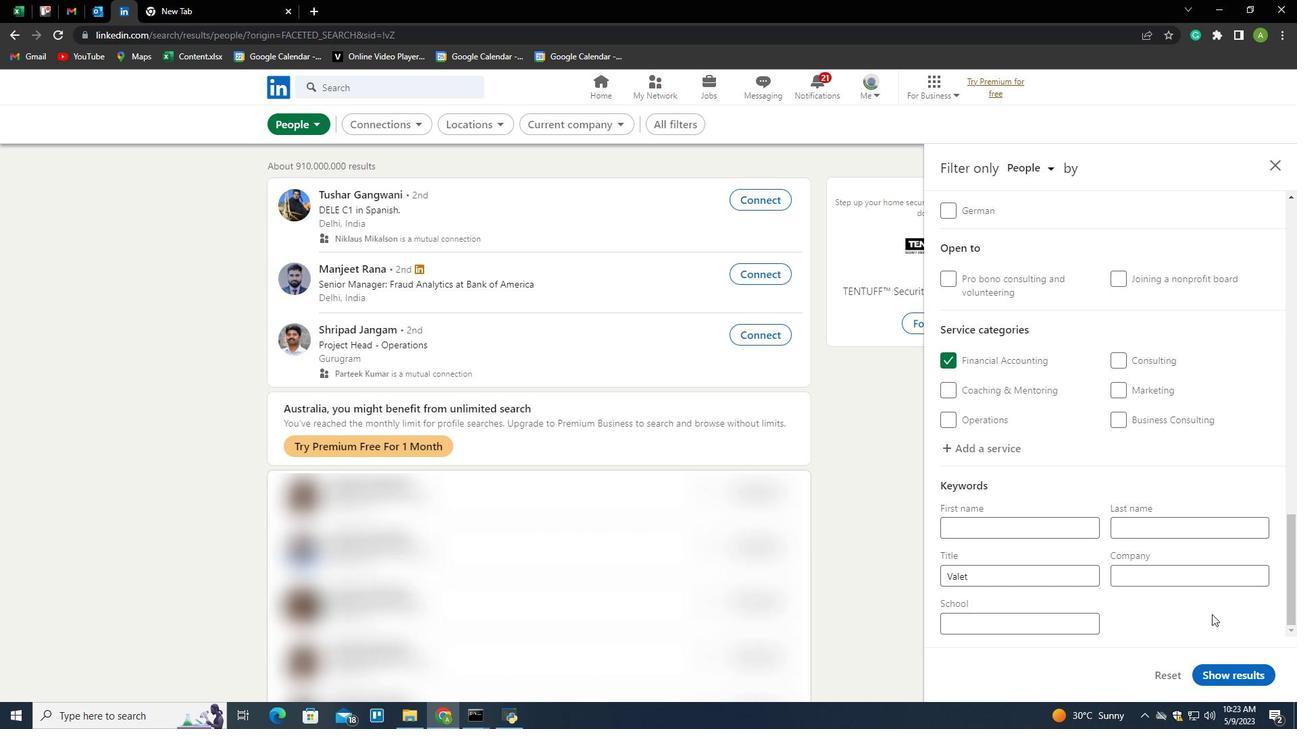 
Action: Mouse pressed left at (1238, 675)
Screenshot: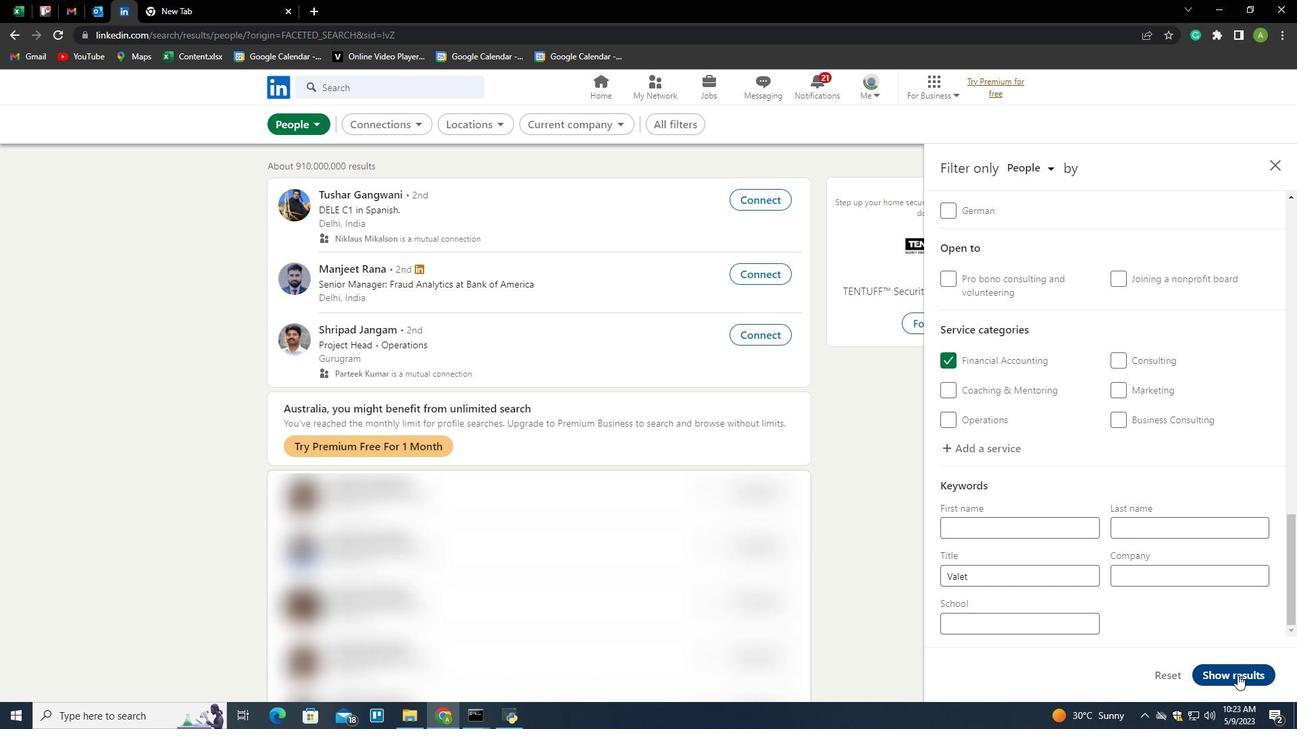 
Action: Mouse moved to (1148, 593)
Screenshot: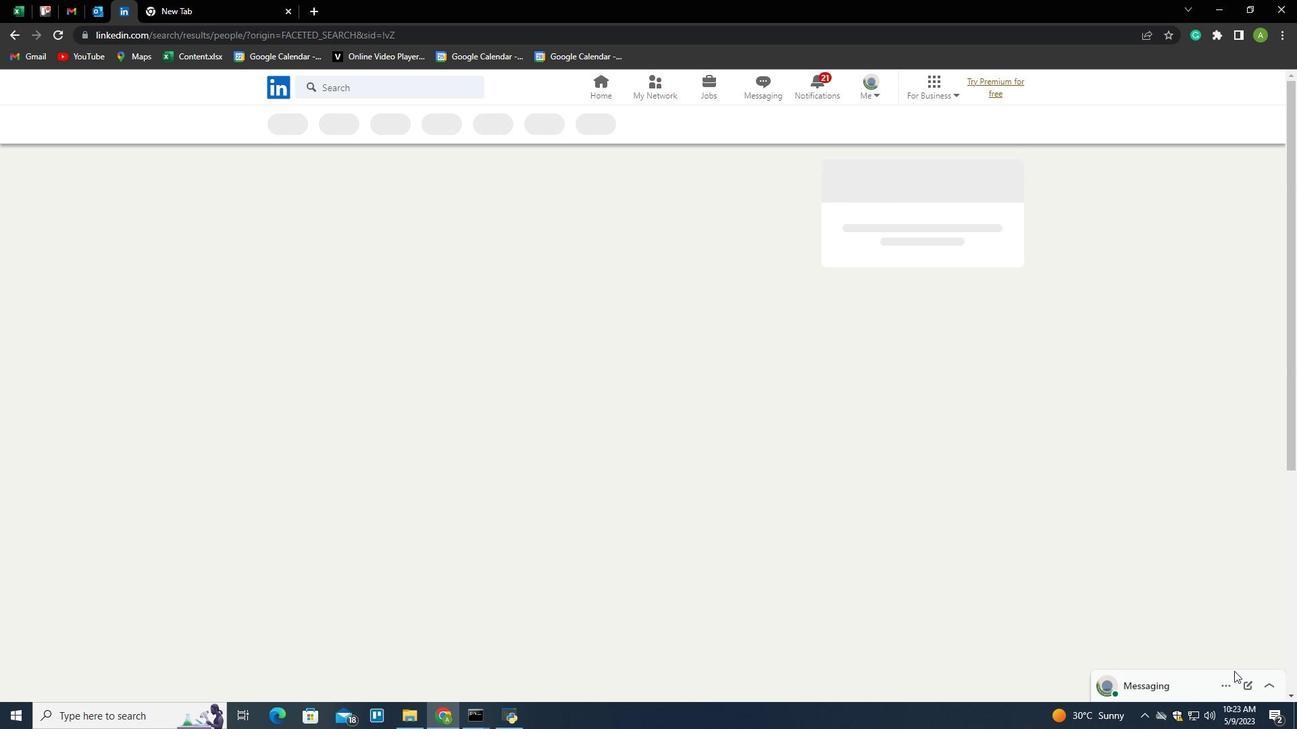 
